 Task: Find connections with filter location Khardah with filter topic #femaleentrepreneurwith filter profile language German with filter current company Samsung Electronics with filter school NMAM Institute of Technology with filter industry Armed Forces with filter service category Home Networking with filter keywords title Construction Worker
Action: Mouse moved to (394, 252)
Screenshot: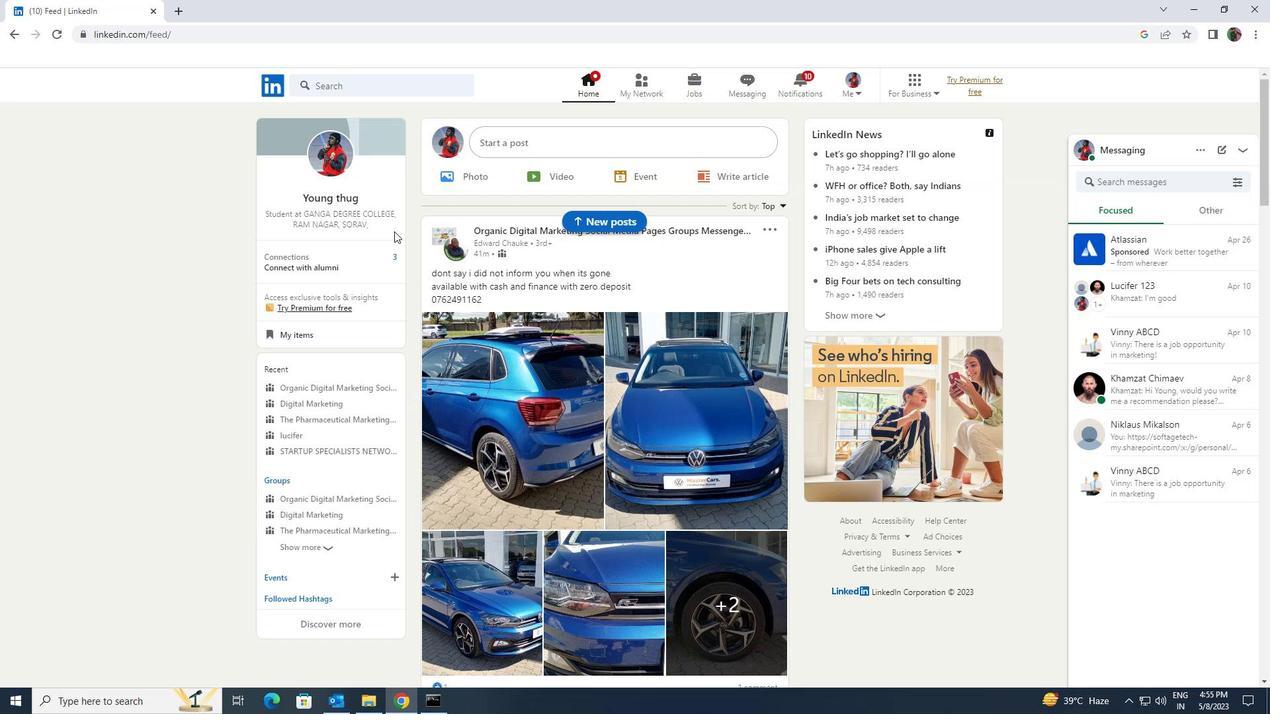
Action: Mouse pressed left at (394, 252)
Screenshot: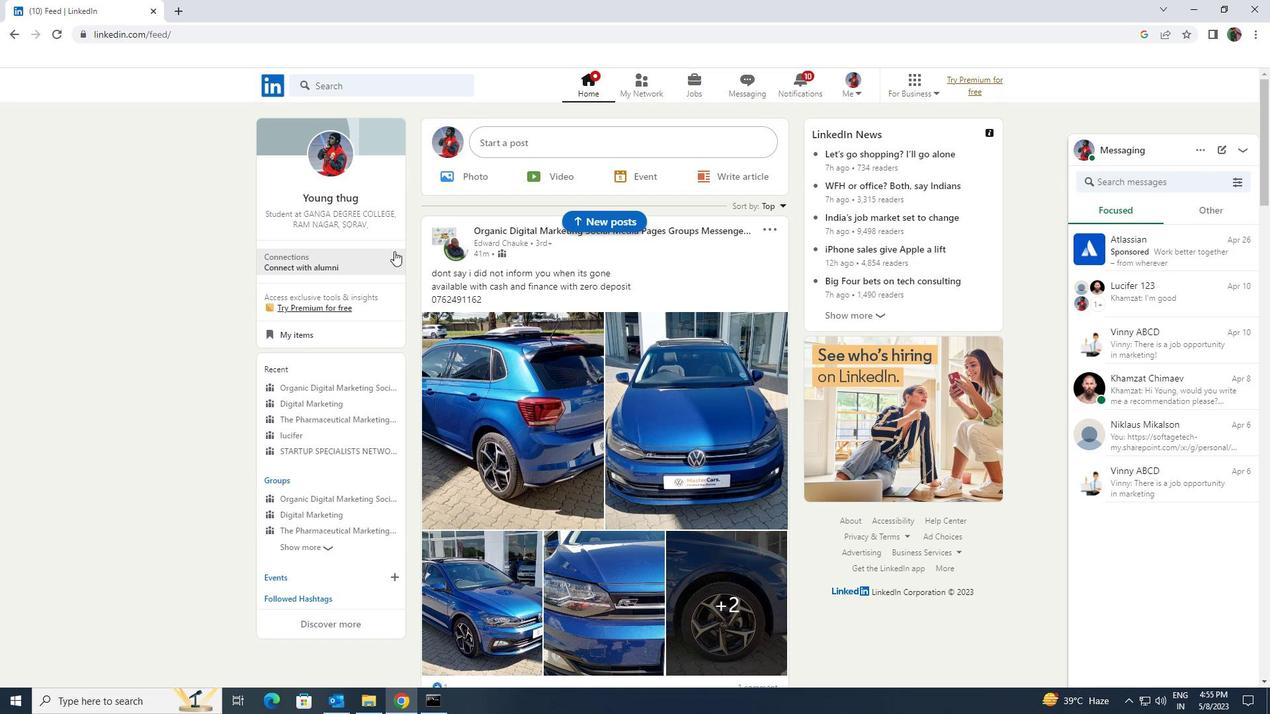 
Action: Mouse moved to (401, 158)
Screenshot: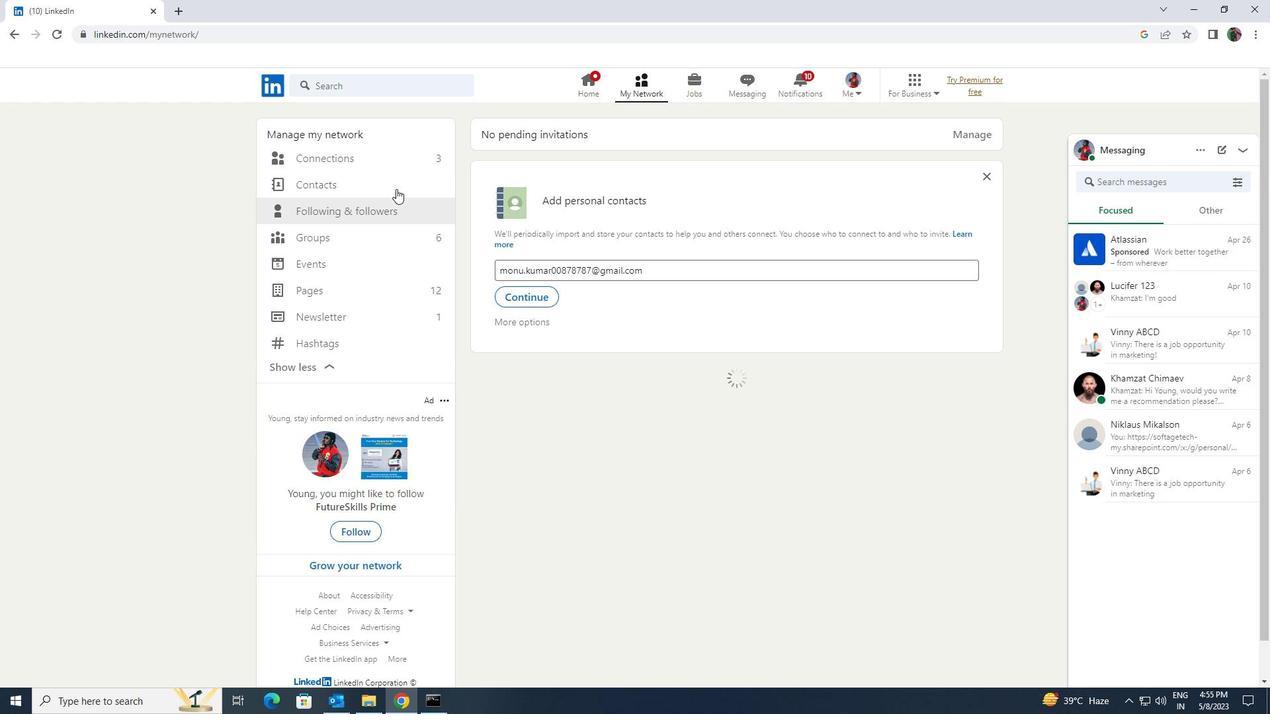 
Action: Mouse pressed left at (401, 158)
Screenshot: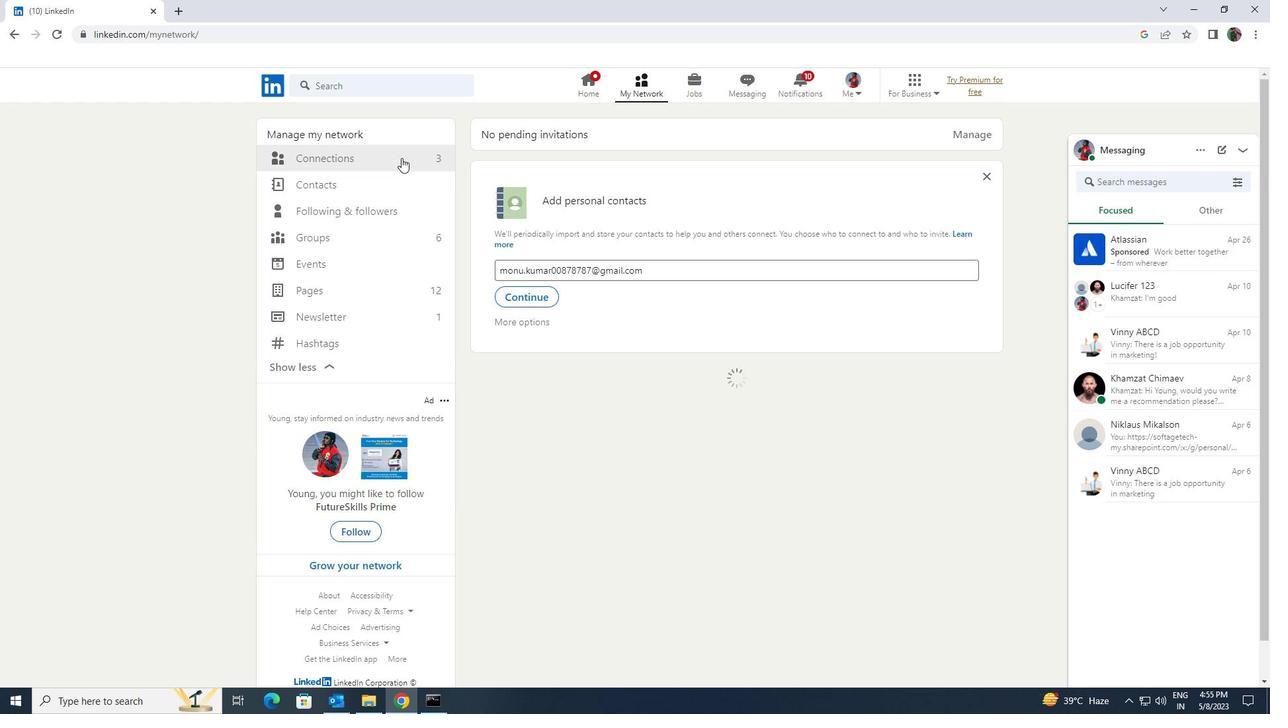 
Action: Mouse moved to (723, 161)
Screenshot: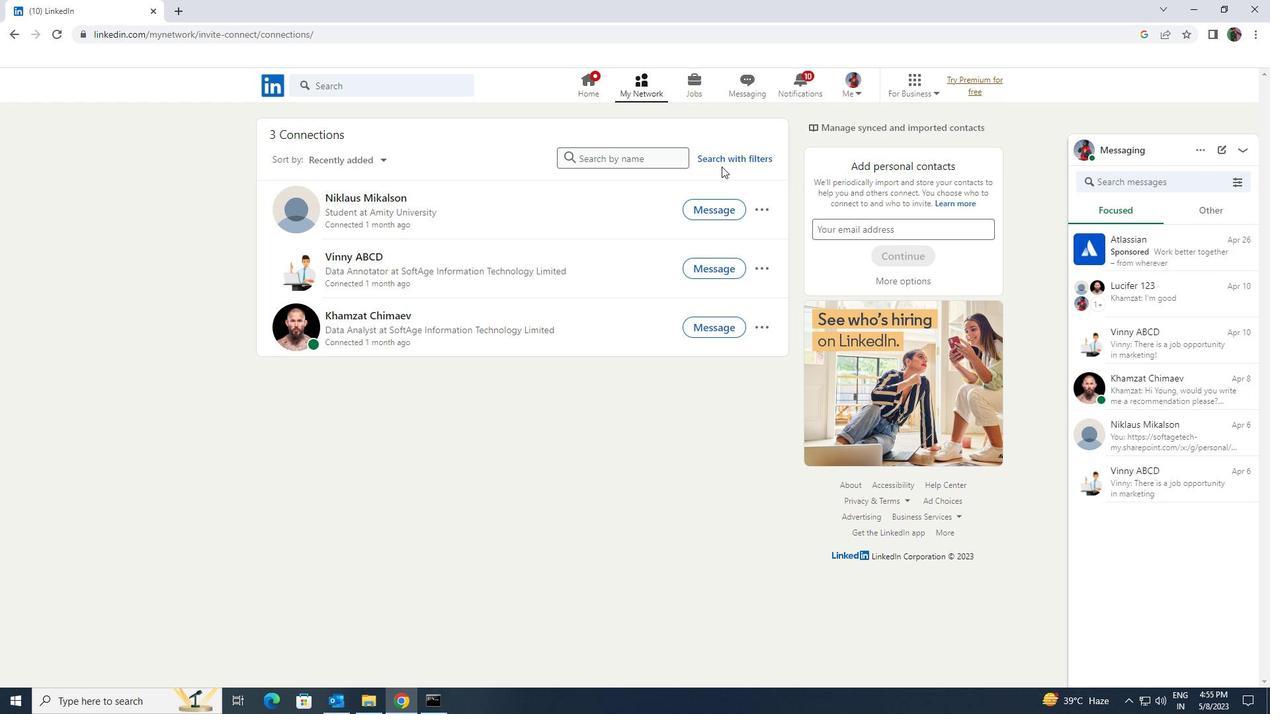 
Action: Mouse pressed left at (723, 161)
Screenshot: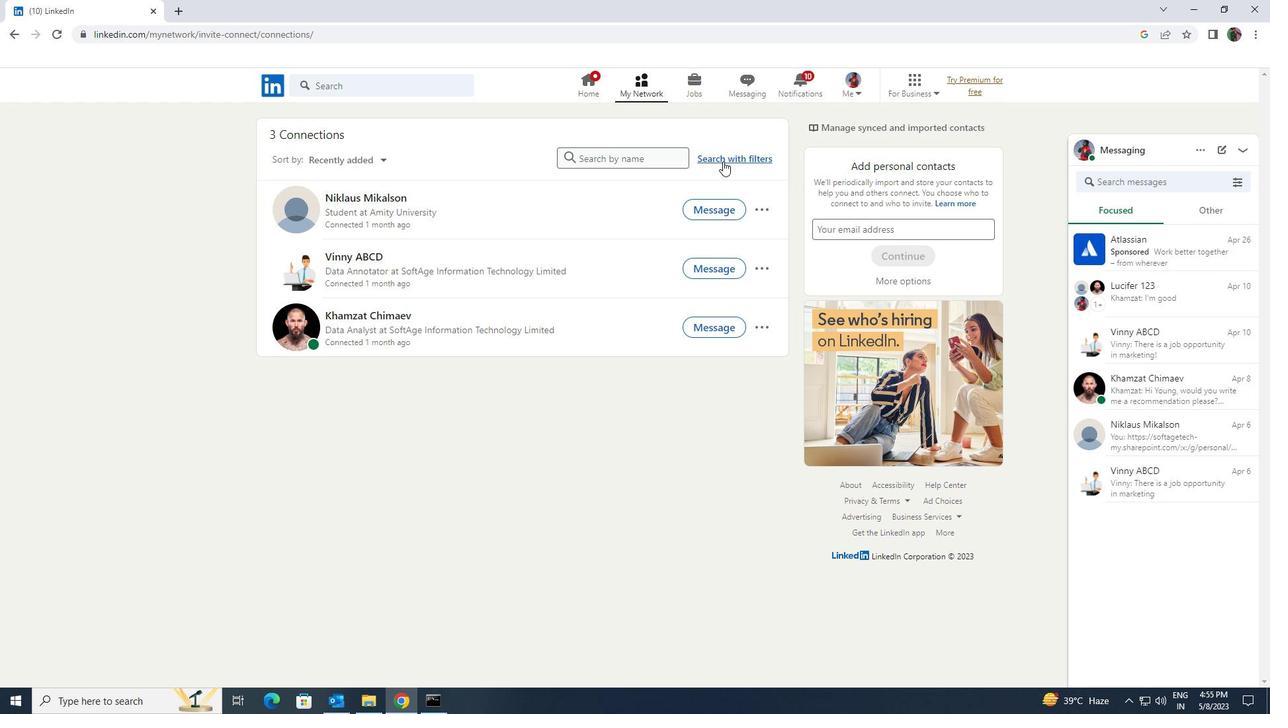 
Action: Mouse moved to (688, 121)
Screenshot: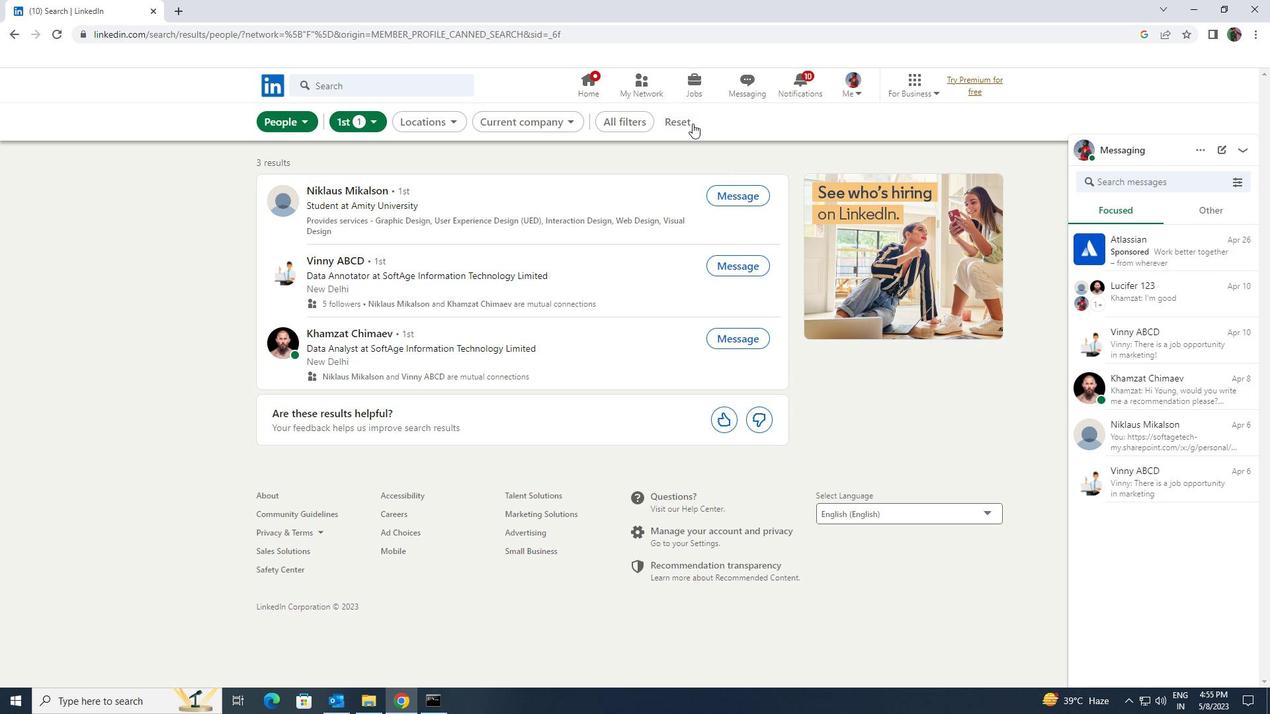 
Action: Mouse pressed left at (688, 121)
Screenshot: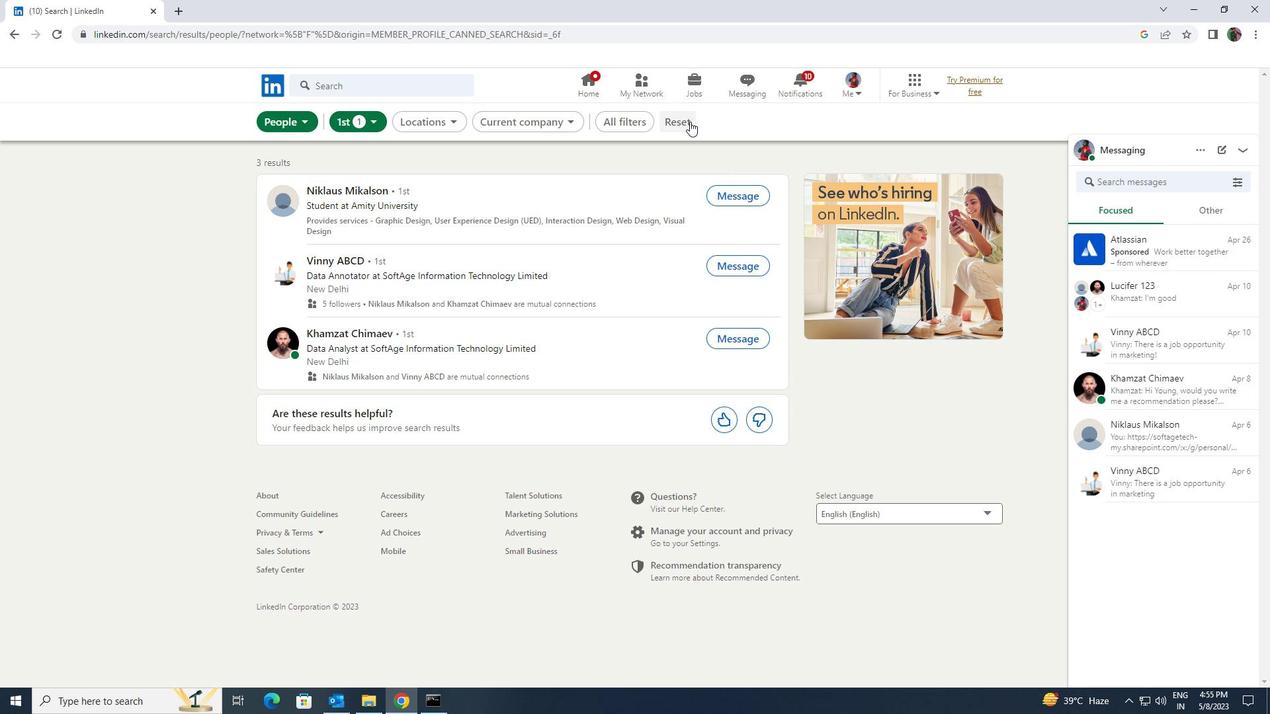 
Action: Mouse moved to (673, 120)
Screenshot: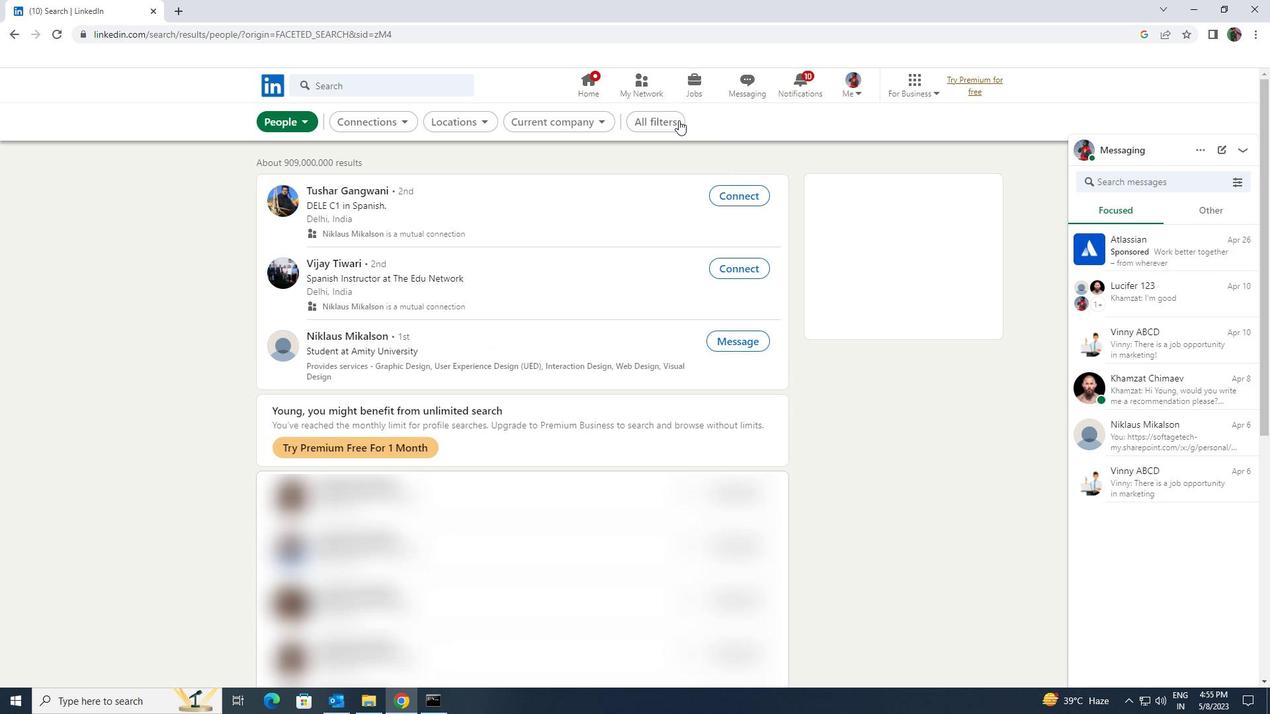 
Action: Mouse pressed left at (673, 120)
Screenshot: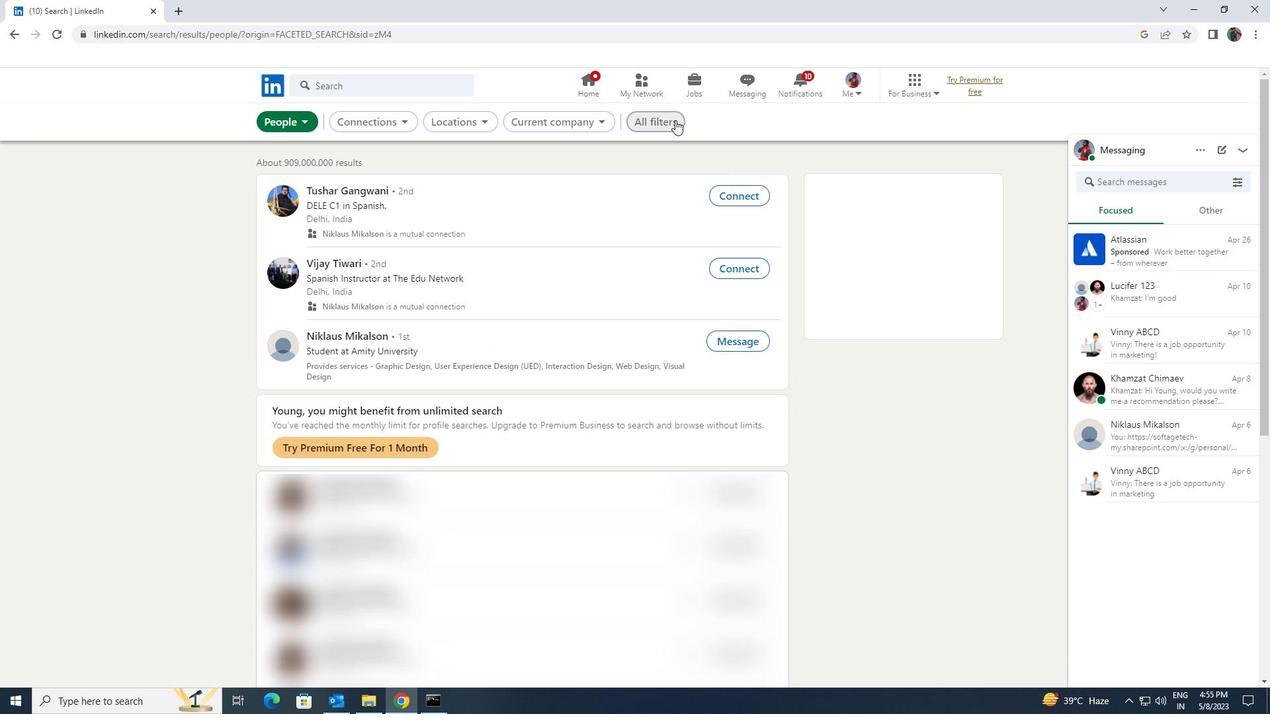 
Action: Mouse moved to (1097, 516)
Screenshot: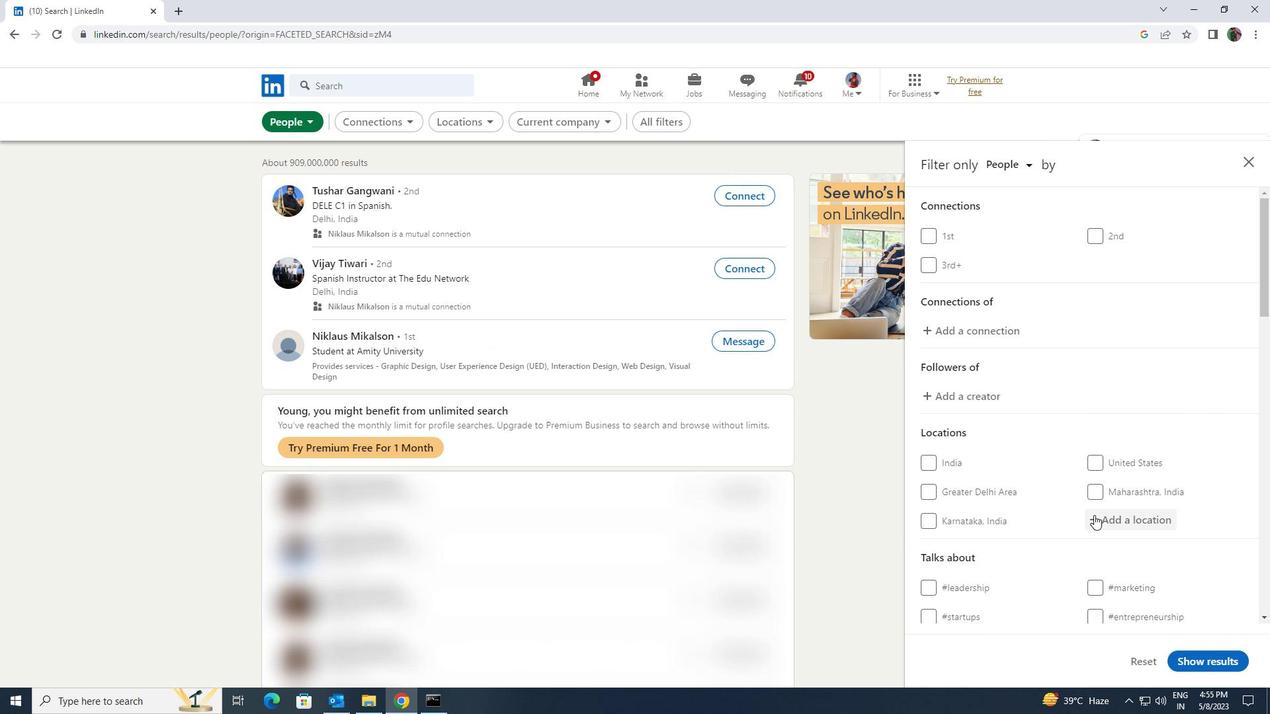 
Action: Mouse pressed left at (1097, 516)
Screenshot: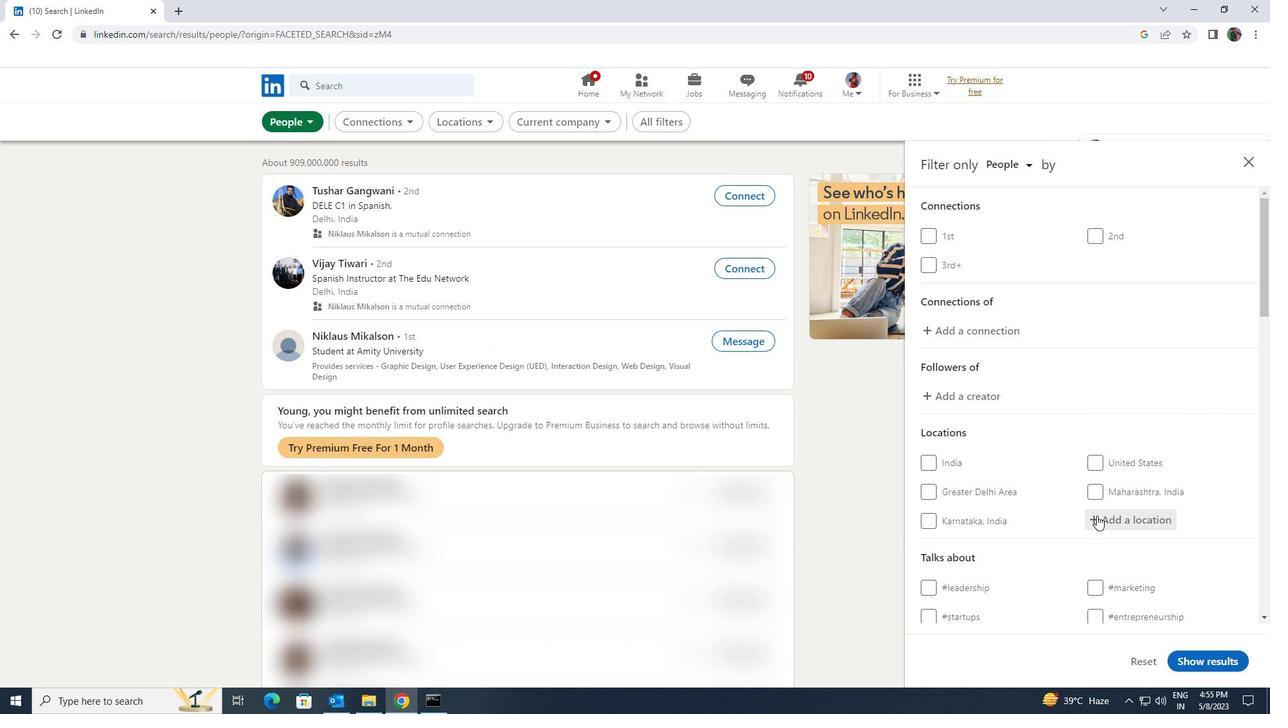 
Action: Key pressed <Key.shift>KHARDAH
Screenshot: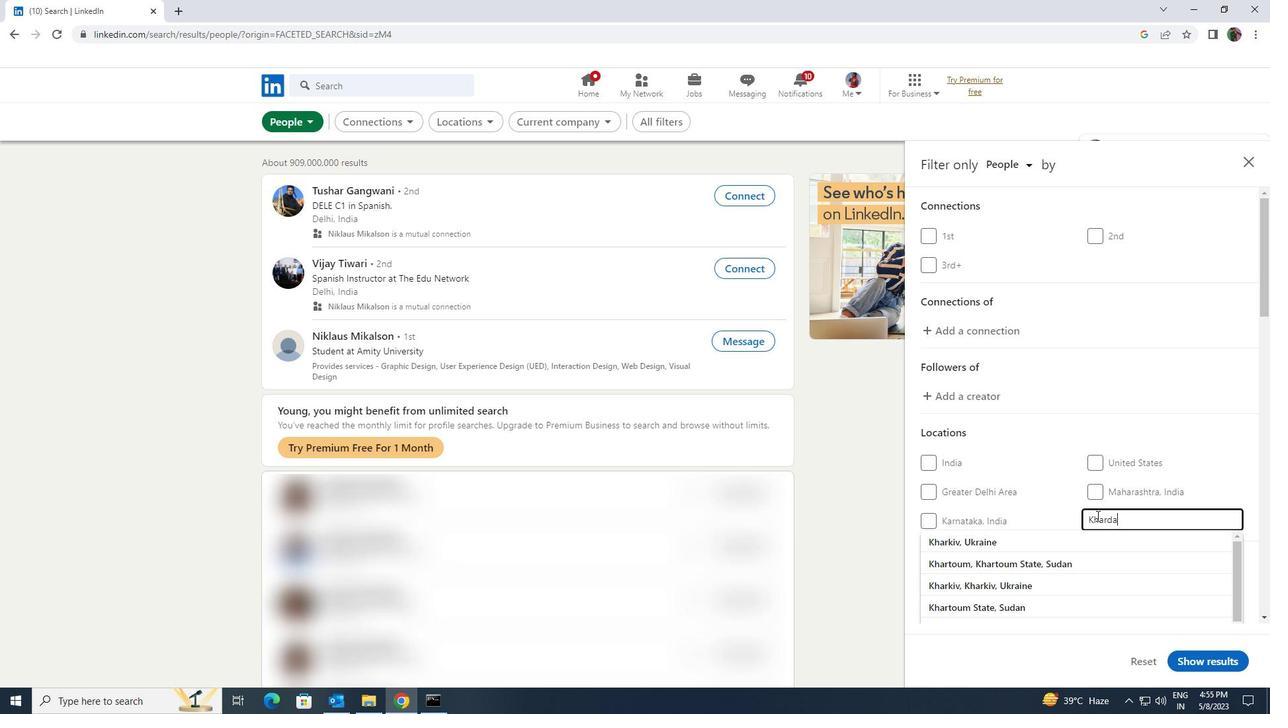 
Action: Mouse scrolled (1097, 515) with delta (0, 0)
Screenshot: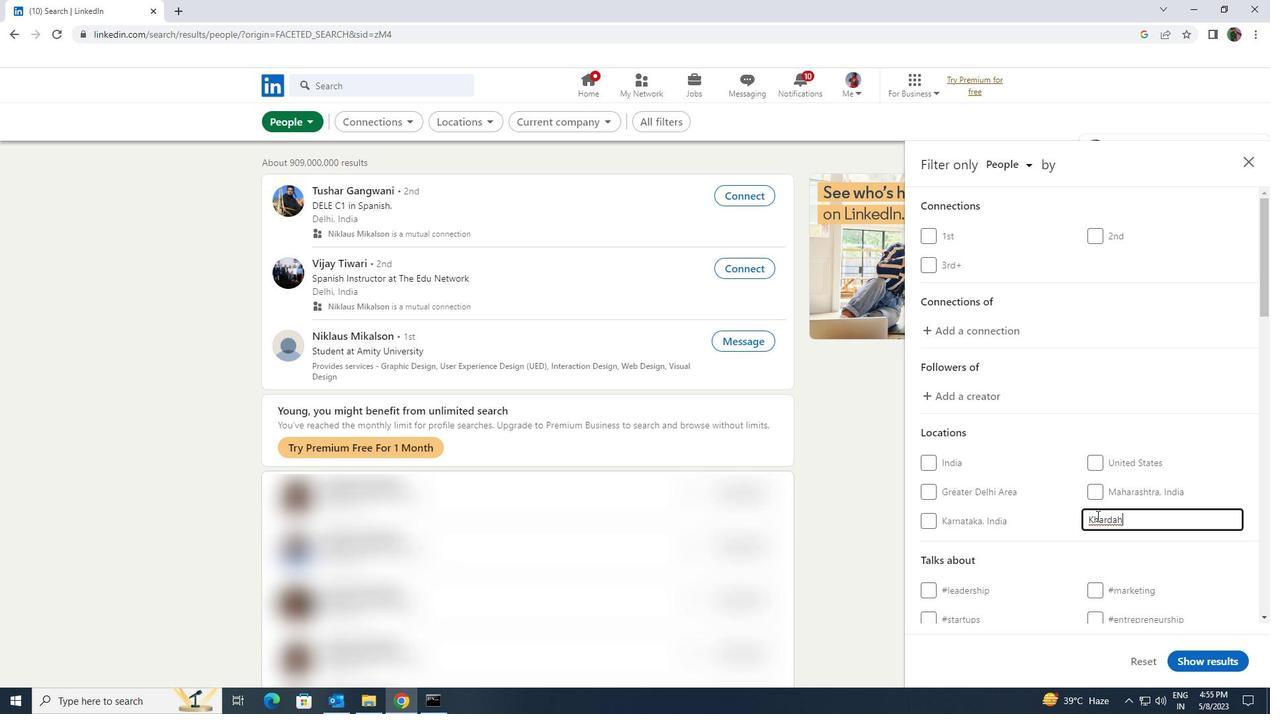 
Action: Mouse scrolled (1097, 515) with delta (0, 0)
Screenshot: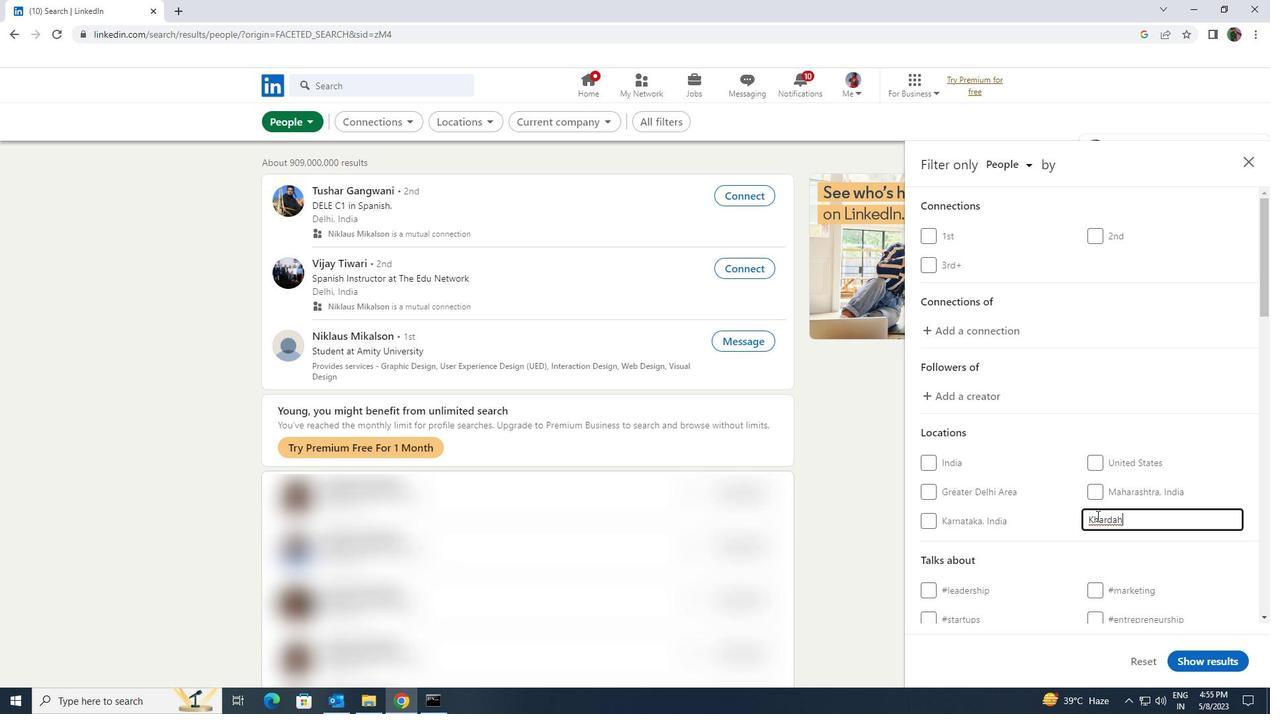 
Action: Mouse moved to (1097, 518)
Screenshot: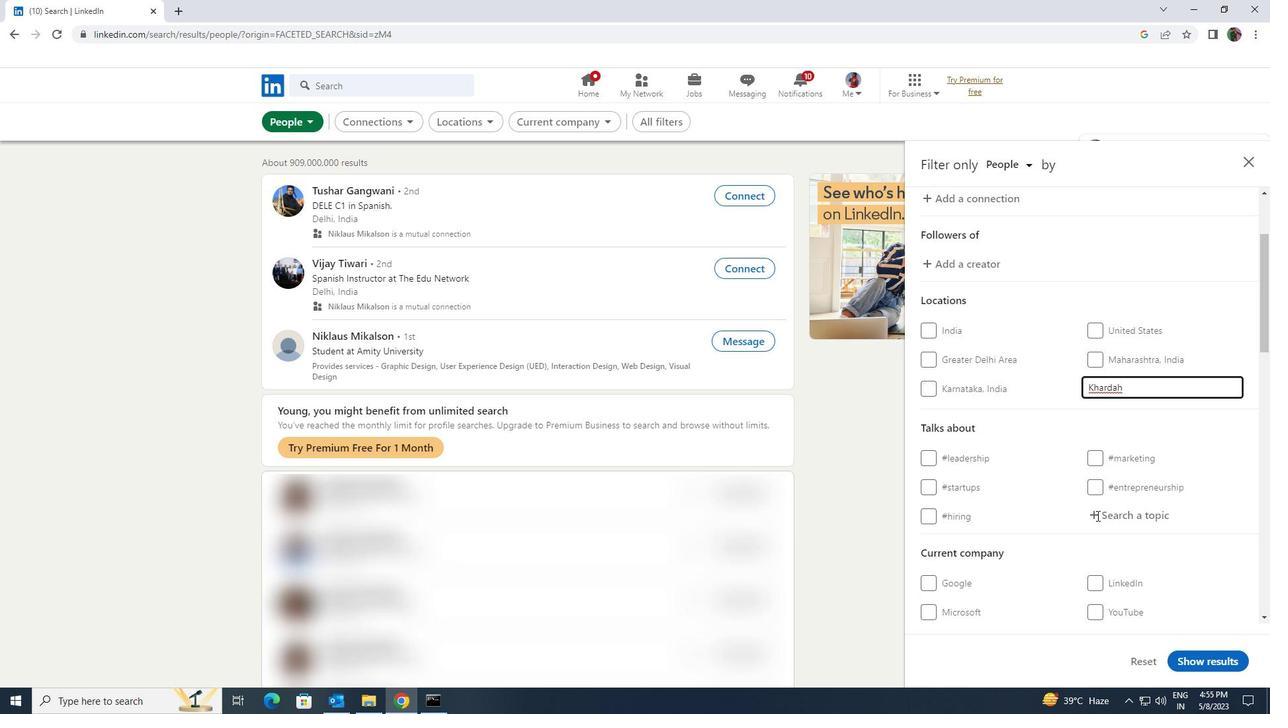 
Action: Mouse pressed left at (1097, 518)
Screenshot: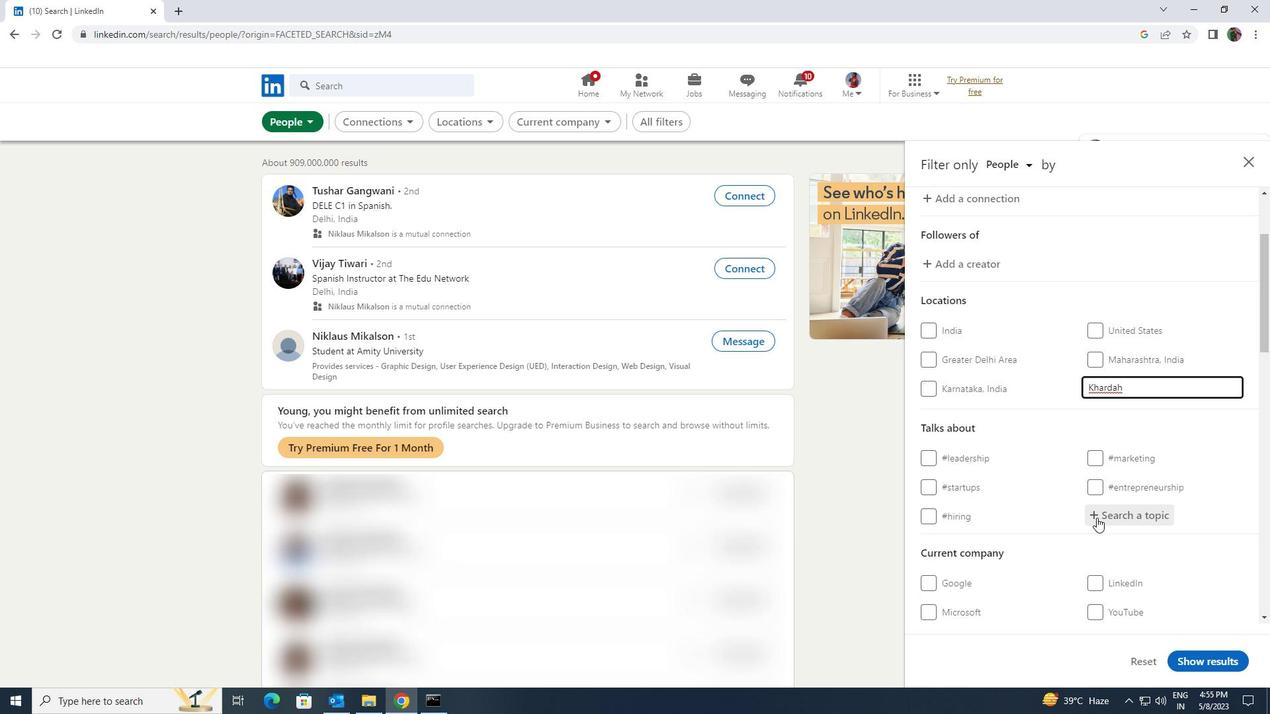 
Action: Key pressed <Key.shift><Key.shift><Key.shift><Key.shift><Key.shift><Key.shift><Key.shift>FEMALEE
Screenshot: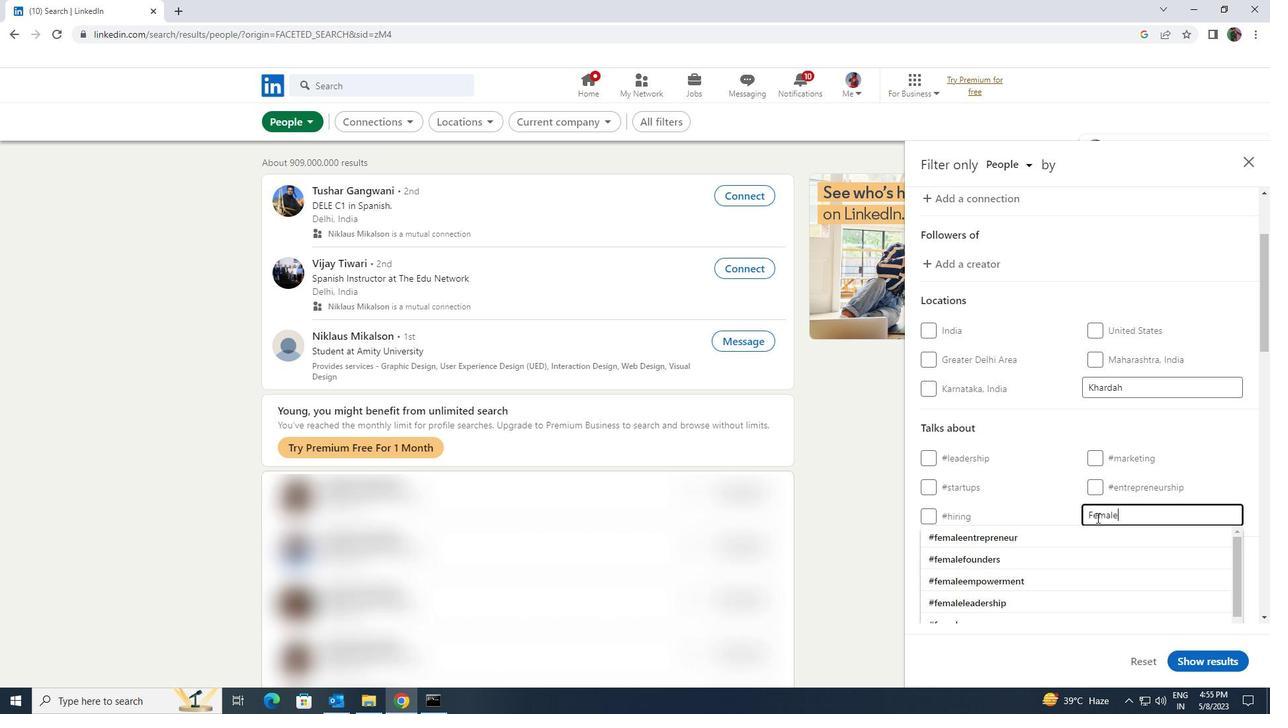 
Action: Mouse moved to (1092, 538)
Screenshot: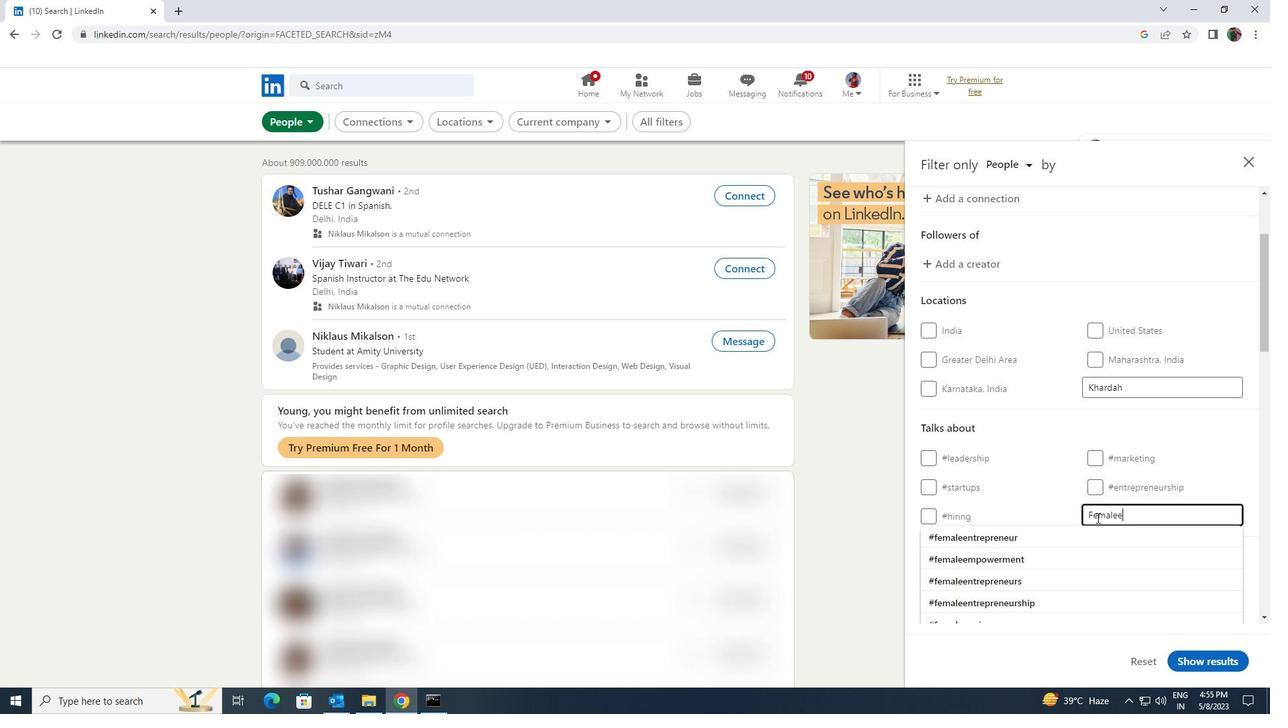 
Action: Mouse pressed left at (1092, 538)
Screenshot: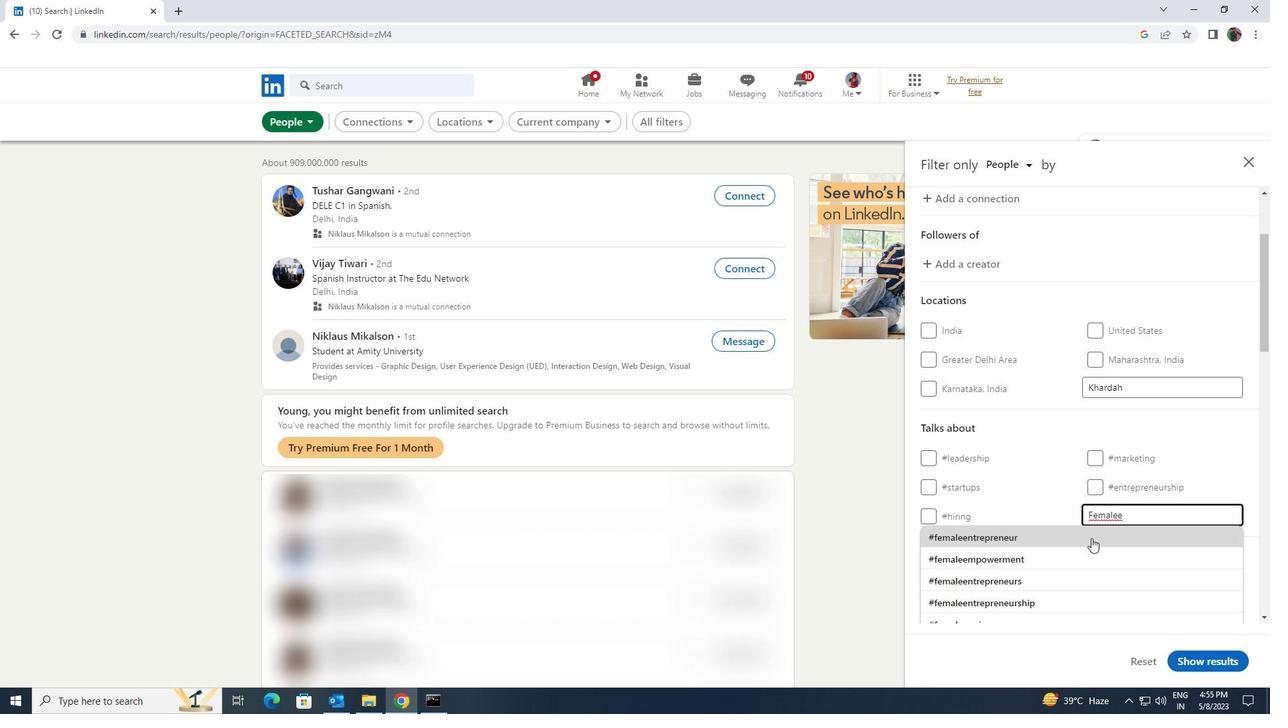 
Action: Mouse scrolled (1092, 538) with delta (0, 0)
Screenshot: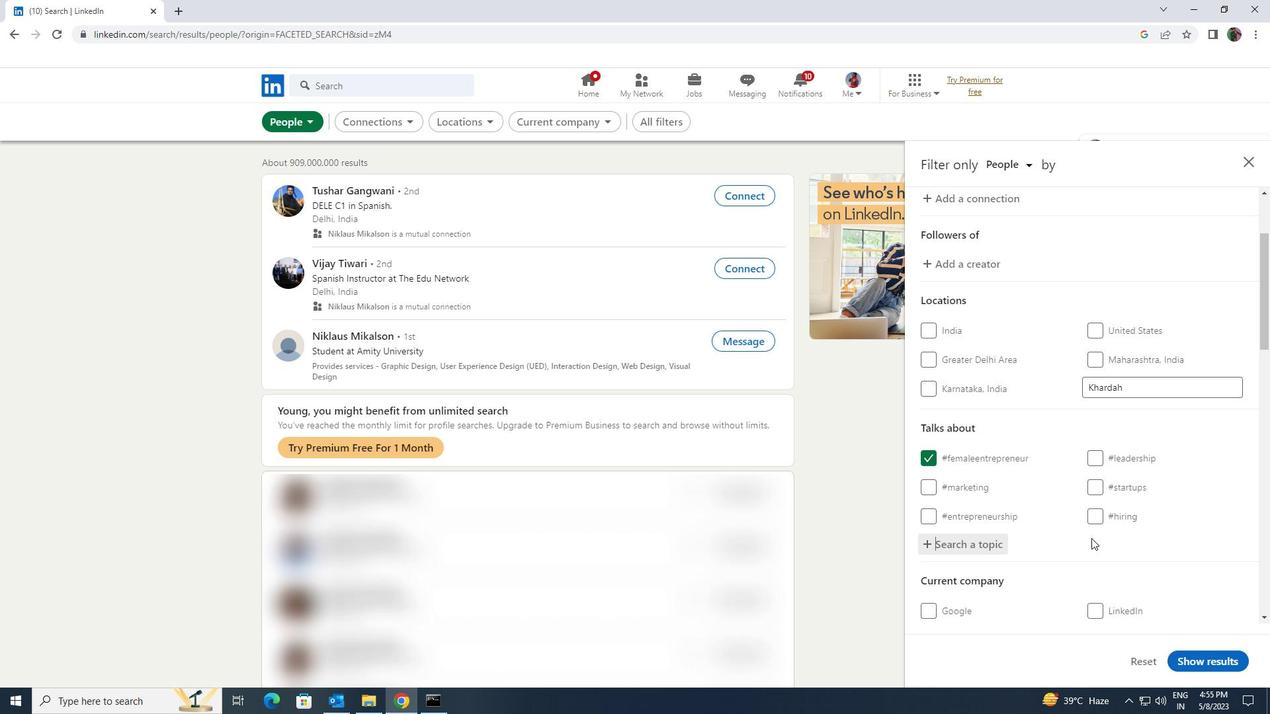 
Action: Mouse scrolled (1092, 538) with delta (0, 0)
Screenshot: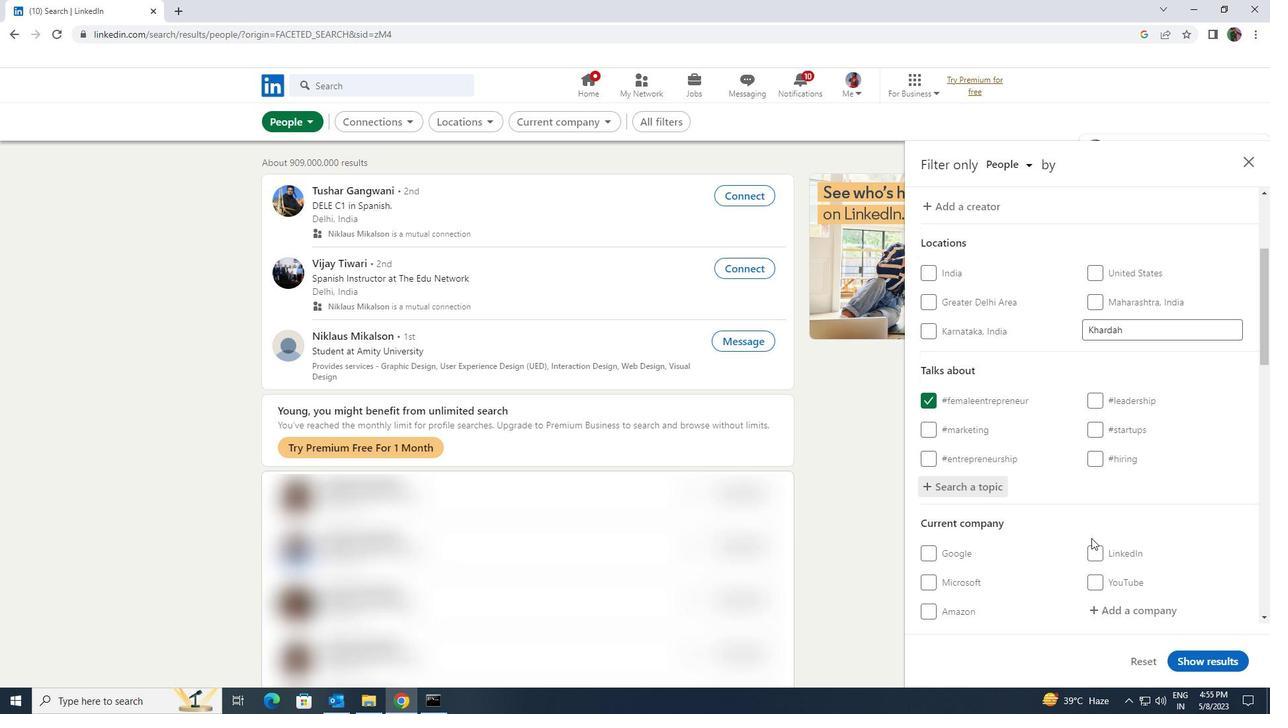 
Action: Mouse scrolled (1092, 538) with delta (0, 0)
Screenshot: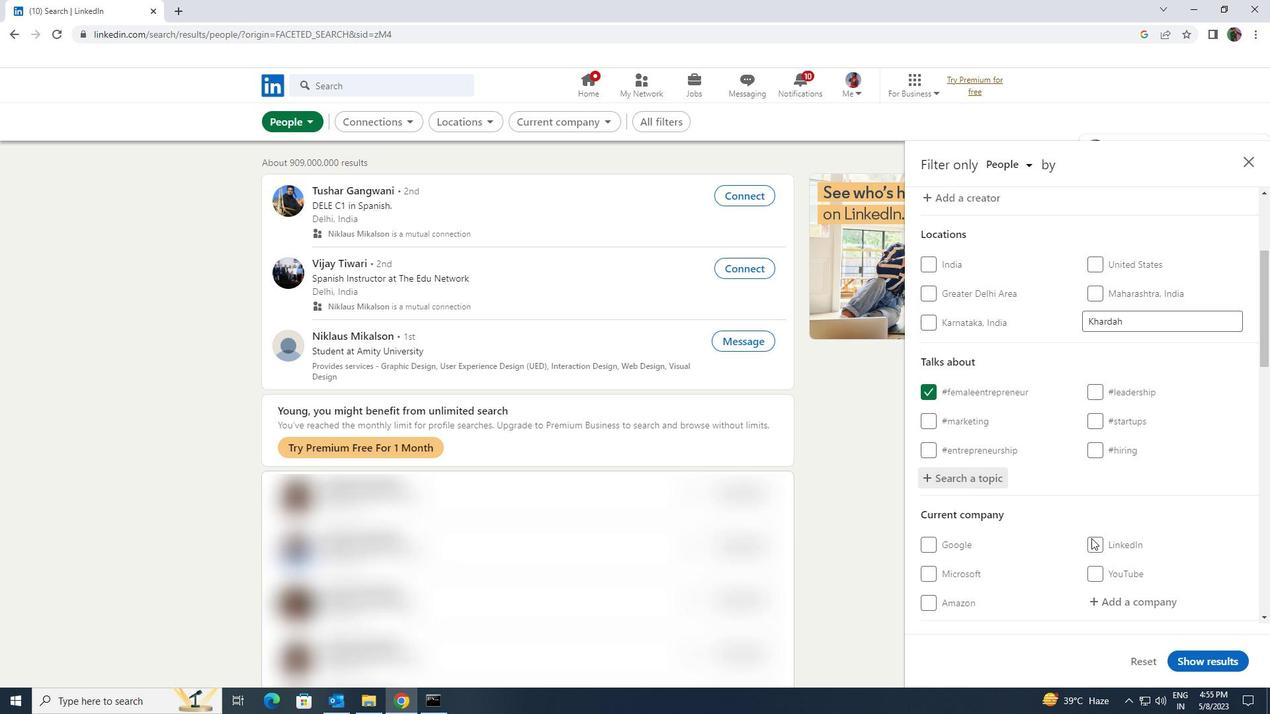 
Action: Mouse scrolled (1092, 538) with delta (0, 0)
Screenshot: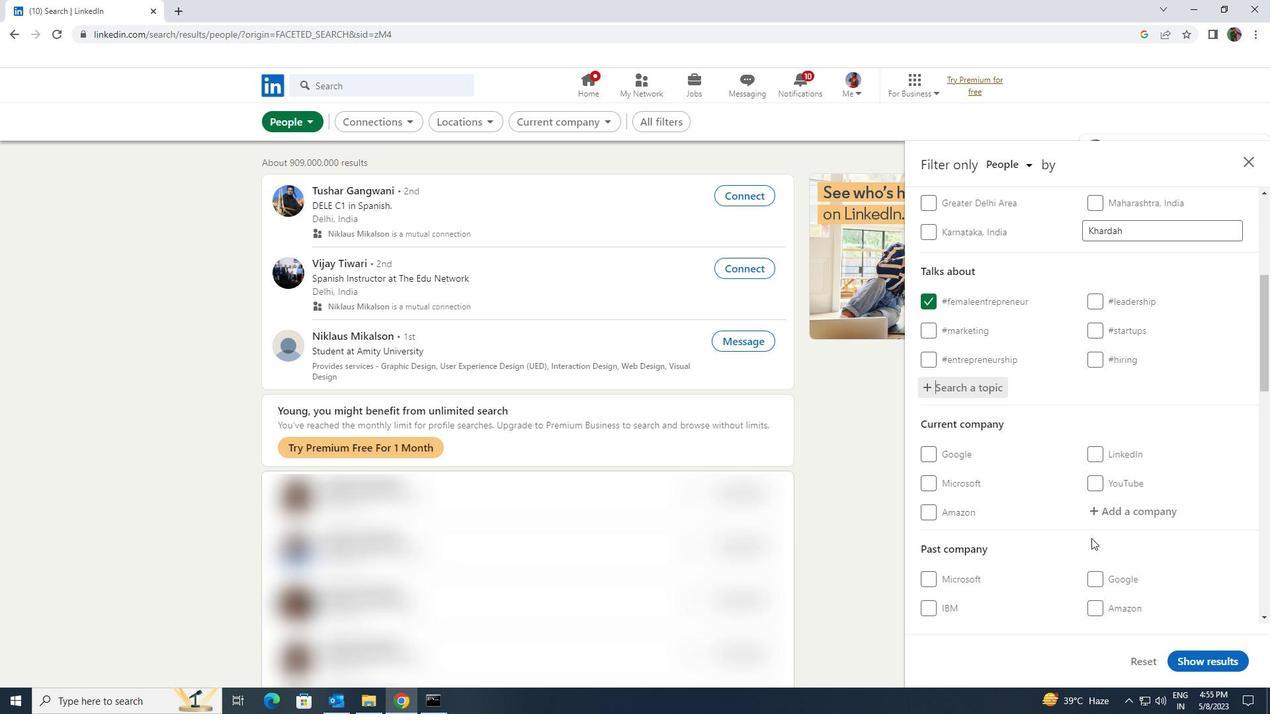 
Action: Mouse scrolled (1092, 538) with delta (0, 0)
Screenshot: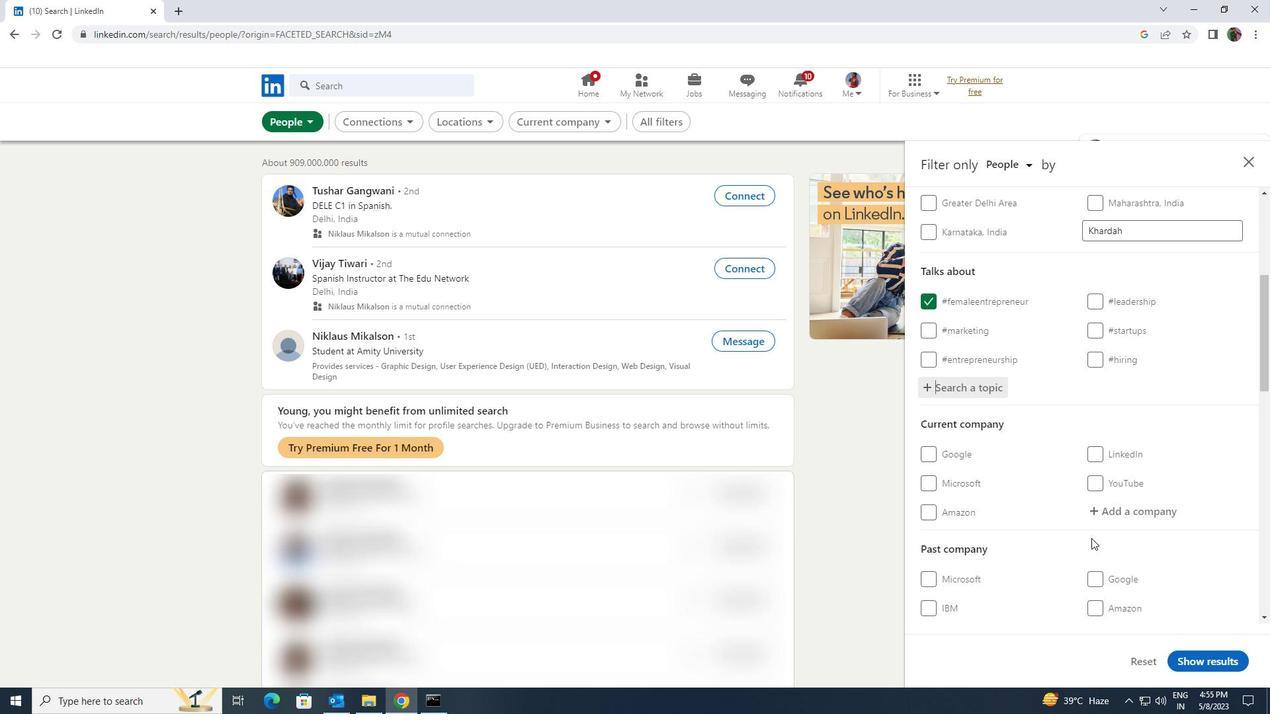 
Action: Mouse scrolled (1092, 538) with delta (0, 0)
Screenshot: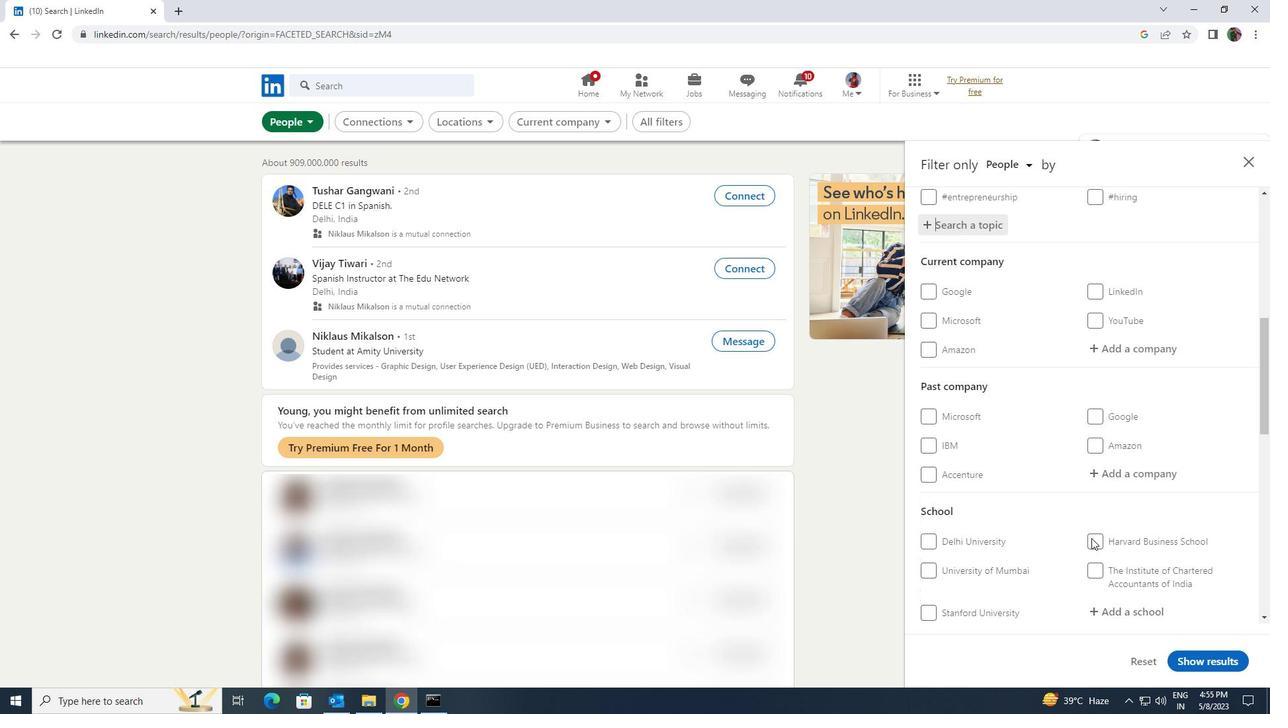 
Action: Mouse scrolled (1092, 538) with delta (0, 0)
Screenshot: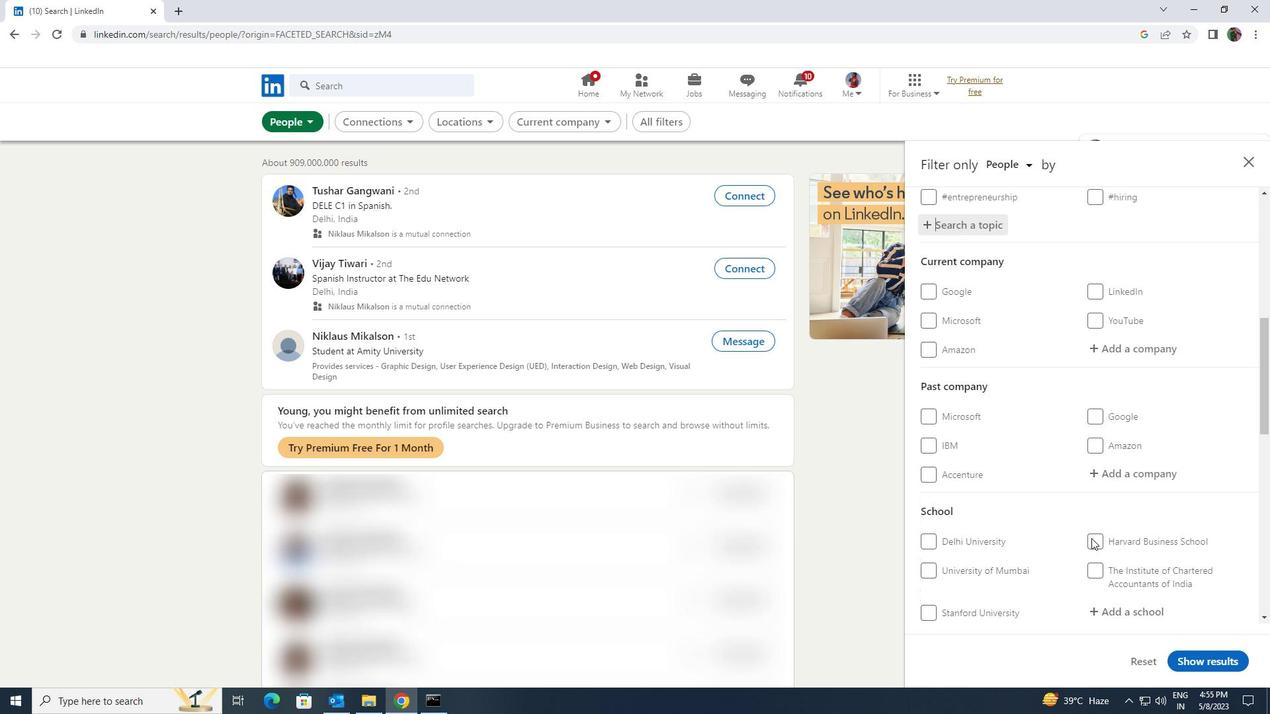 
Action: Mouse scrolled (1092, 538) with delta (0, 0)
Screenshot: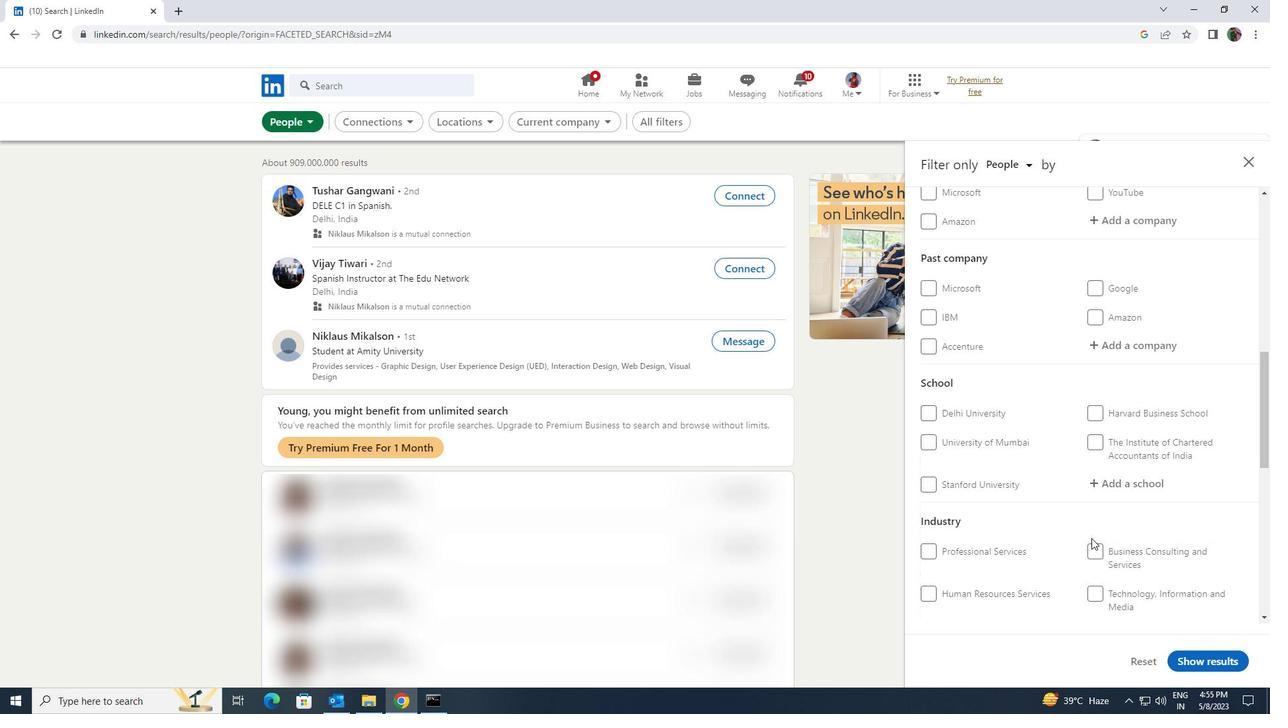 
Action: Mouse scrolled (1092, 538) with delta (0, 0)
Screenshot: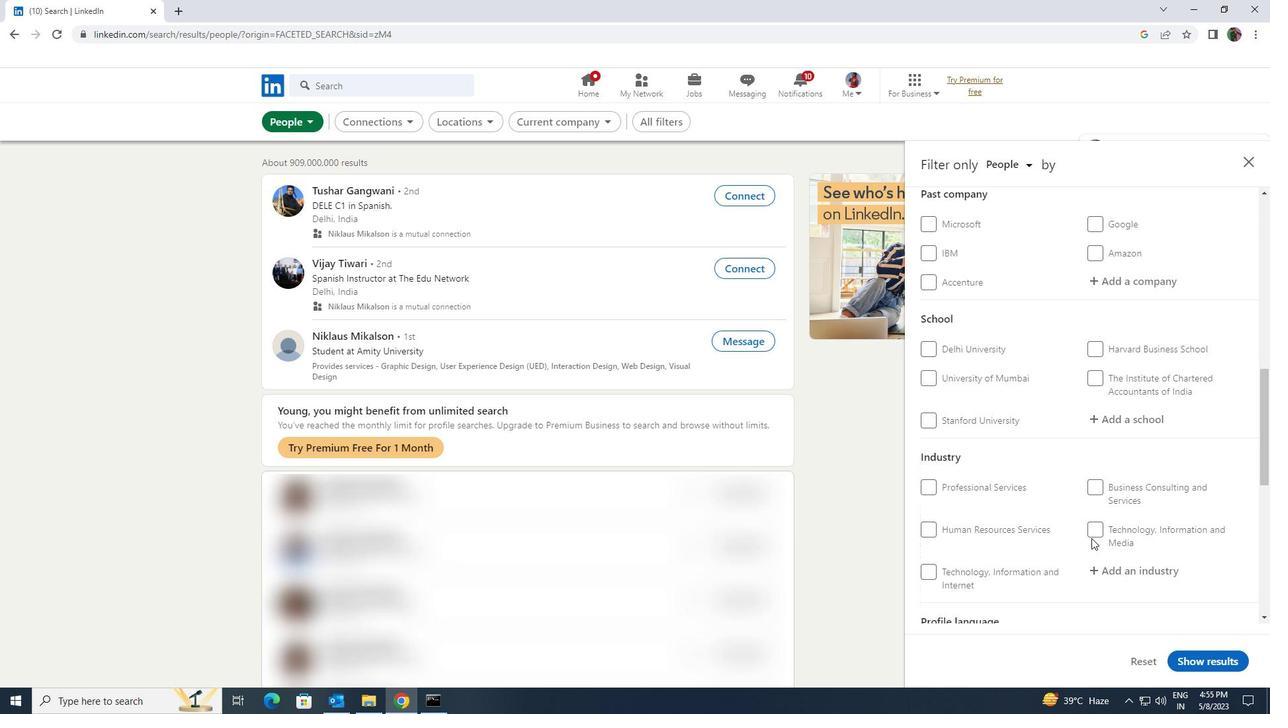 
Action: Mouse scrolled (1092, 538) with delta (0, 0)
Screenshot: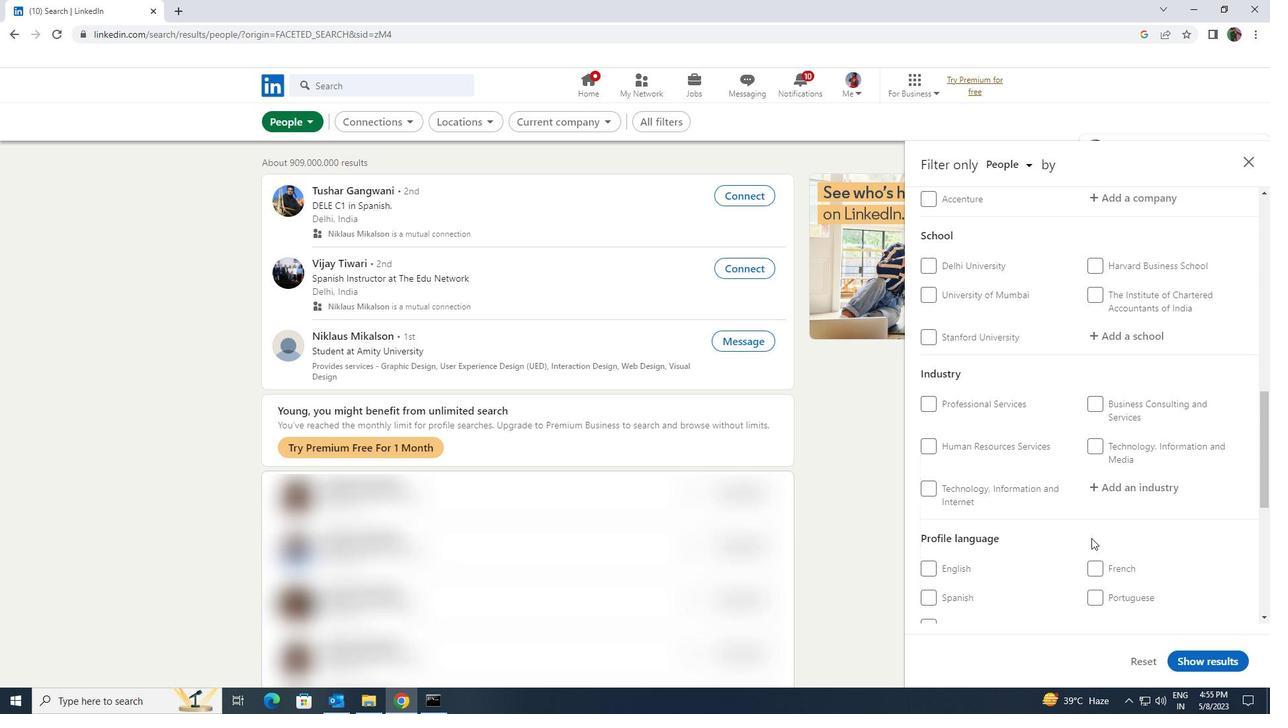 
Action: Mouse moved to (963, 557)
Screenshot: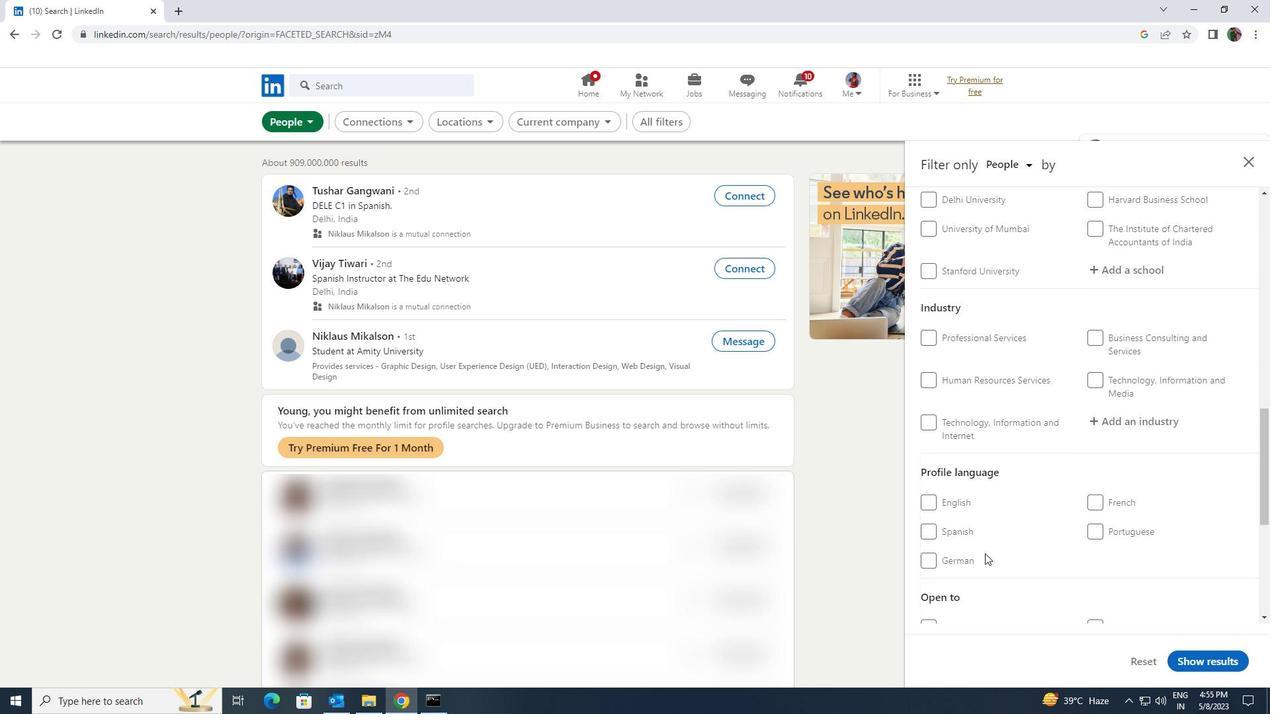 
Action: Mouse pressed left at (963, 557)
Screenshot: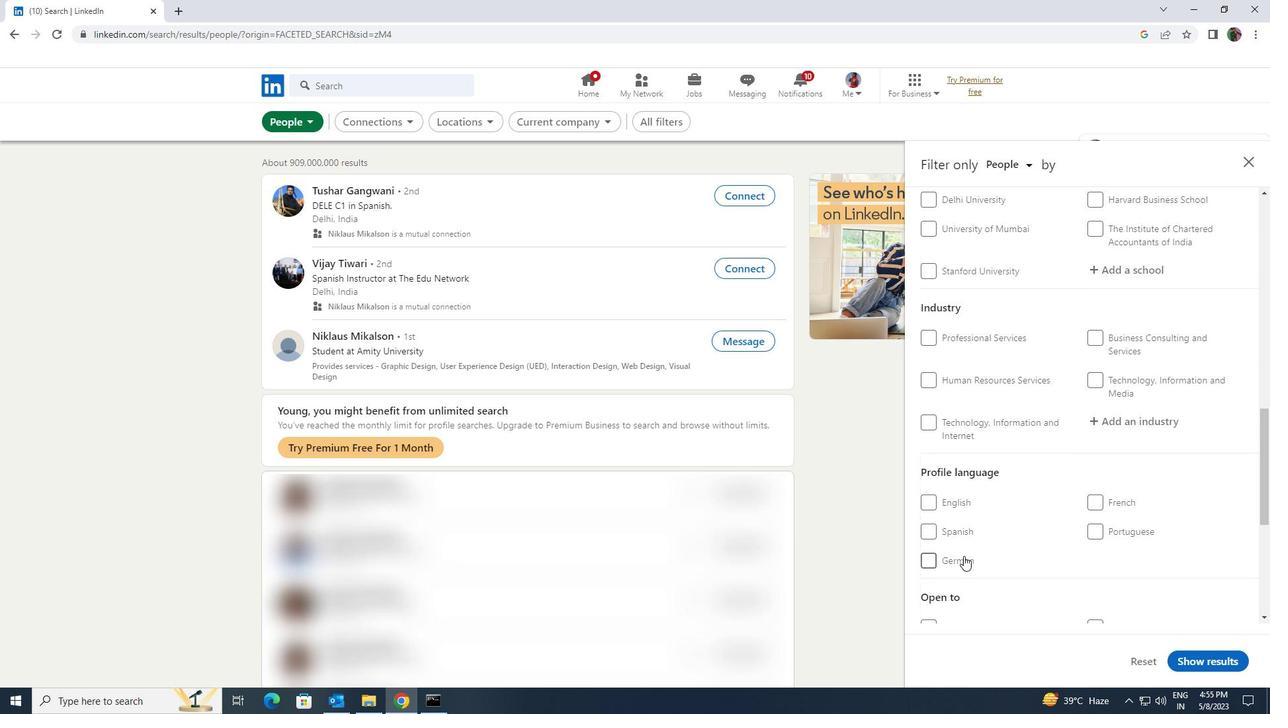 
Action: Mouse moved to (1040, 553)
Screenshot: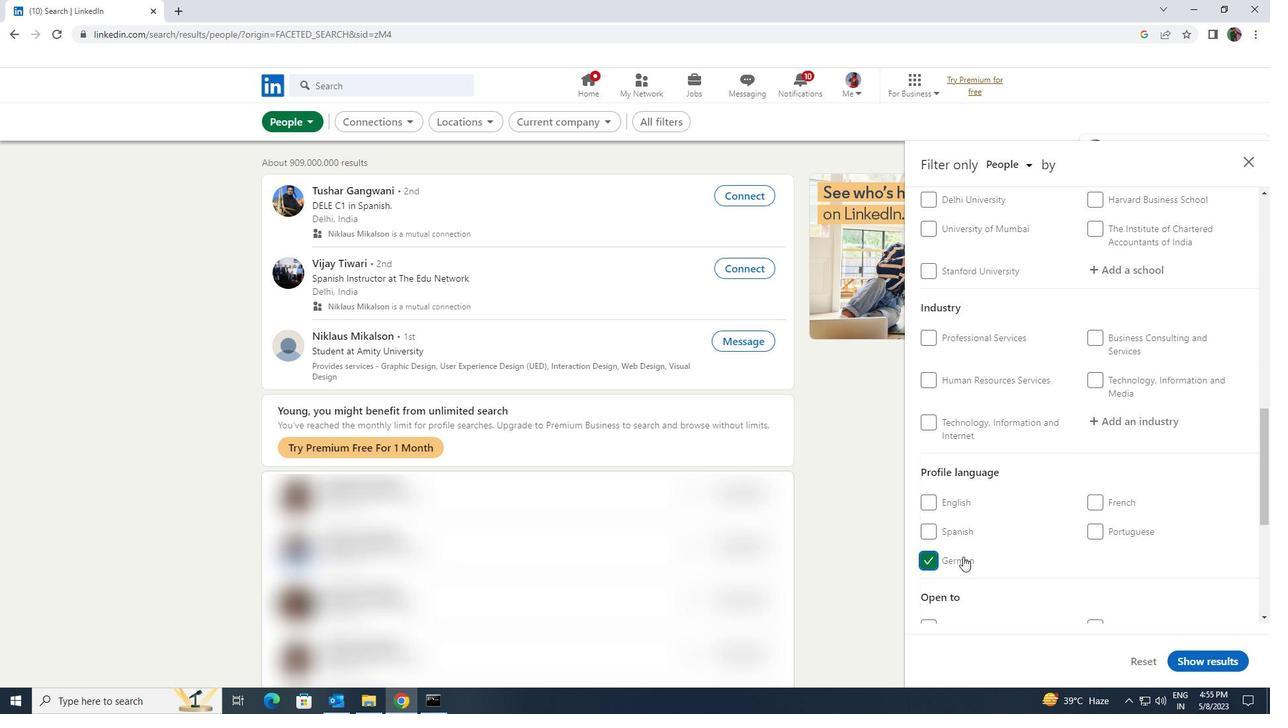 
Action: Mouse scrolled (1040, 553) with delta (0, 0)
Screenshot: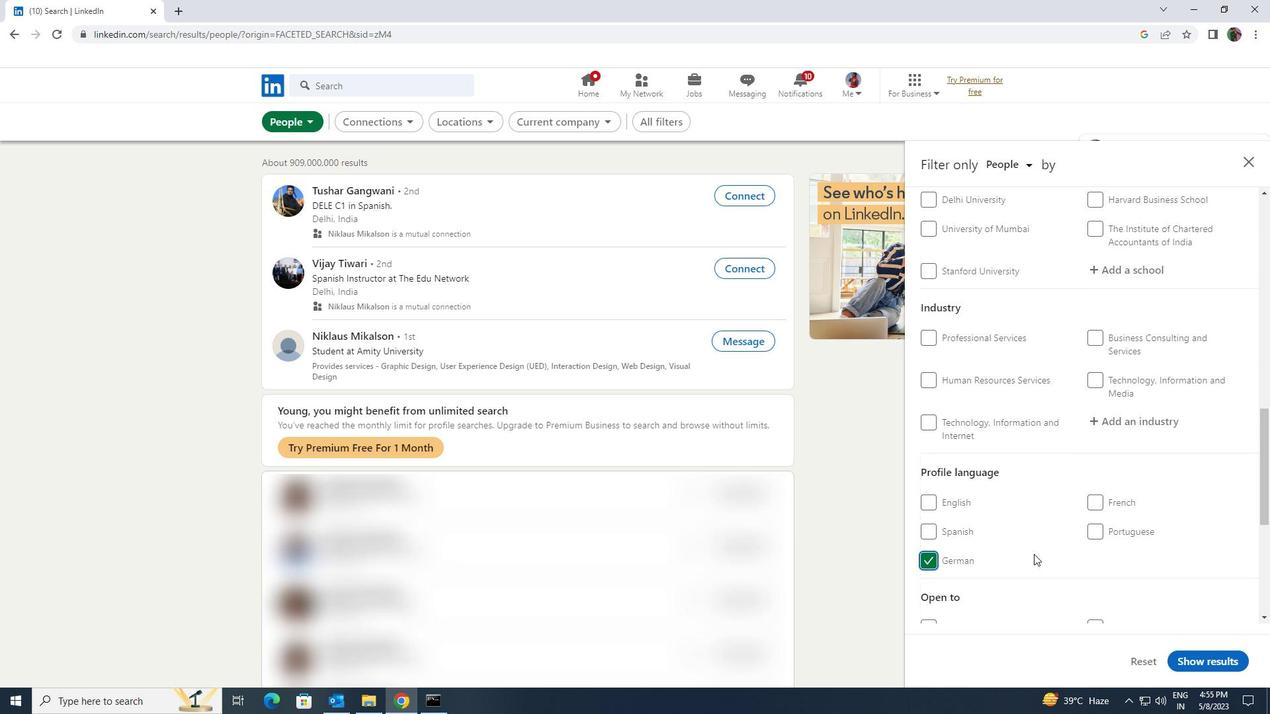 
Action: Mouse scrolled (1040, 553) with delta (0, 0)
Screenshot: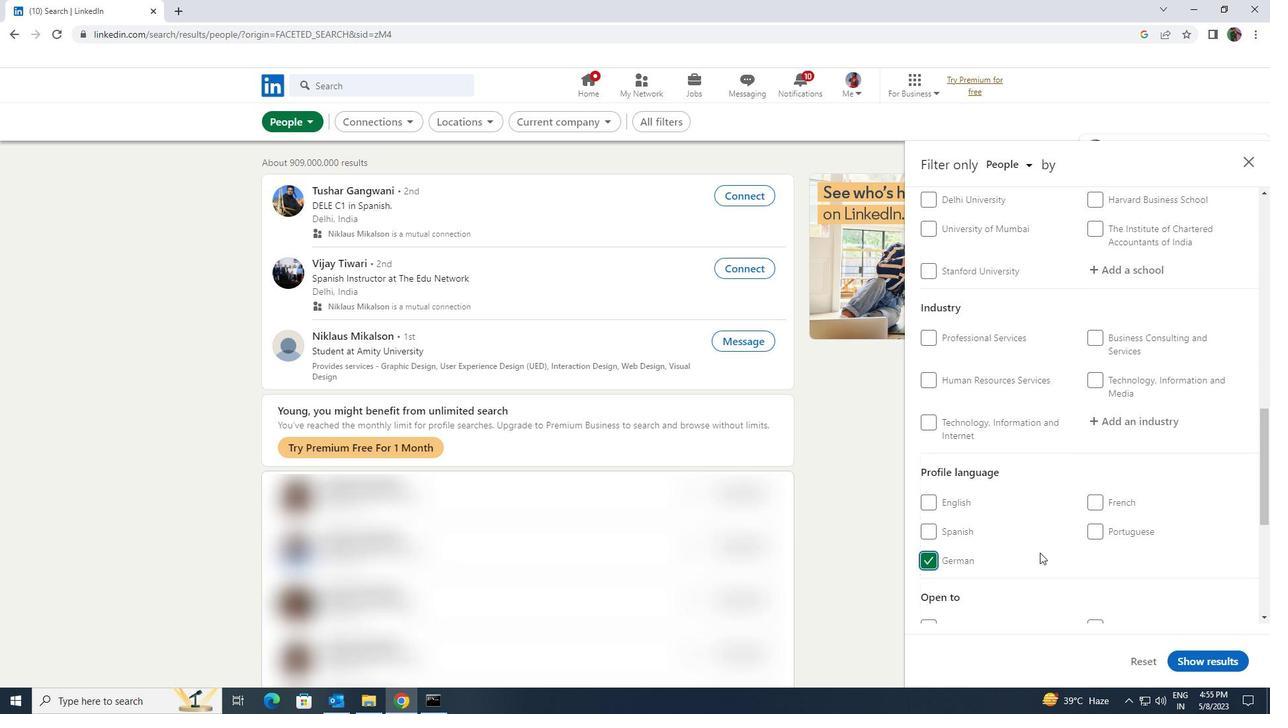 
Action: Mouse scrolled (1040, 553) with delta (0, 0)
Screenshot: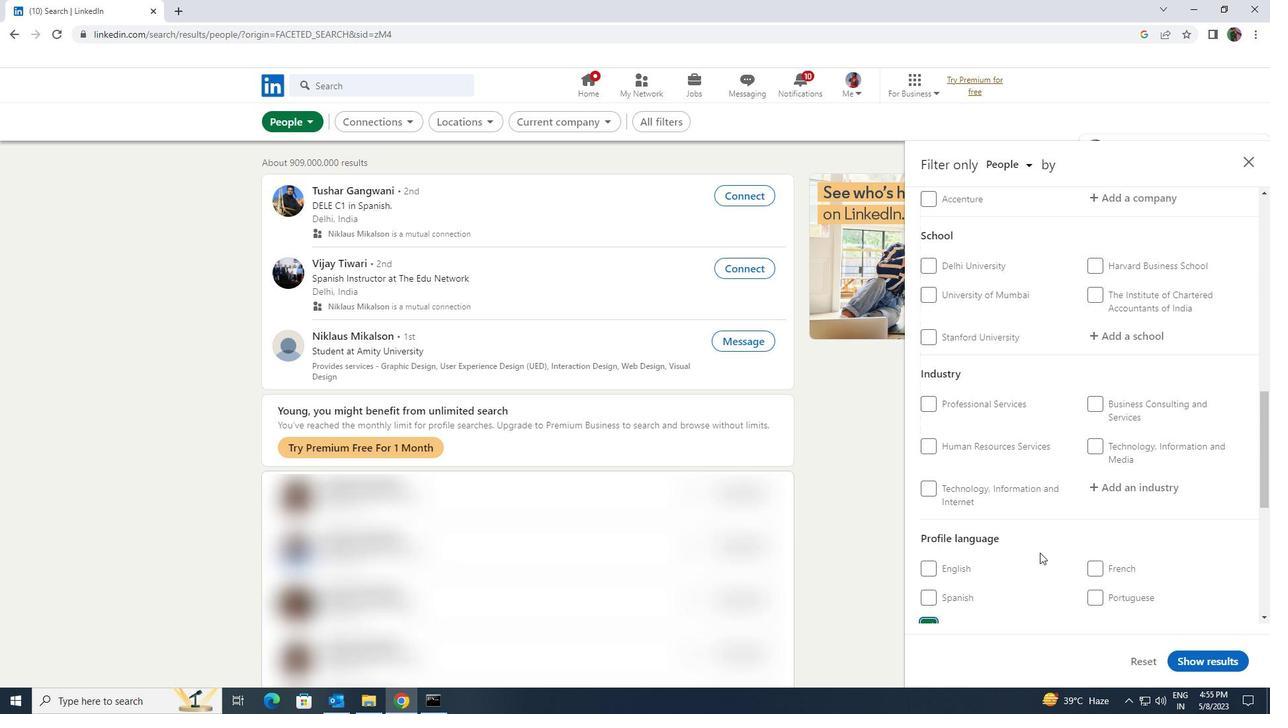 
Action: Mouse scrolled (1040, 553) with delta (0, 0)
Screenshot: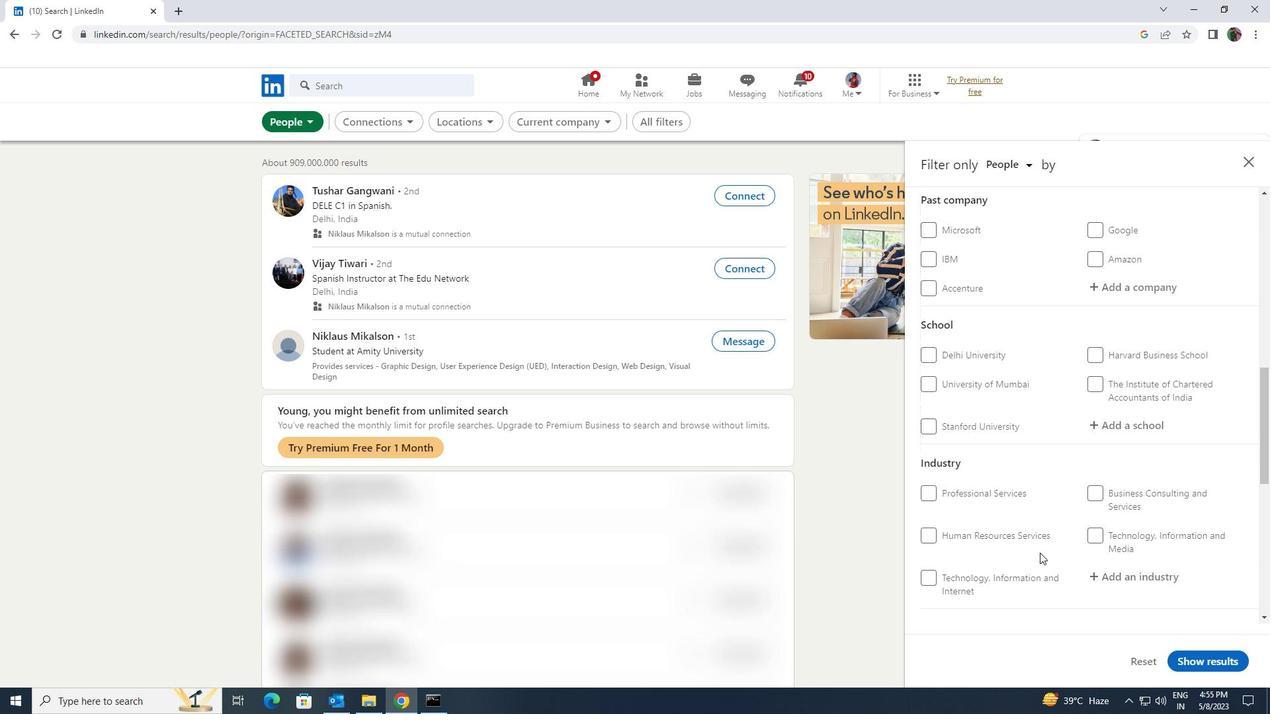 
Action: Mouse scrolled (1040, 553) with delta (0, 0)
Screenshot: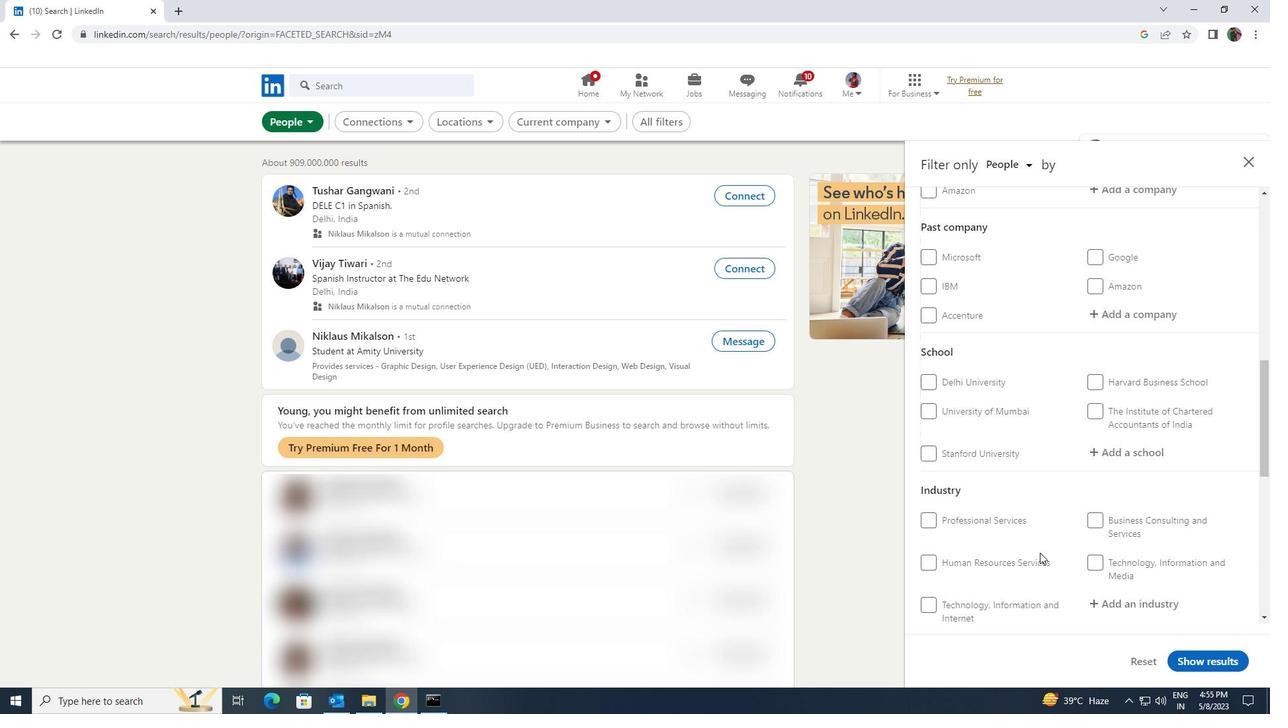 
Action: Mouse scrolled (1040, 553) with delta (0, 0)
Screenshot: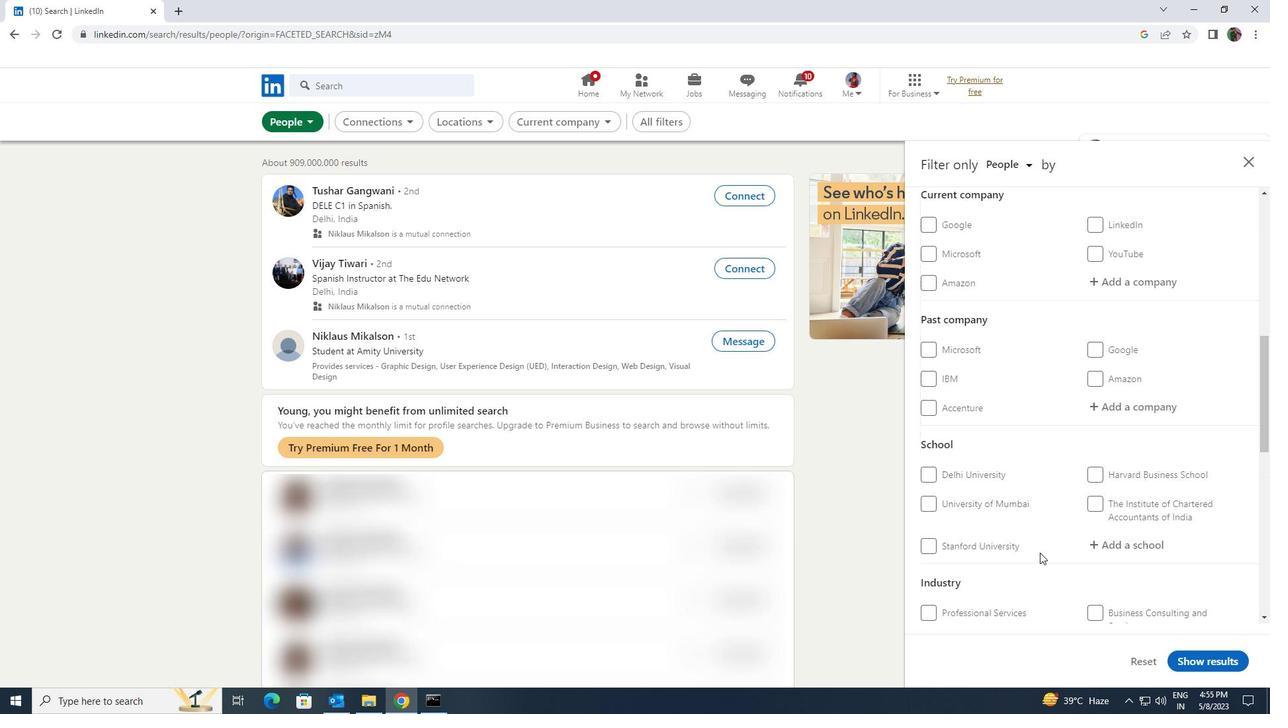 
Action: Mouse scrolled (1040, 553) with delta (0, 0)
Screenshot: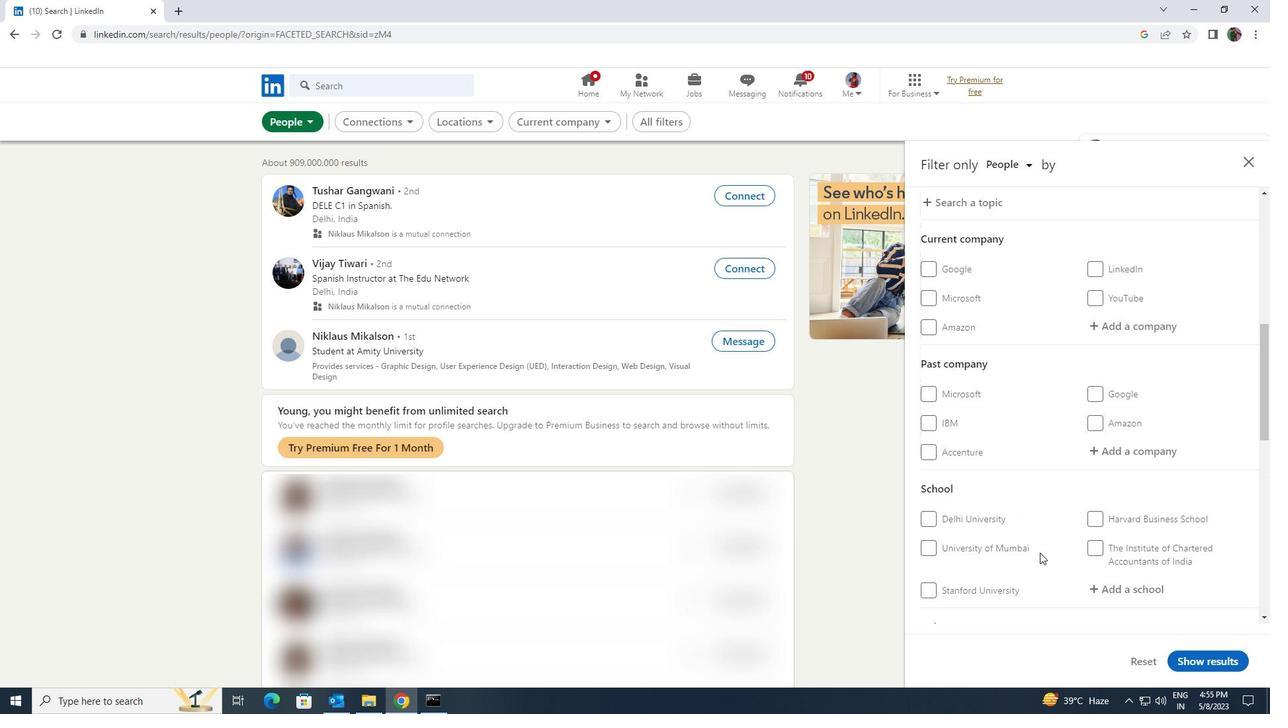 
Action: Mouse scrolled (1040, 553) with delta (0, 0)
Screenshot: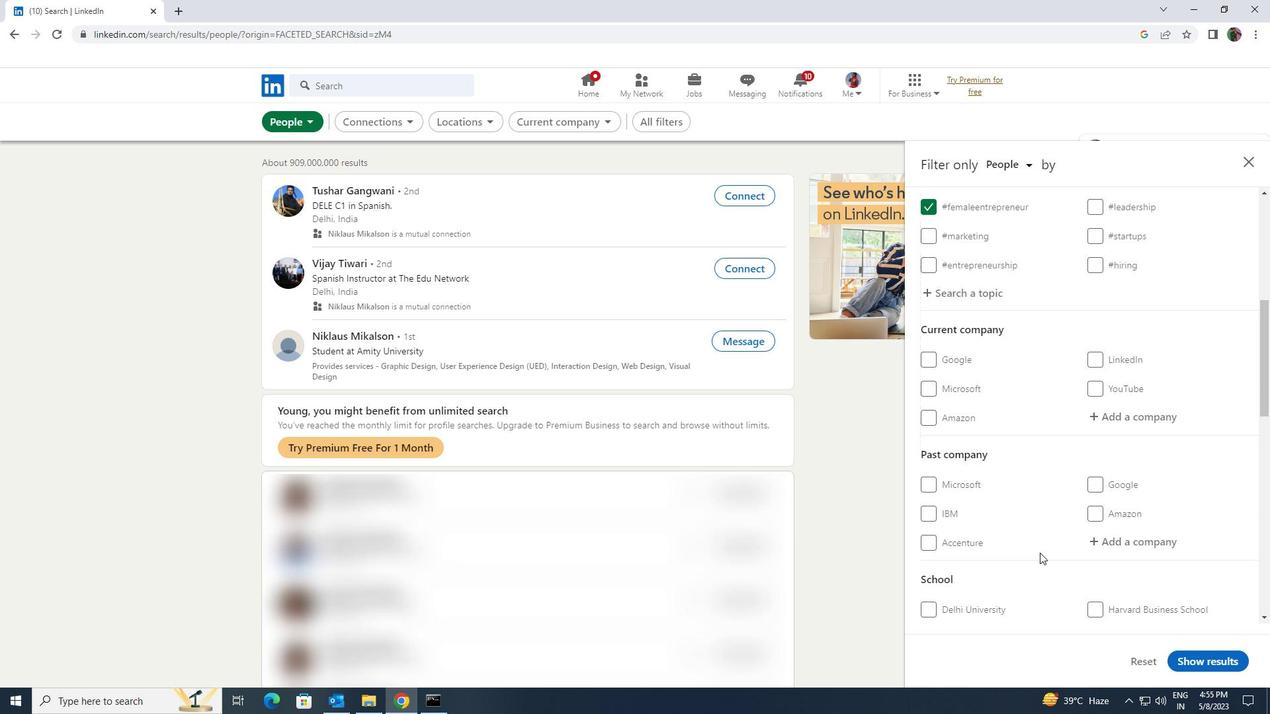
Action: Mouse moved to (1088, 535)
Screenshot: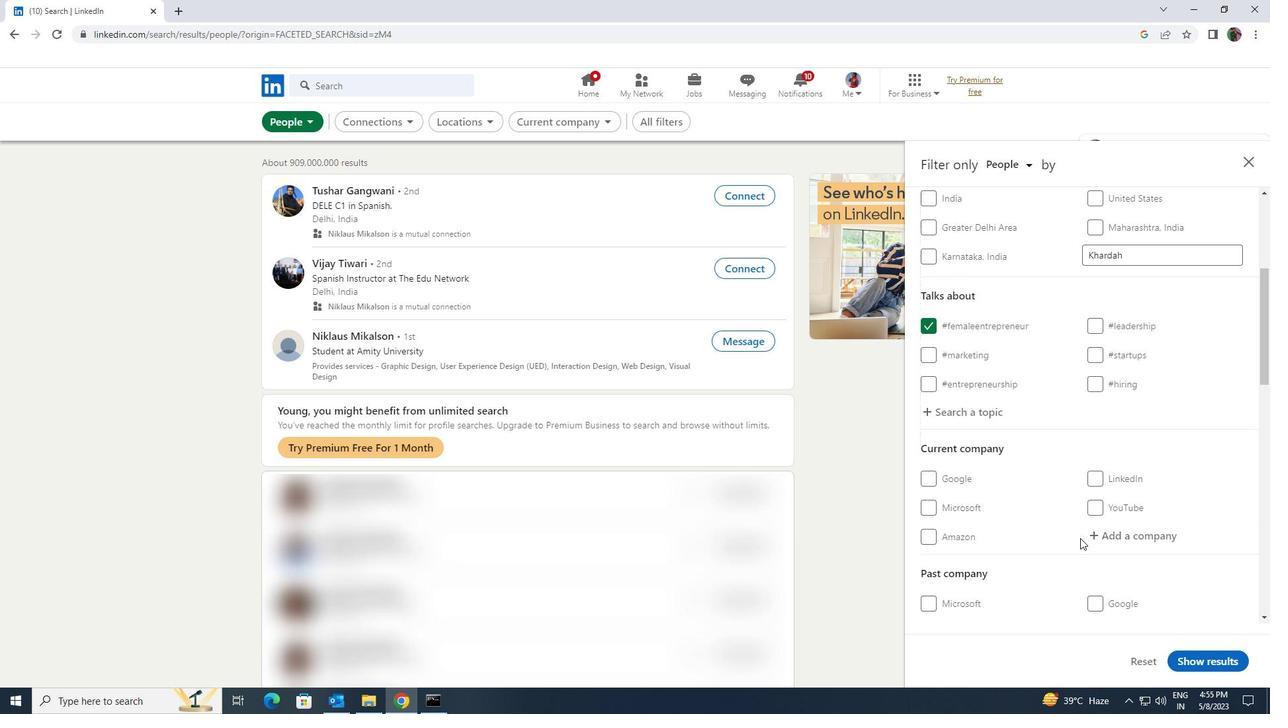 
Action: Mouse pressed left at (1088, 535)
Screenshot: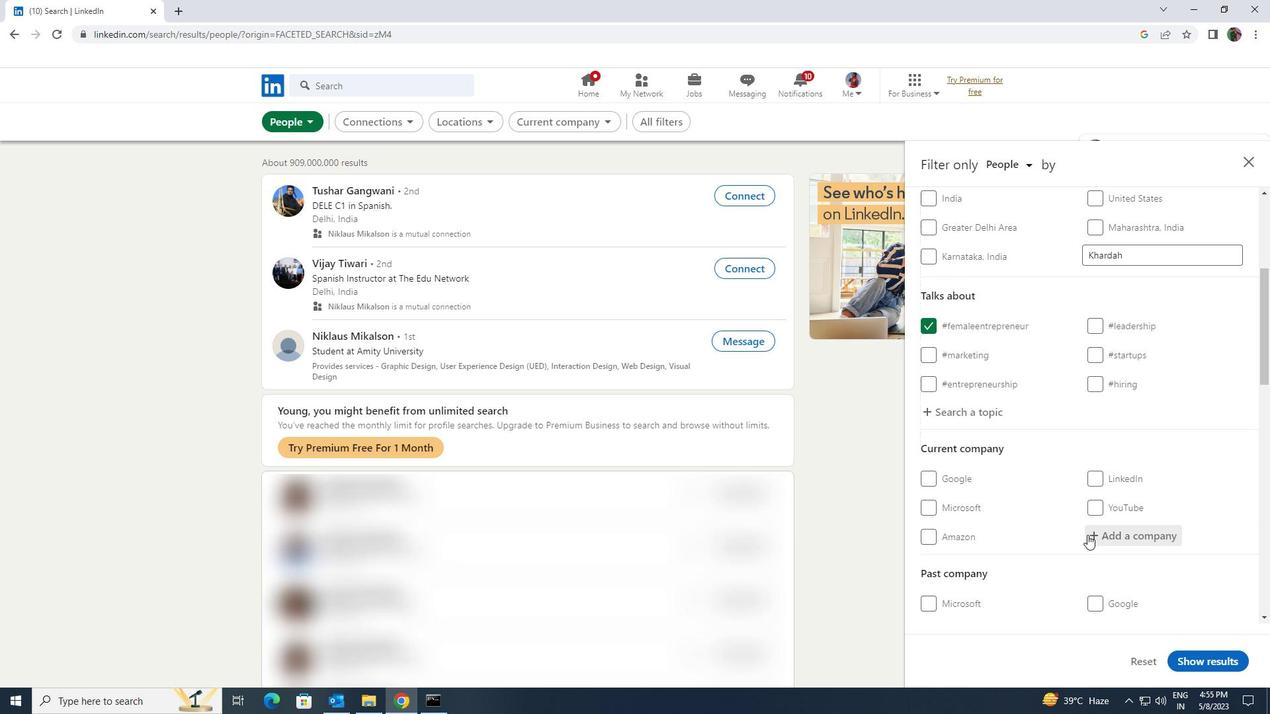 
Action: Key pressed <Key.shift><Key.shift><Key.shift><Key.shift>SAMSUNG
Screenshot: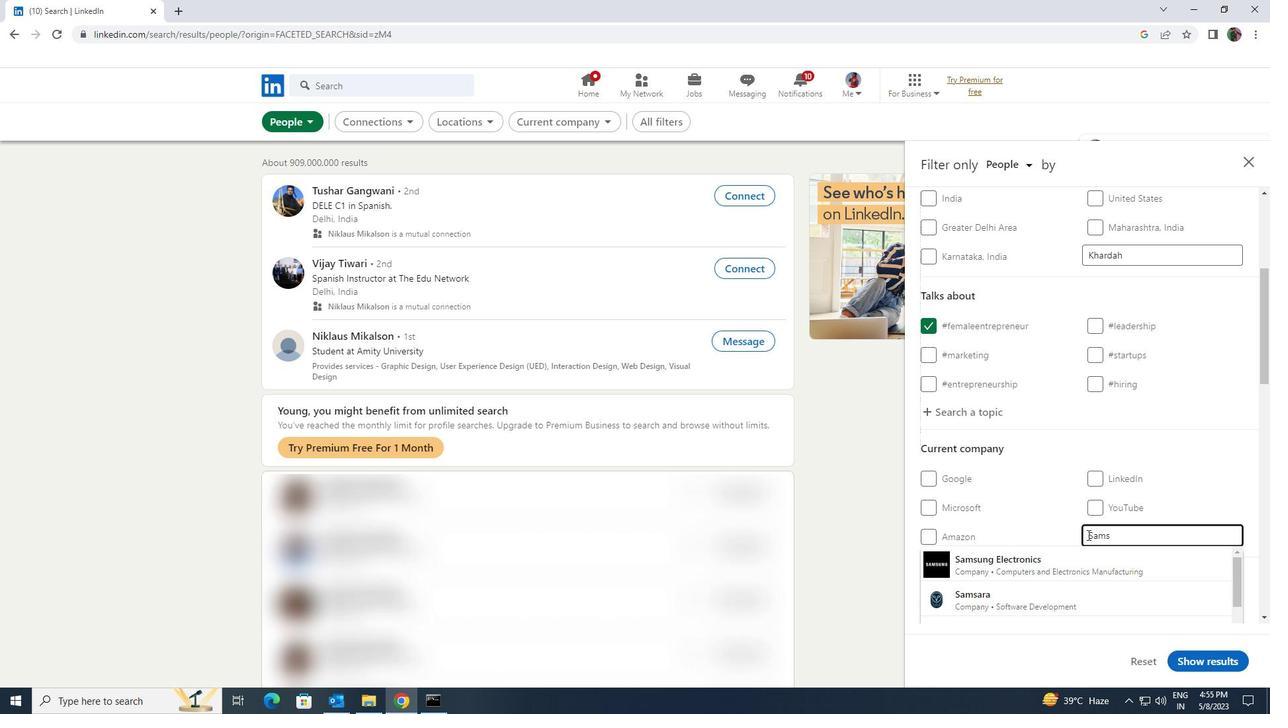 
Action: Mouse moved to (1094, 555)
Screenshot: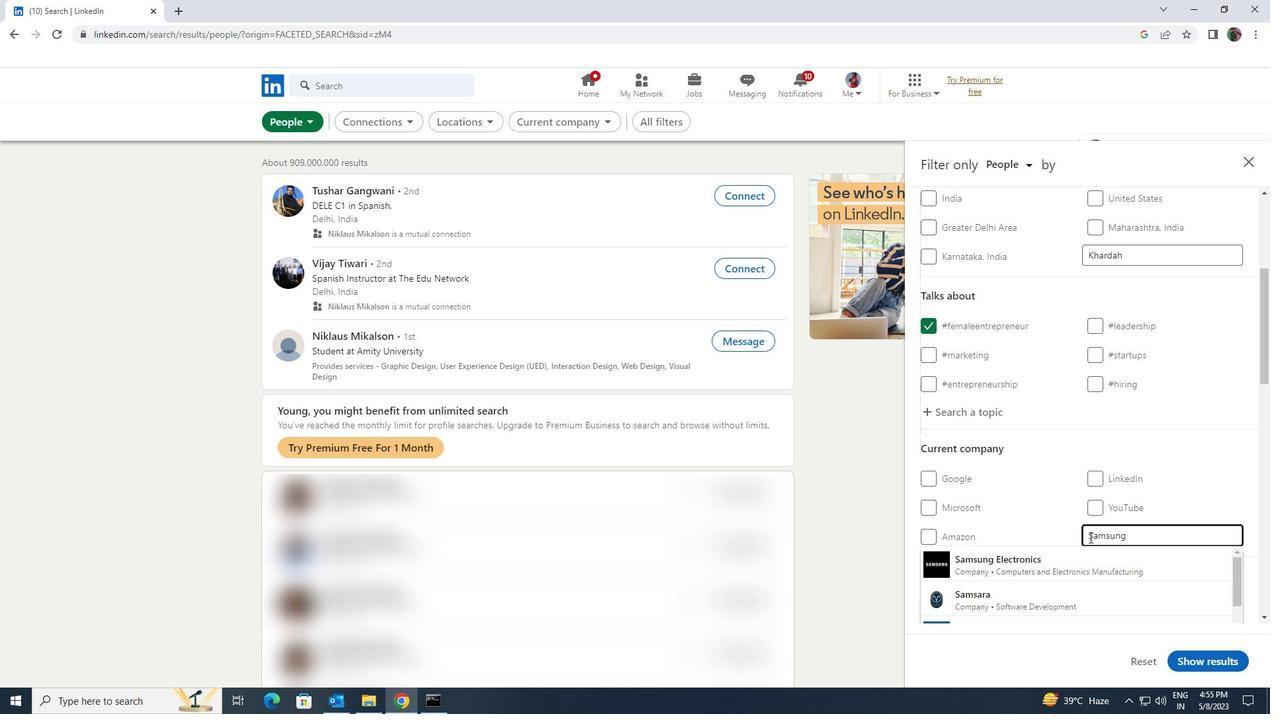 
Action: Mouse pressed left at (1094, 555)
Screenshot: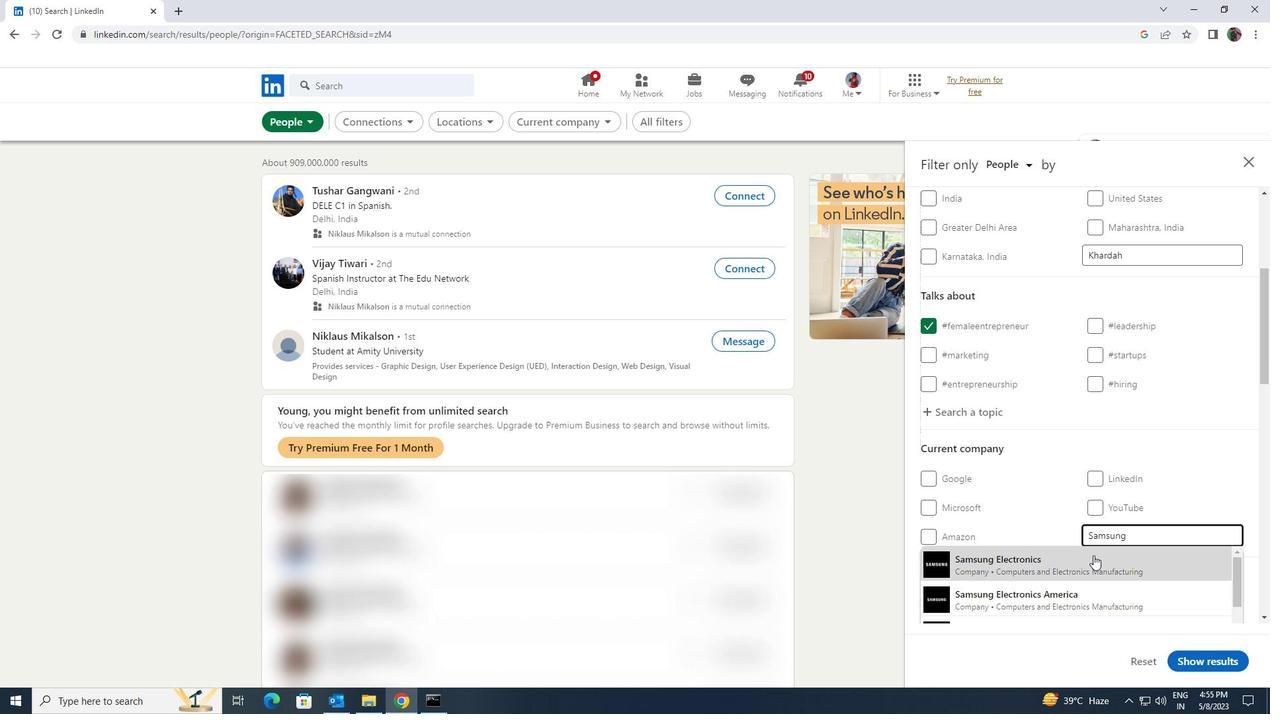 
Action: Mouse scrolled (1094, 555) with delta (0, 0)
Screenshot: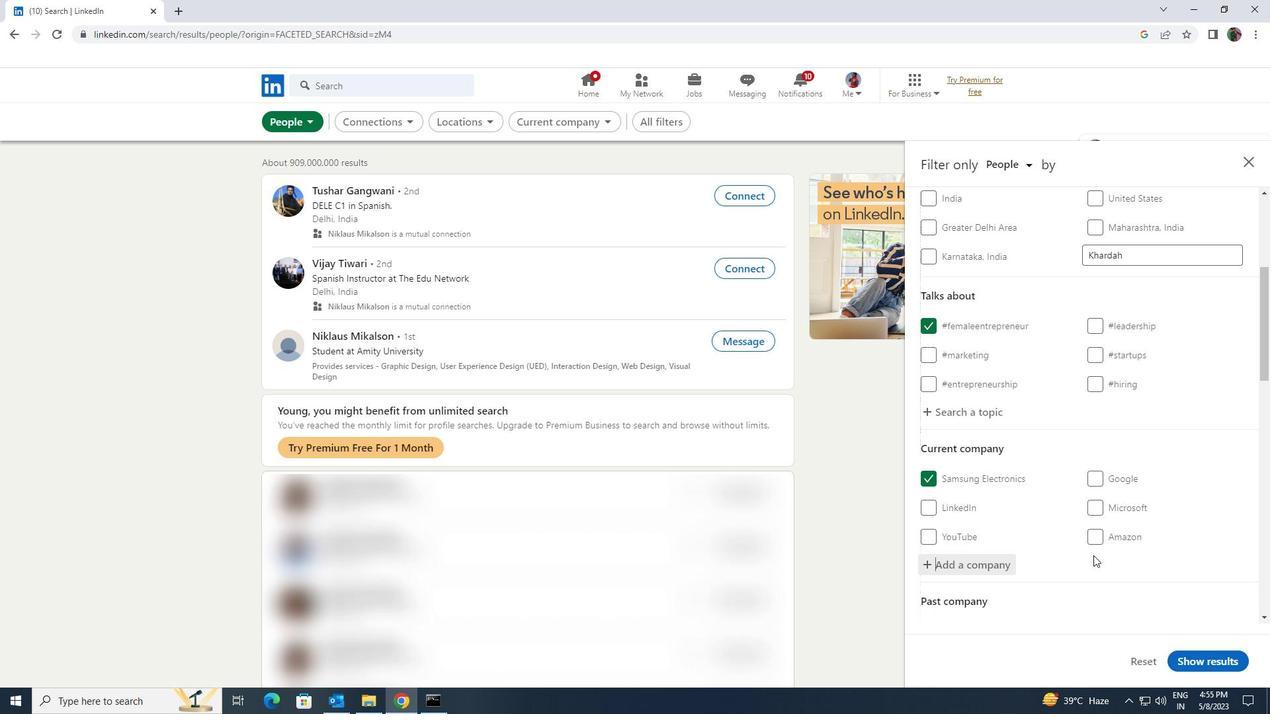 
Action: Mouse scrolled (1094, 555) with delta (0, 0)
Screenshot: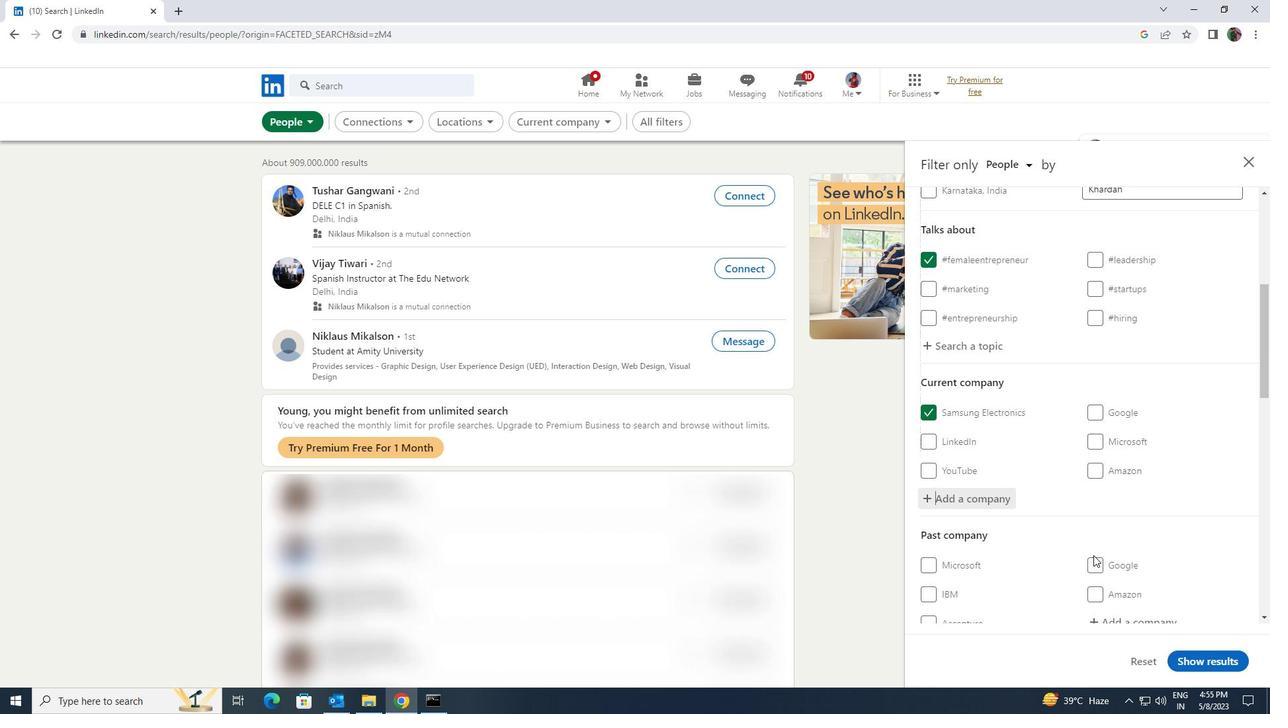 
Action: Mouse scrolled (1094, 555) with delta (0, 0)
Screenshot: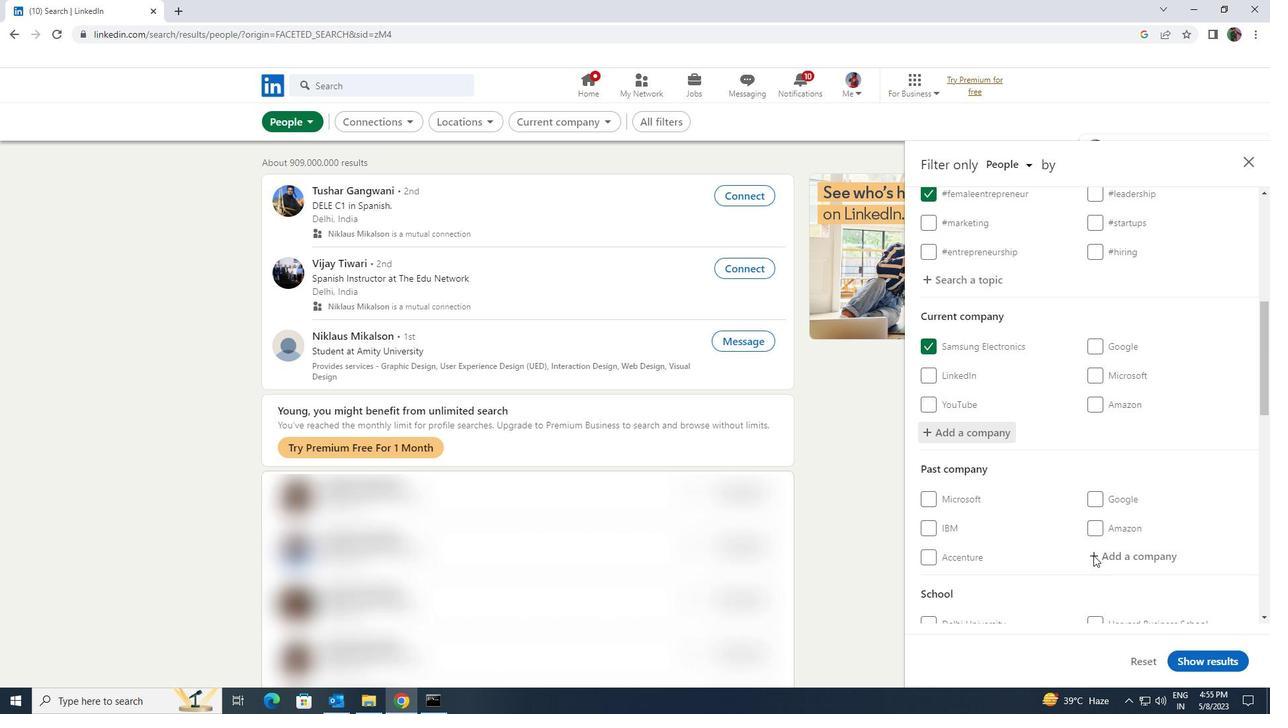 
Action: Mouse scrolled (1094, 555) with delta (0, 0)
Screenshot: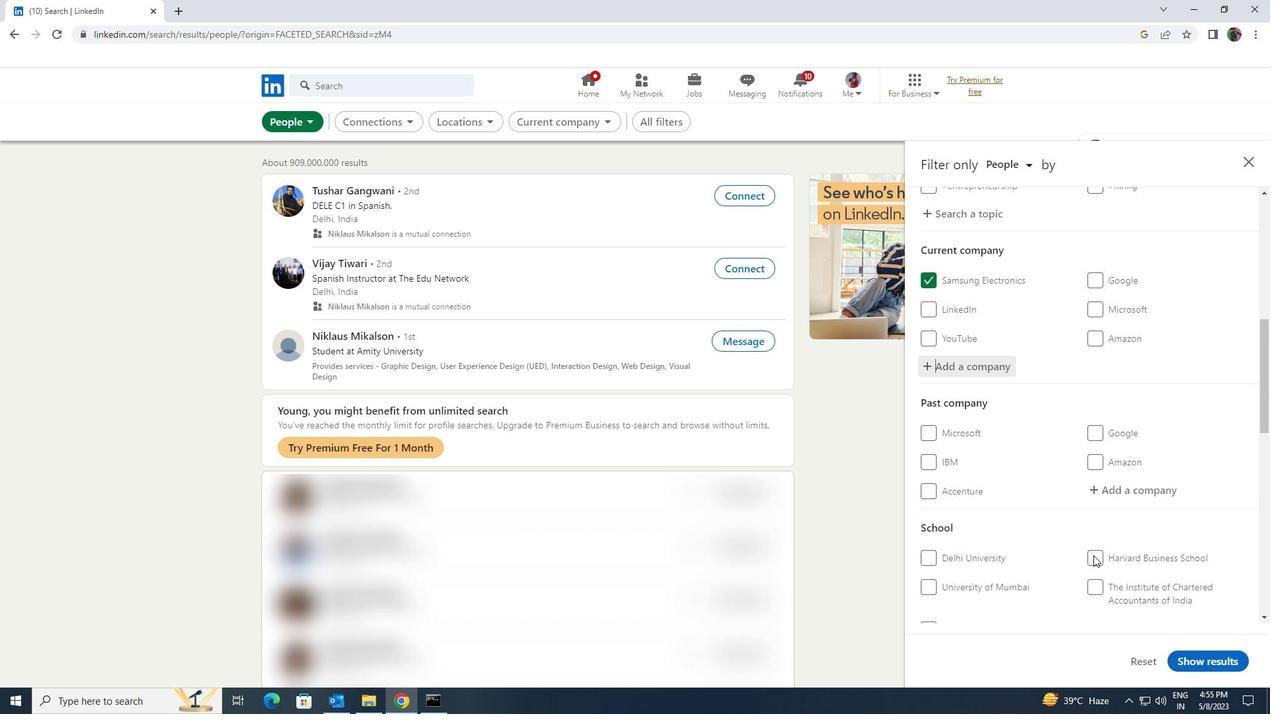 
Action: Mouse moved to (1091, 559)
Screenshot: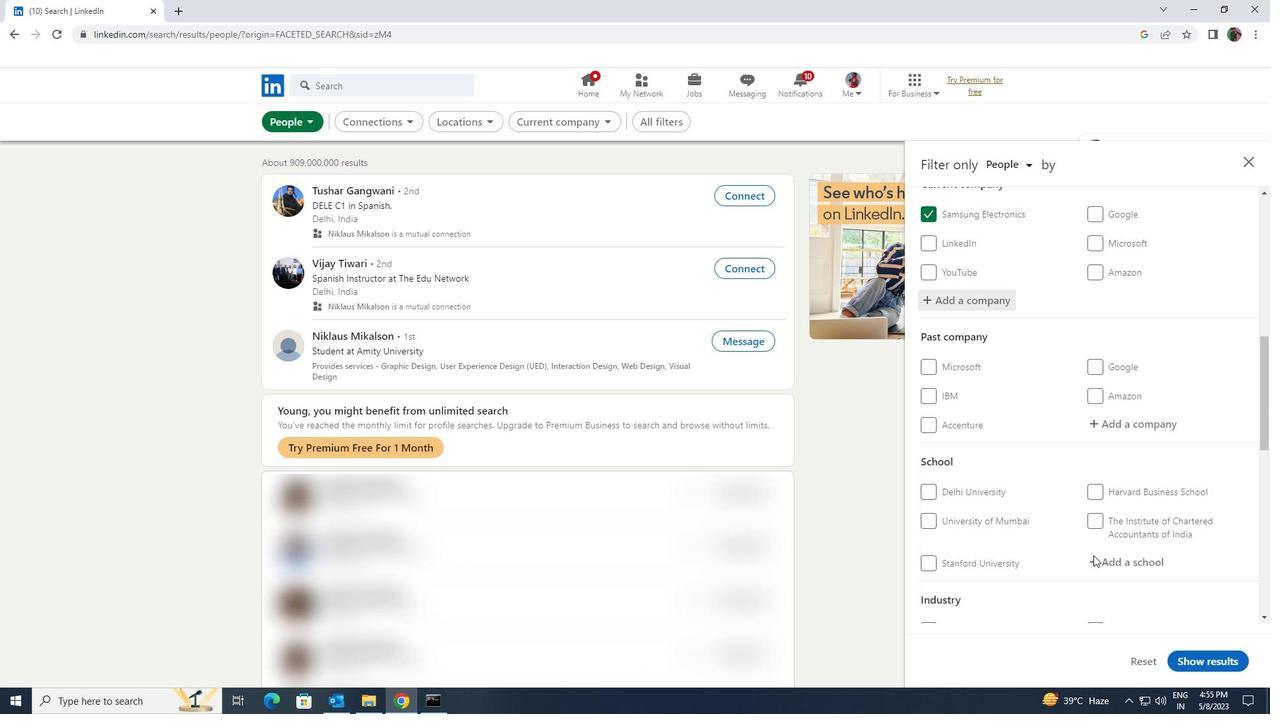 
Action: Mouse pressed left at (1091, 559)
Screenshot: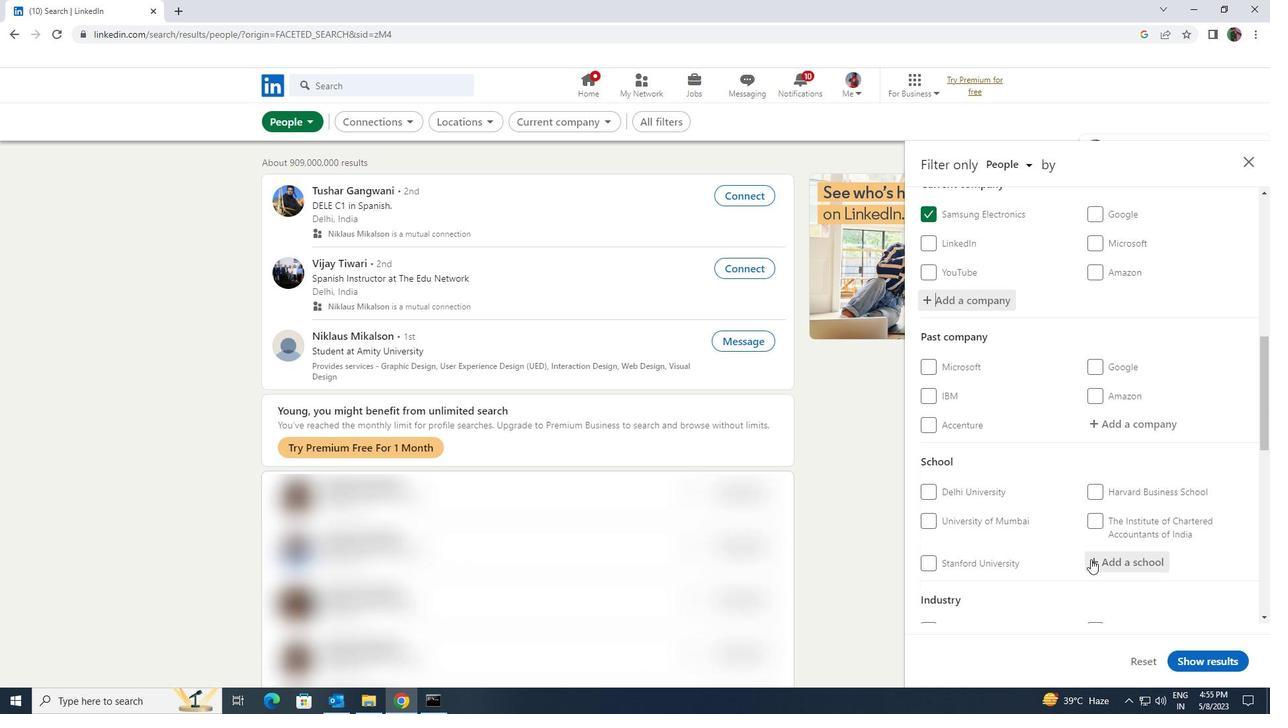 
Action: Key pressed <Key.shift><Key.shift><Key.shift><Key.shift><Key.shift><Key.shift><Key.shift><Key.shift><Key.shift><Key.shift><Key.shift><Key.shift><Key.shift><Key.shift><Key.shift><Key.shift><Key.shift><Key.shift><Key.shift><Key.shift><Key.shift><Key.shift><Key.shift><Key.shift><Key.shift><Key.shift><Key.shift>NMAM
Screenshot: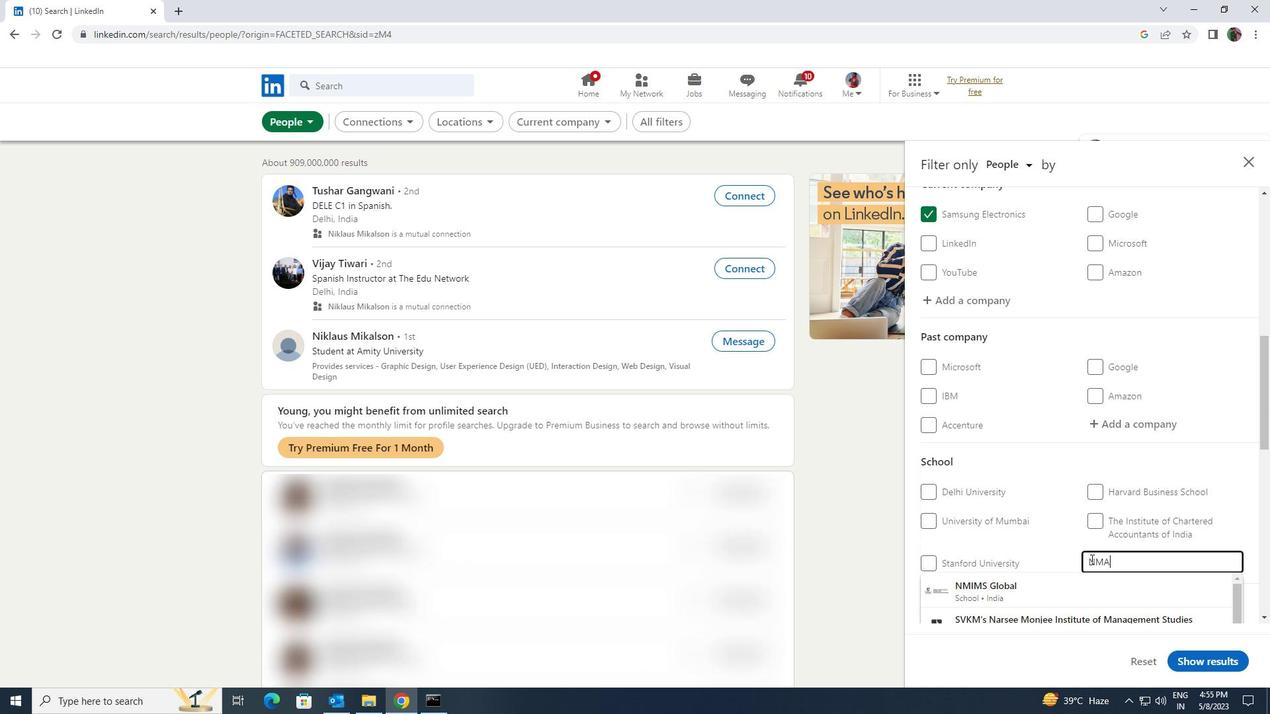 
Action: Mouse moved to (1090, 573)
Screenshot: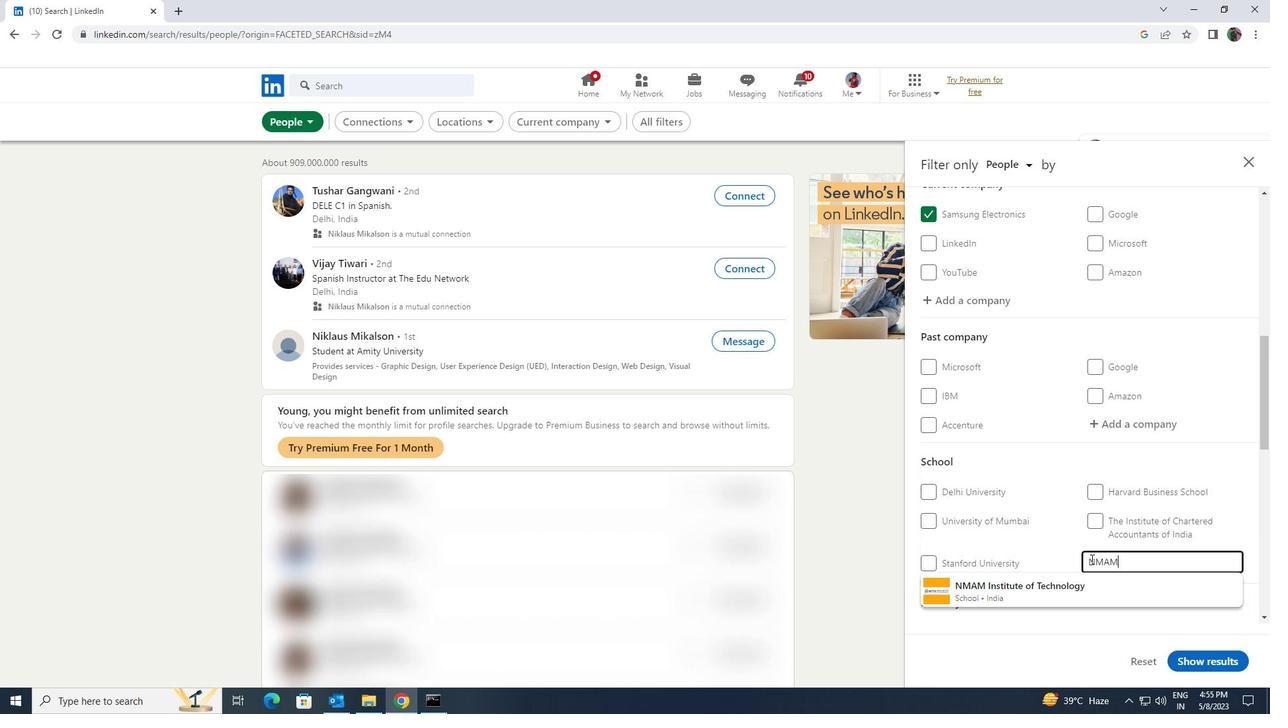 
Action: Mouse pressed left at (1090, 573)
Screenshot: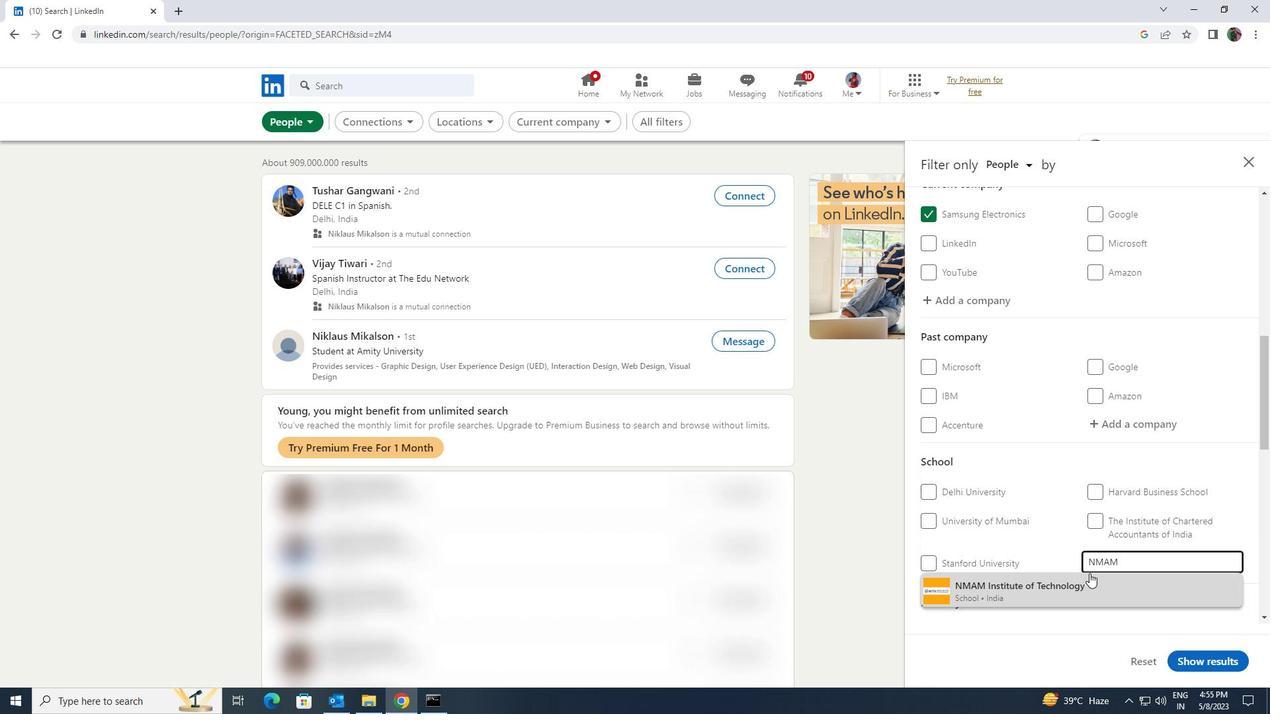 
Action: Mouse scrolled (1090, 573) with delta (0, 0)
Screenshot: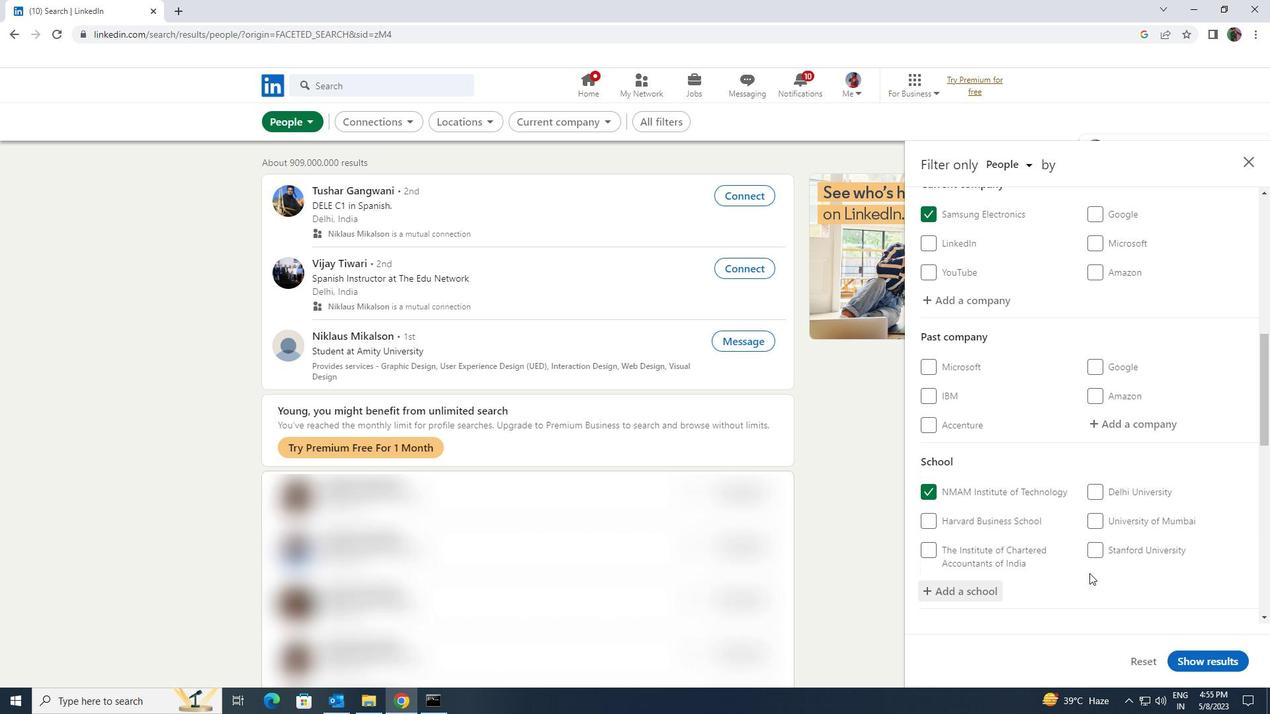 
Action: Mouse scrolled (1090, 573) with delta (0, 0)
Screenshot: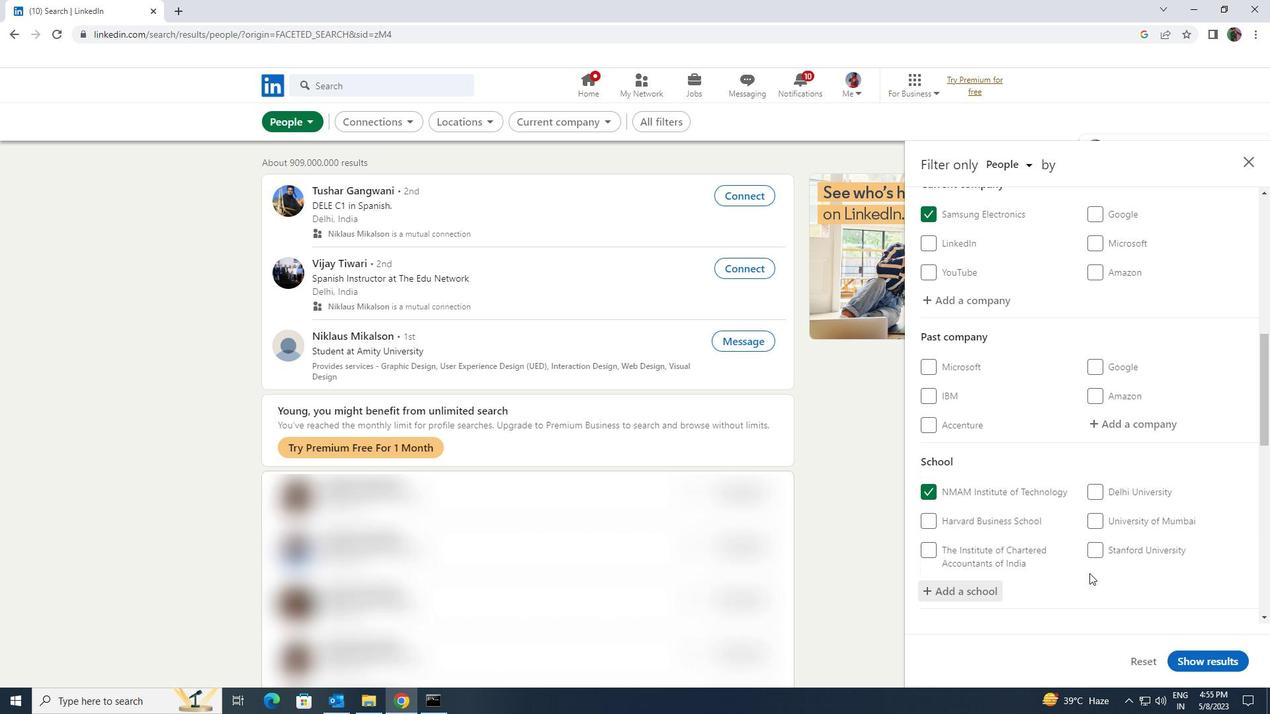 
Action: Mouse moved to (1090, 569)
Screenshot: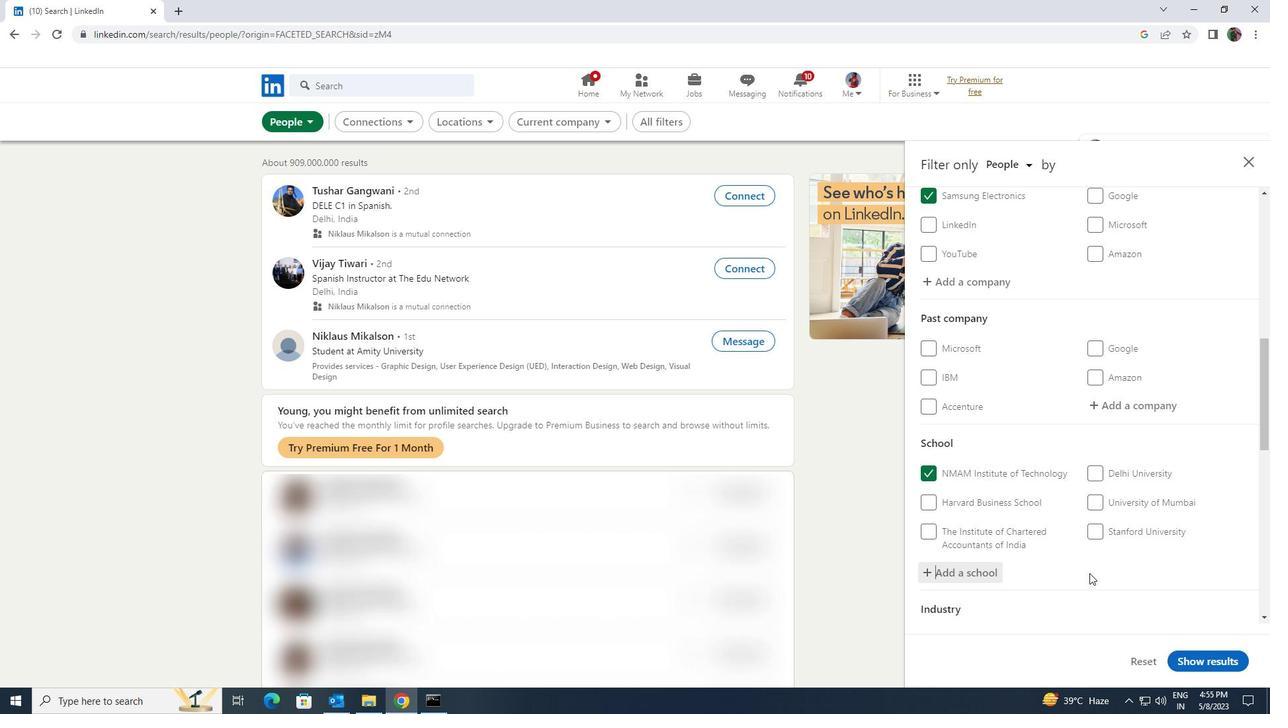 
Action: Mouse scrolled (1090, 569) with delta (0, 0)
Screenshot: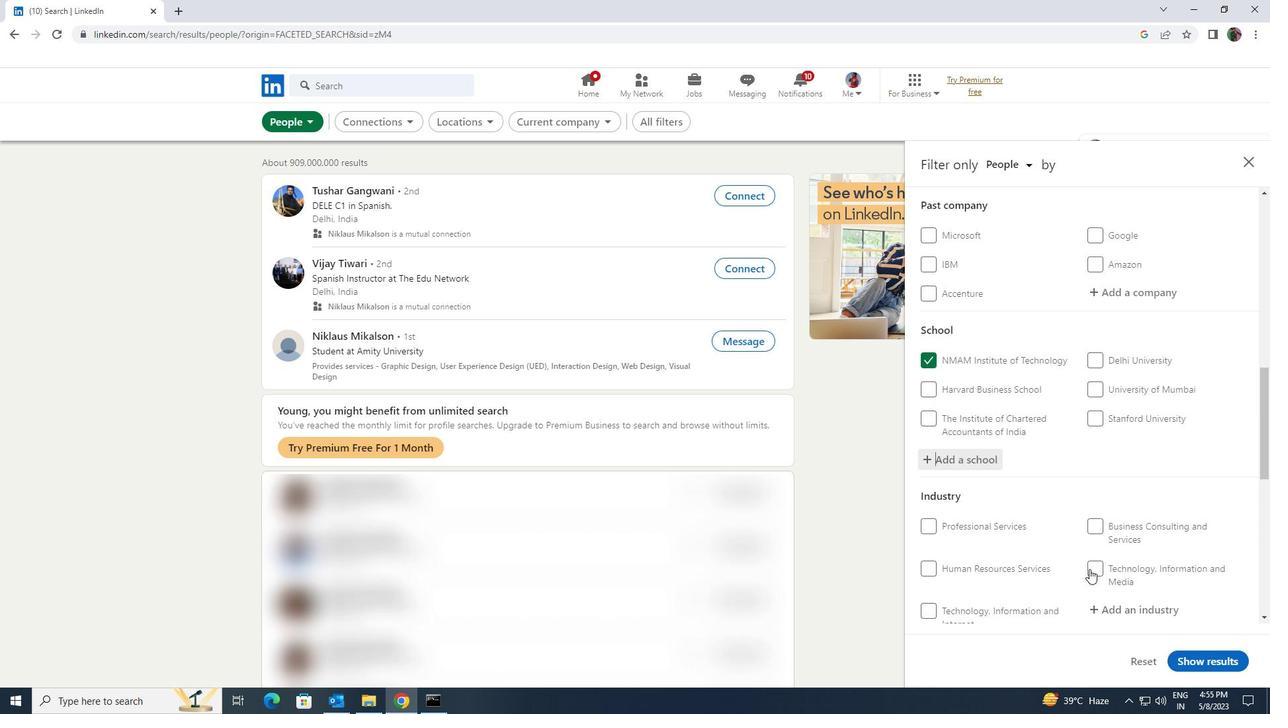 
Action: Mouse scrolled (1090, 569) with delta (0, 0)
Screenshot: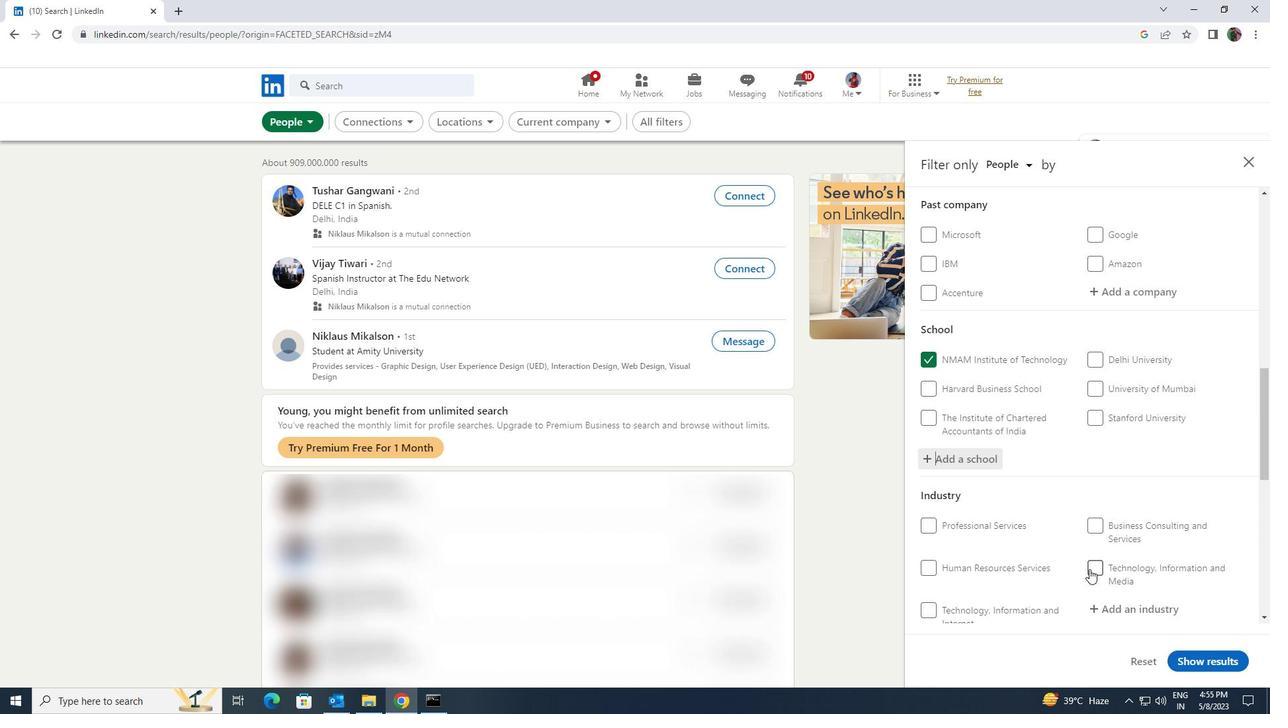
Action: Mouse moved to (1107, 479)
Screenshot: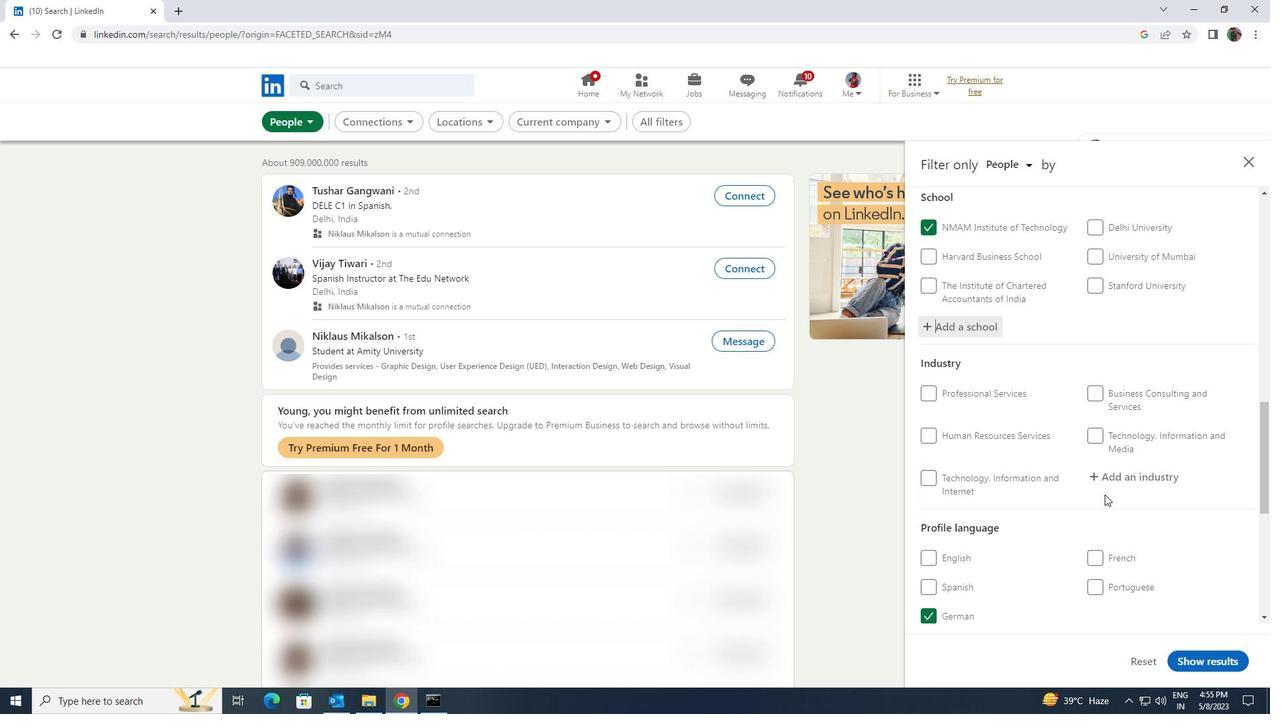 
Action: Mouse pressed left at (1107, 479)
Screenshot: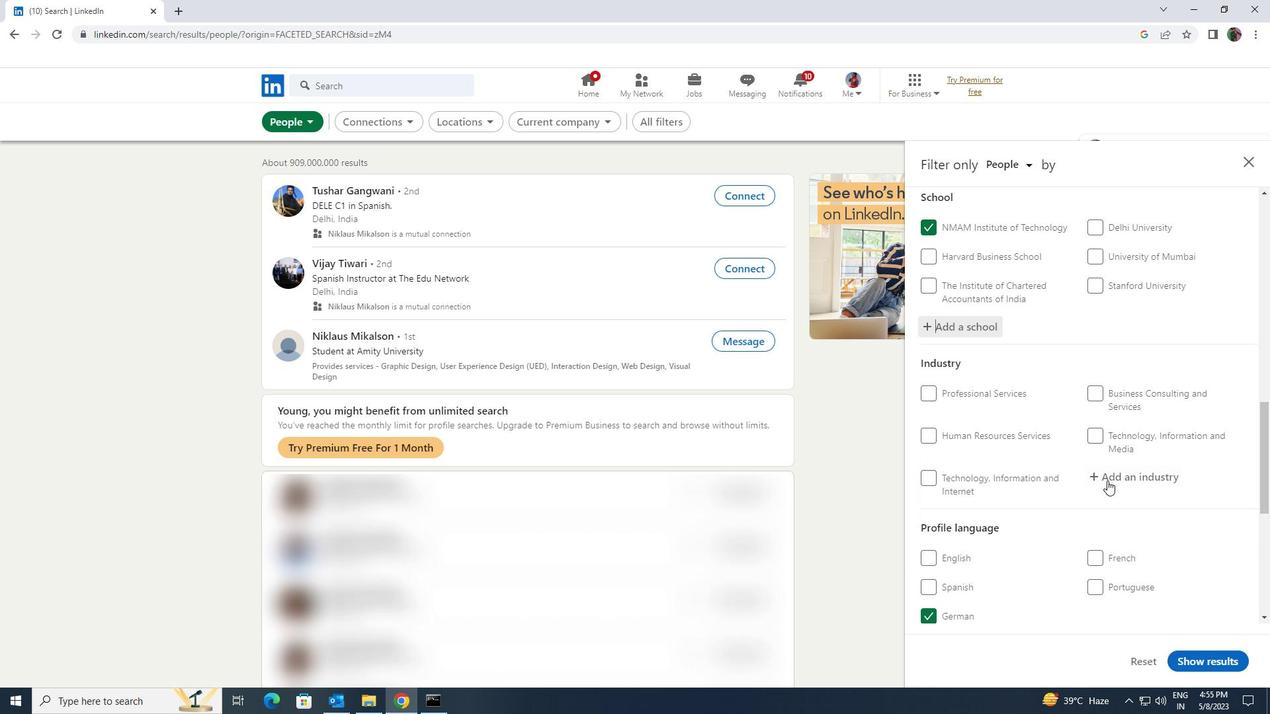 
Action: Key pressed <Key.shift><Key.shift><Key.shift><Key.shift><Key.shift>ARMED<Key.space><Key.shift>FO
Screenshot: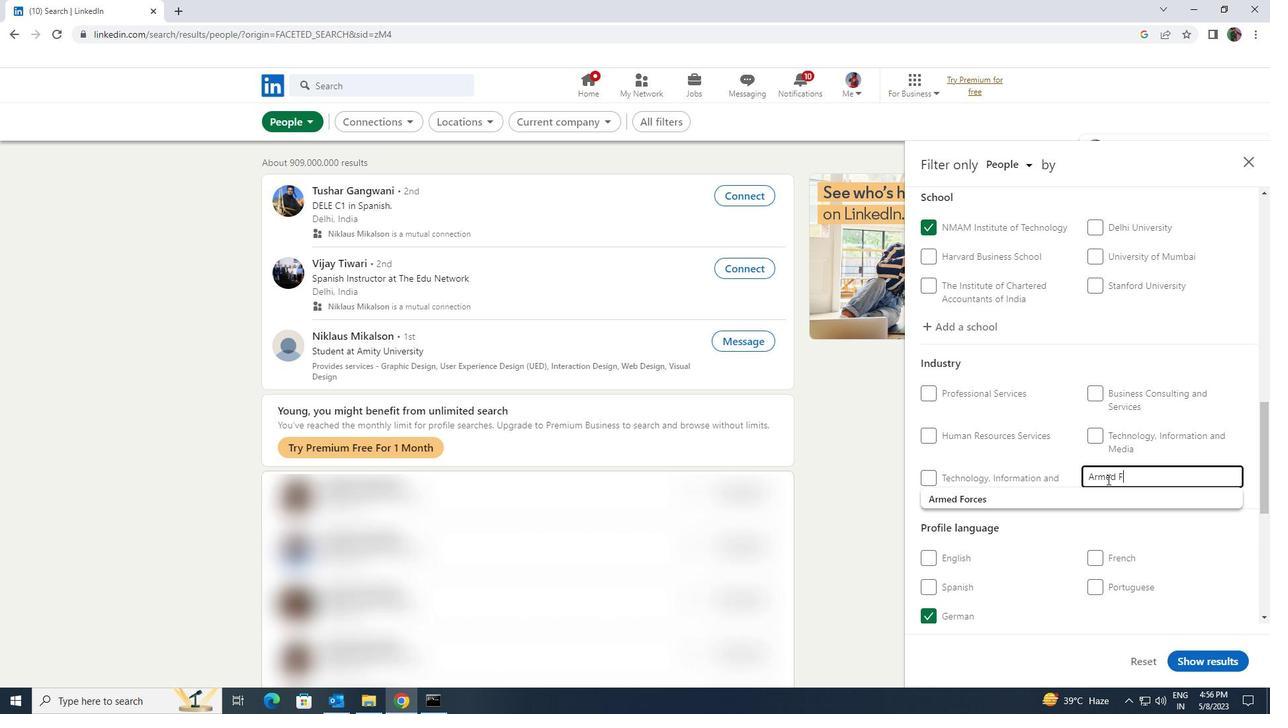 
Action: Mouse moved to (1115, 493)
Screenshot: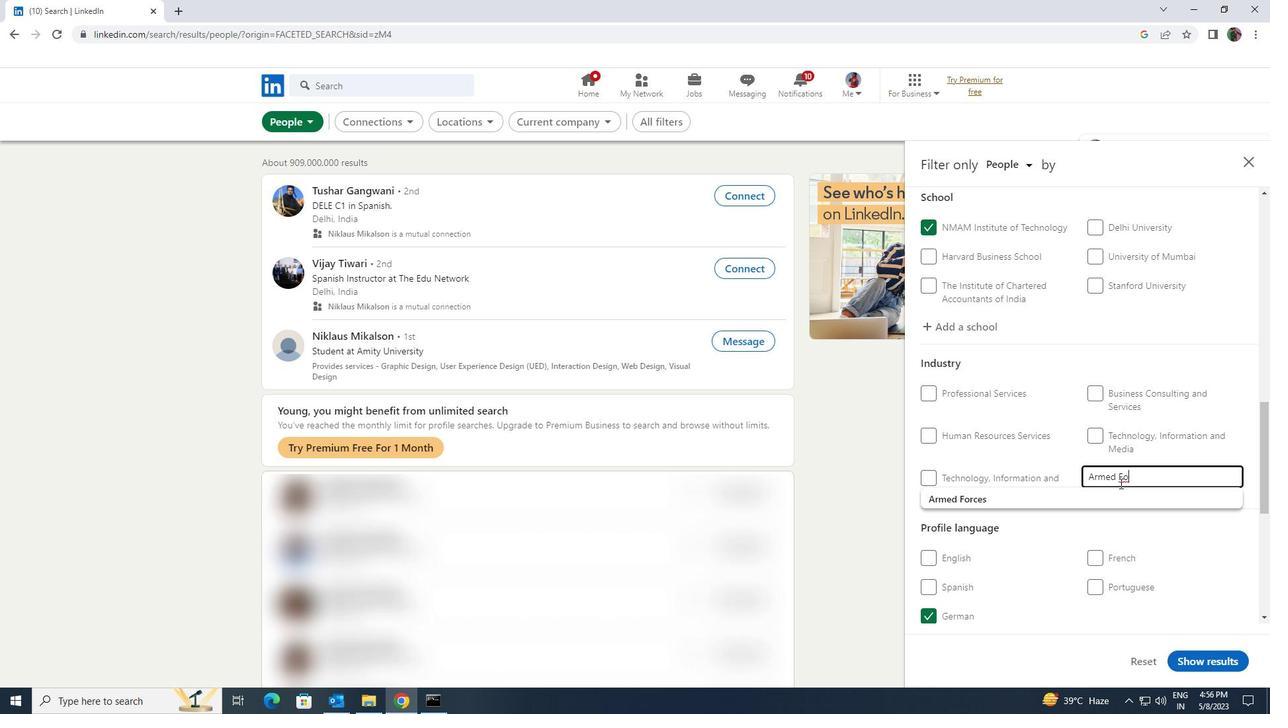 
Action: Mouse pressed left at (1115, 493)
Screenshot: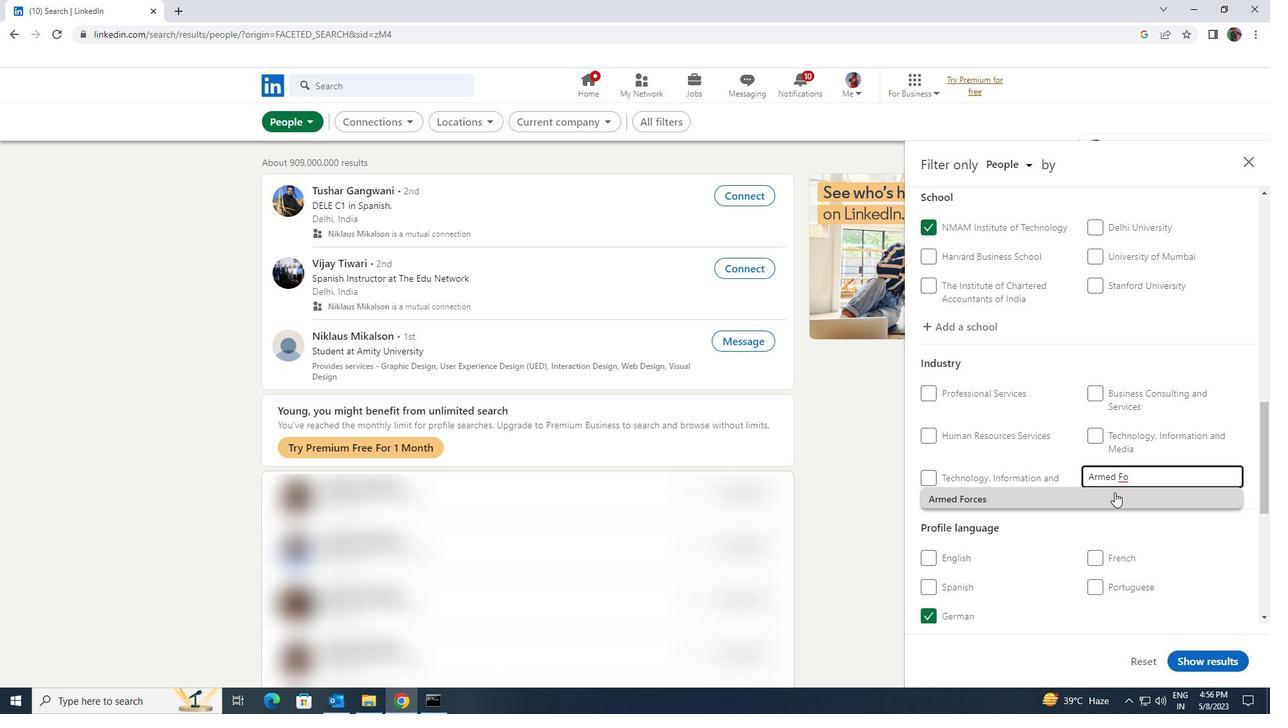 
Action: Mouse scrolled (1115, 492) with delta (0, 0)
Screenshot: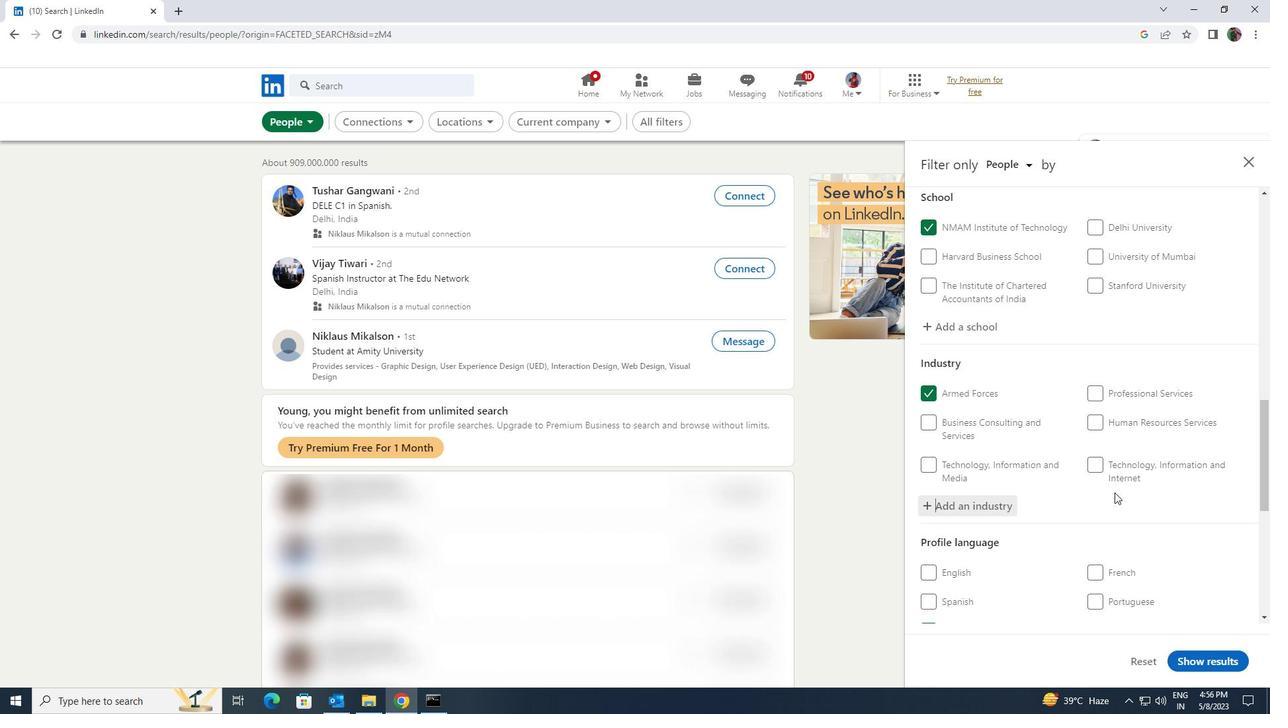 
Action: Mouse scrolled (1115, 492) with delta (0, 0)
Screenshot: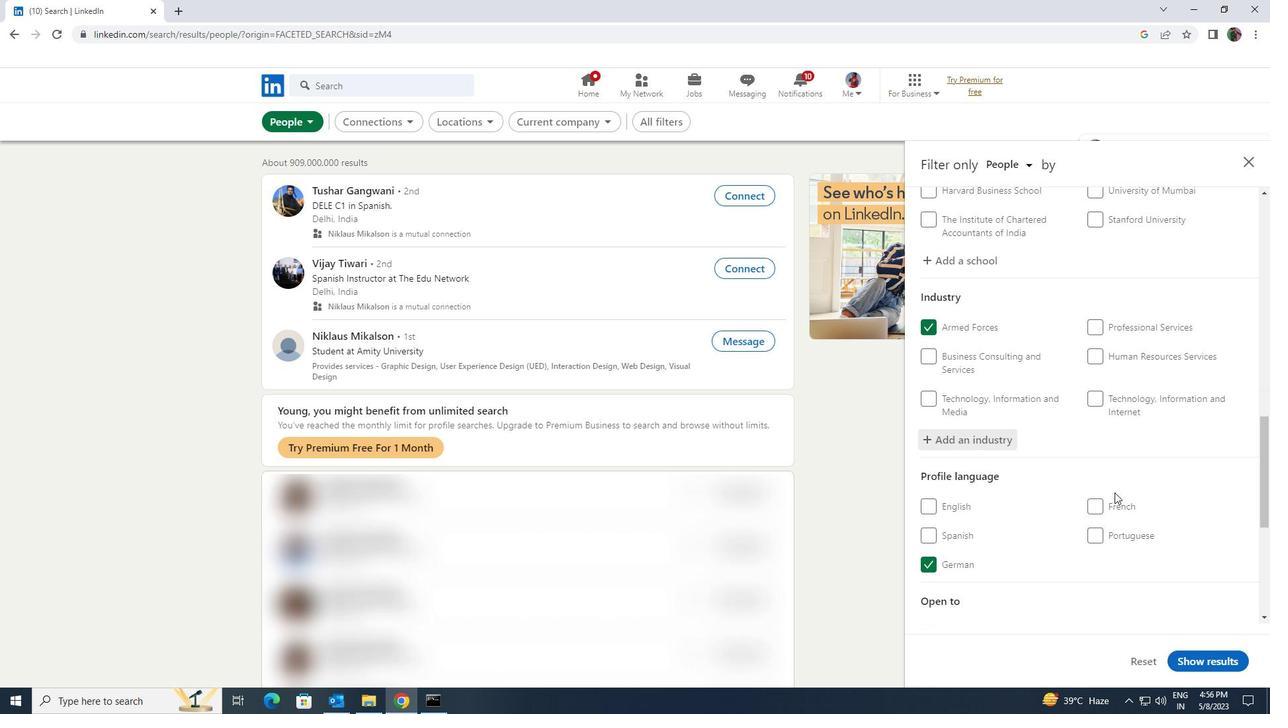 
Action: Mouse scrolled (1115, 492) with delta (0, 0)
Screenshot: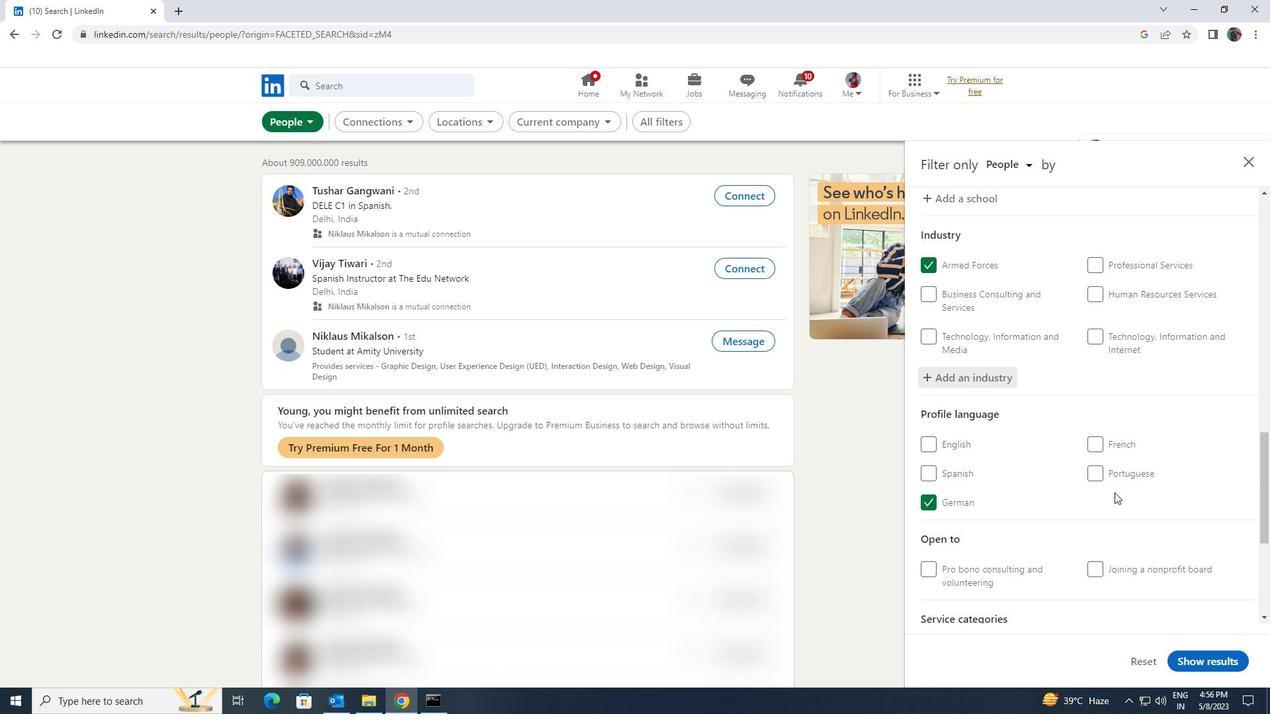
Action: Mouse scrolled (1115, 492) with delta (0, 0)
Screenshot: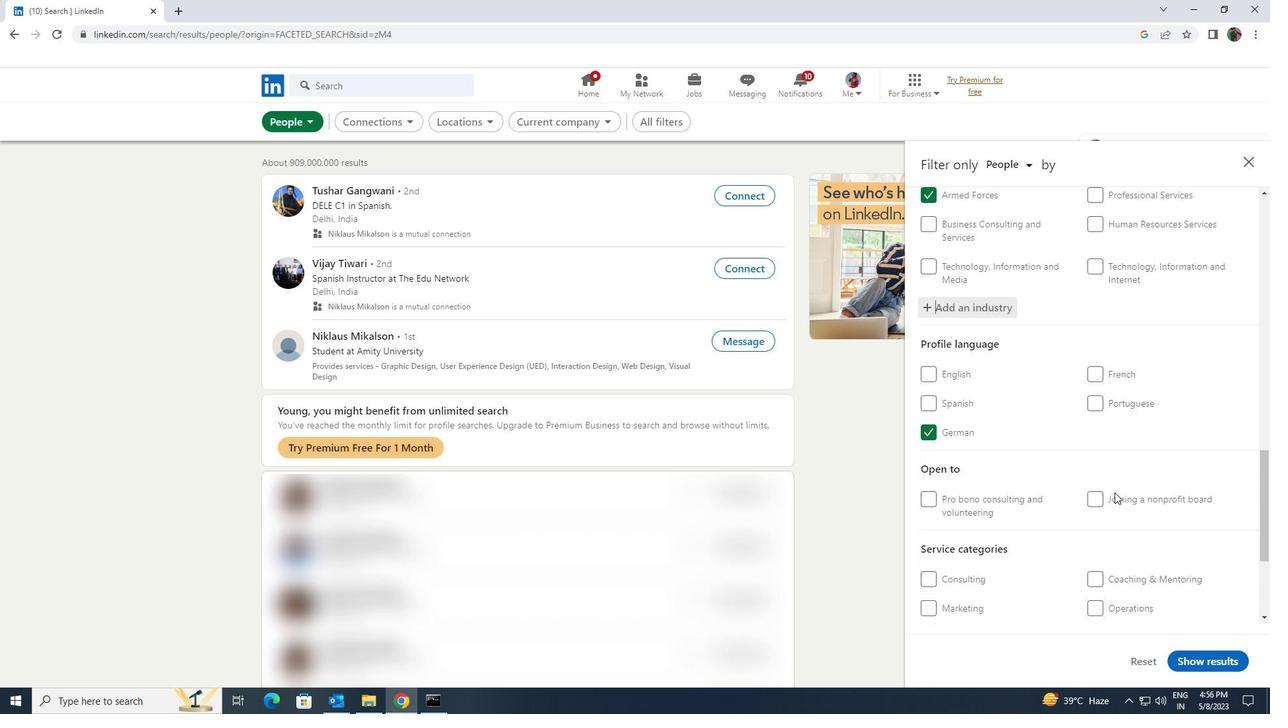 
Action: Mouse scrolled (1115, 492) with delta (0, 0)
Screenshot: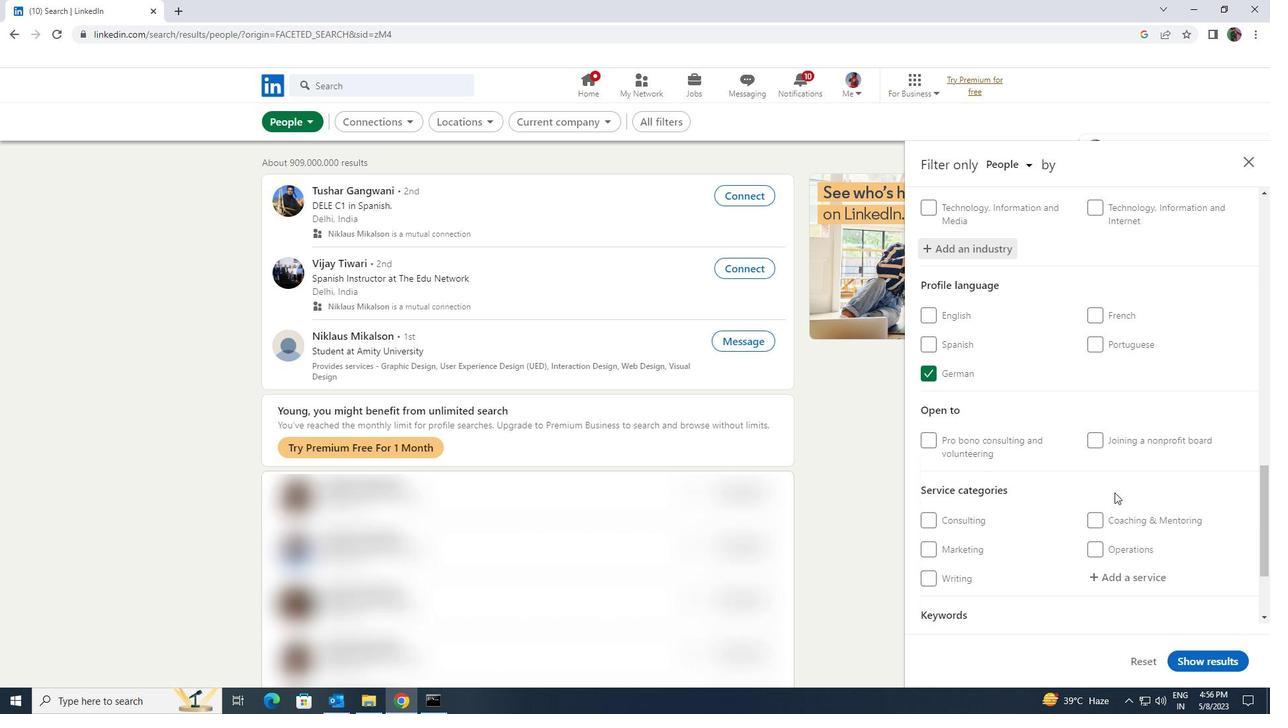 
Action: Mouse moved to (1109, 496)
Screenshot: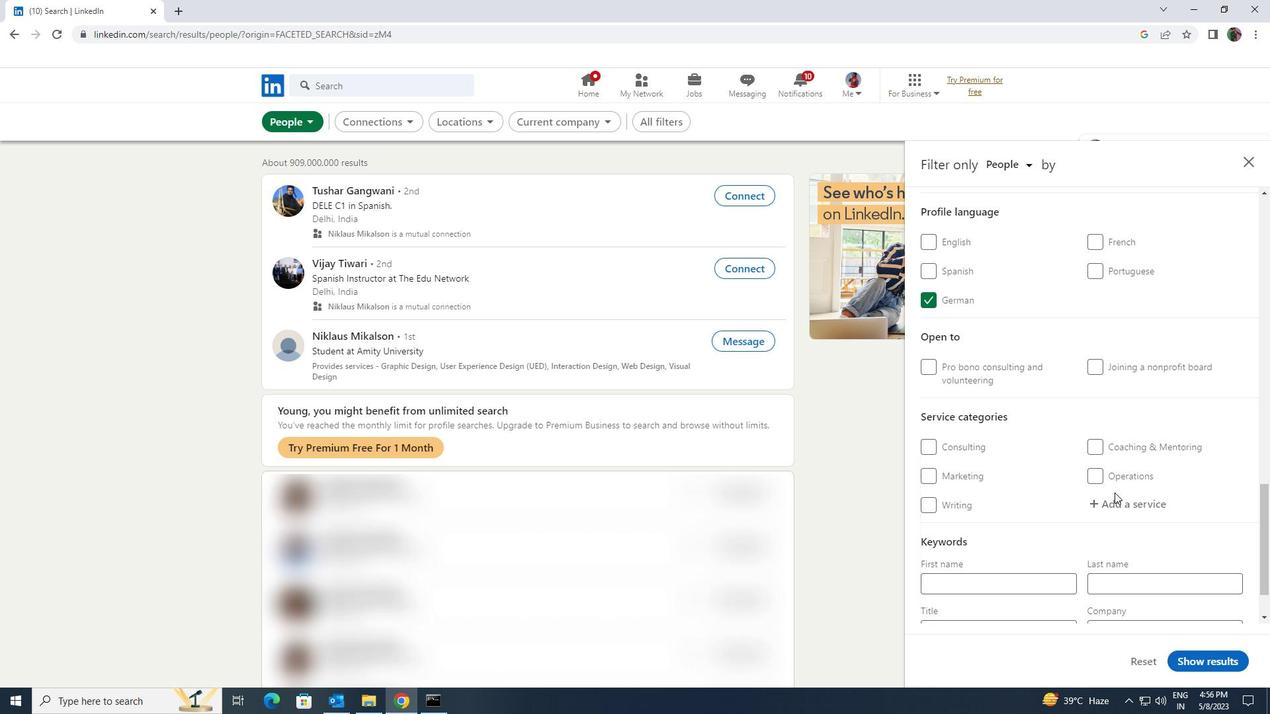 
Action: Mouse pressed left at (1109, 496)
Screenshot: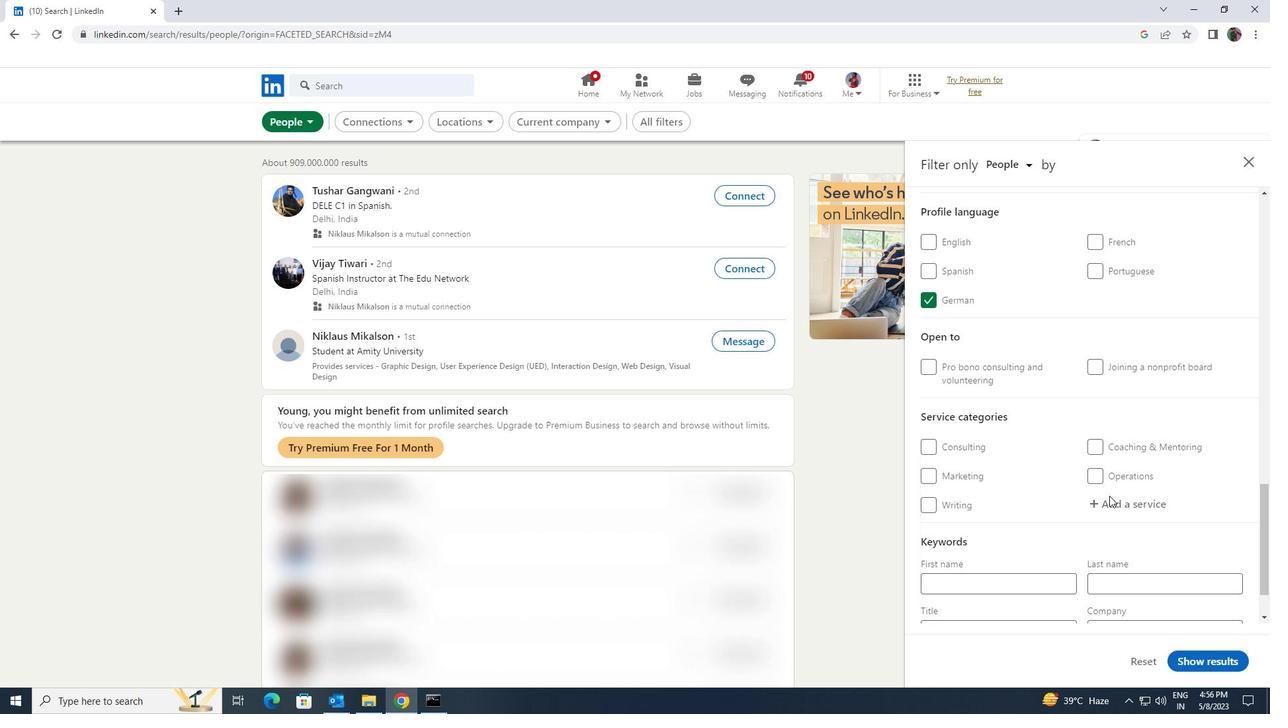 
Action: Mouse moved to (1109, 503)
Screenshot: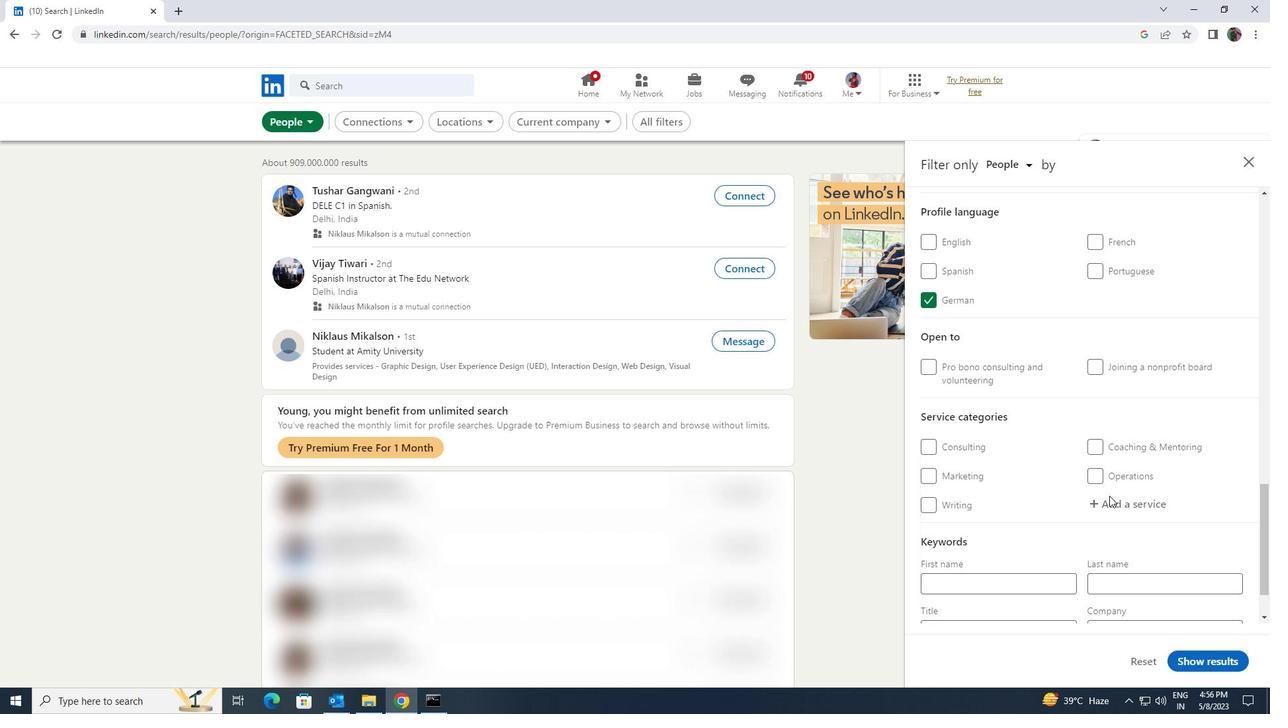 
Action: Mouse pressed left at (1109, 503)
Screenshot: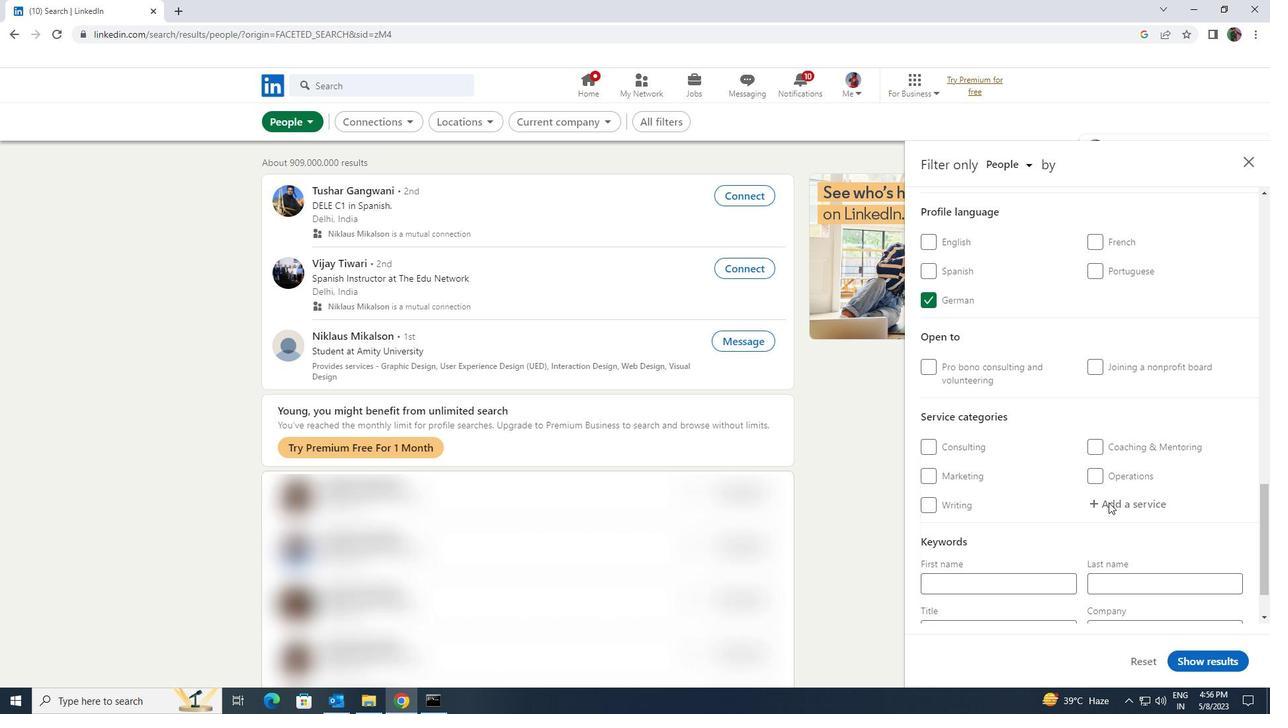 
Action: Mouse moved to (1115, 505)
Screenshot: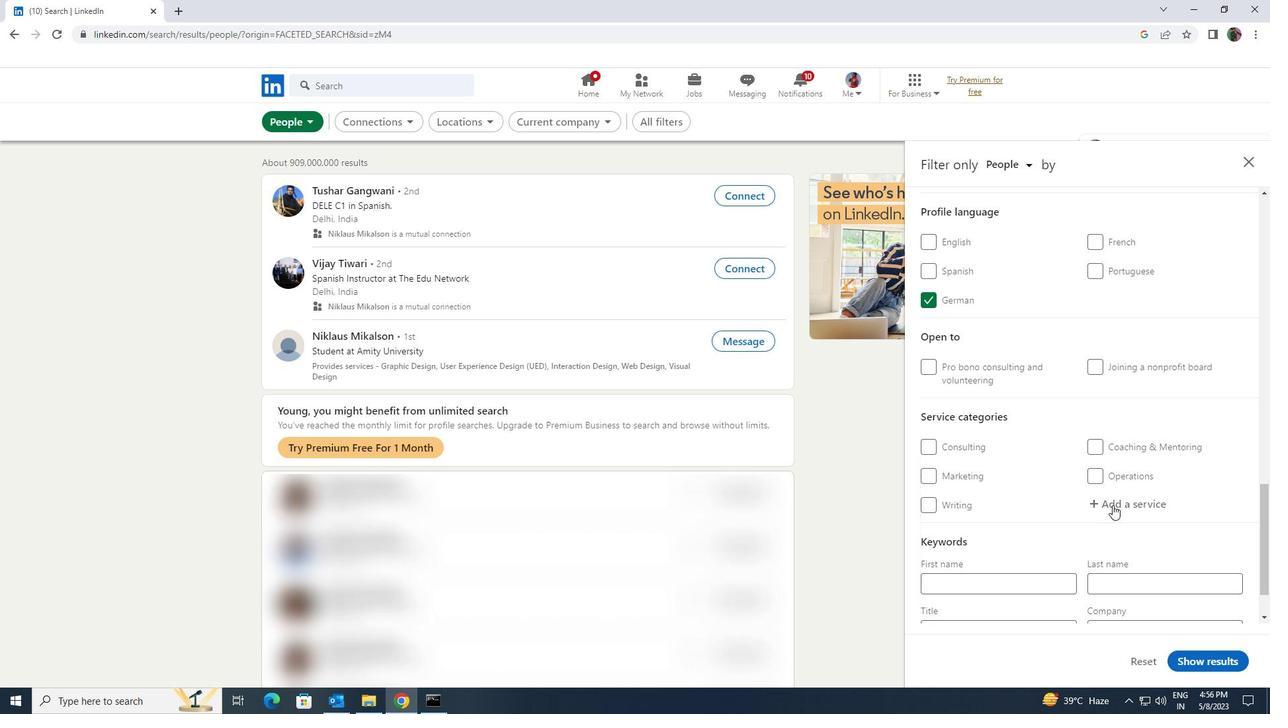 
Action: Mouse pressed left at (1115, 505)
Screenshot: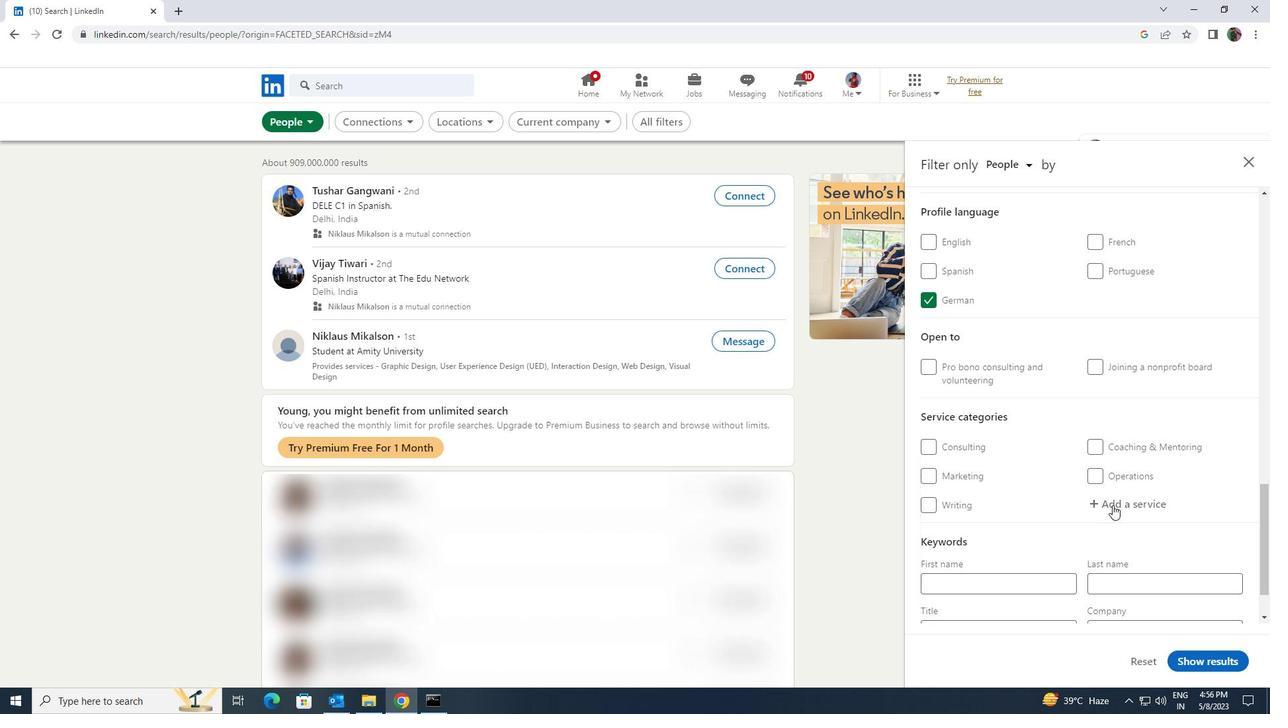 
Action: Mouse moved to (1102, 505)
Screenshot: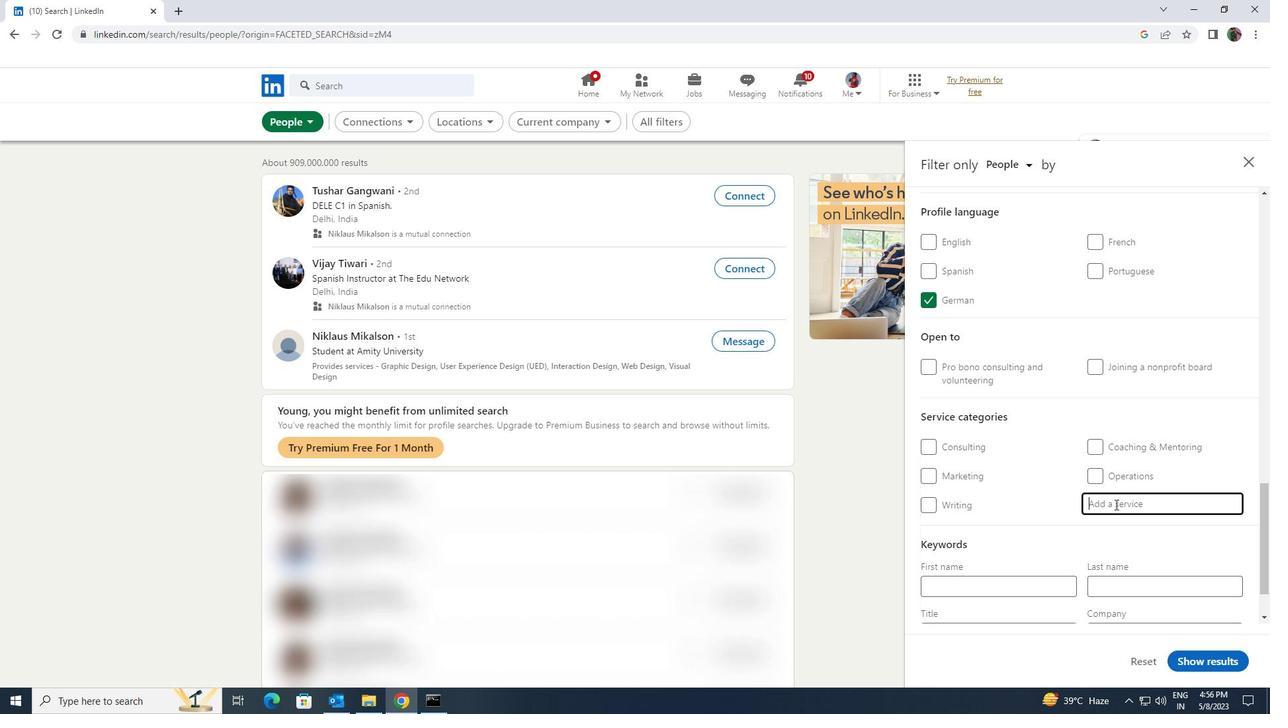 
Action: Key pressed <Key.shift>HOME<Key.space><Key.shift>NET
Screenshot: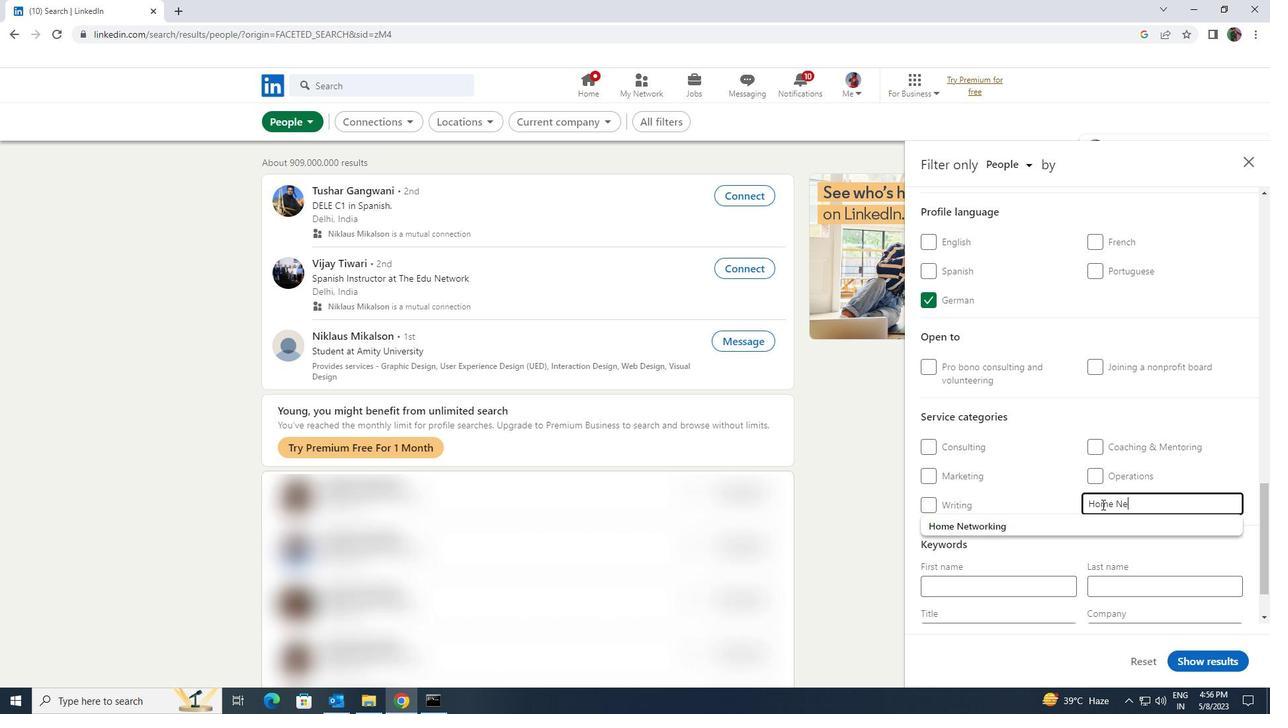 
Action: Mouse moved to (1088, 520)
Screenshot: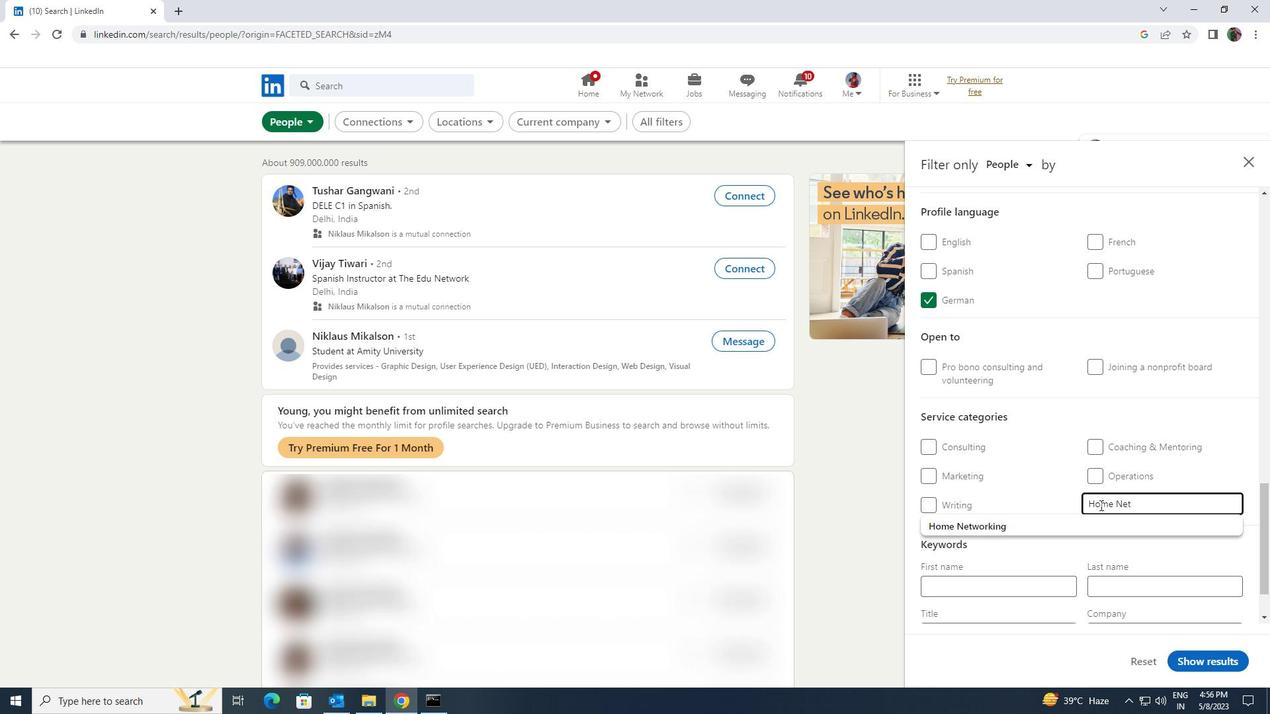 
Action: Mouse pressed left at (1088, 520)
Screenshot: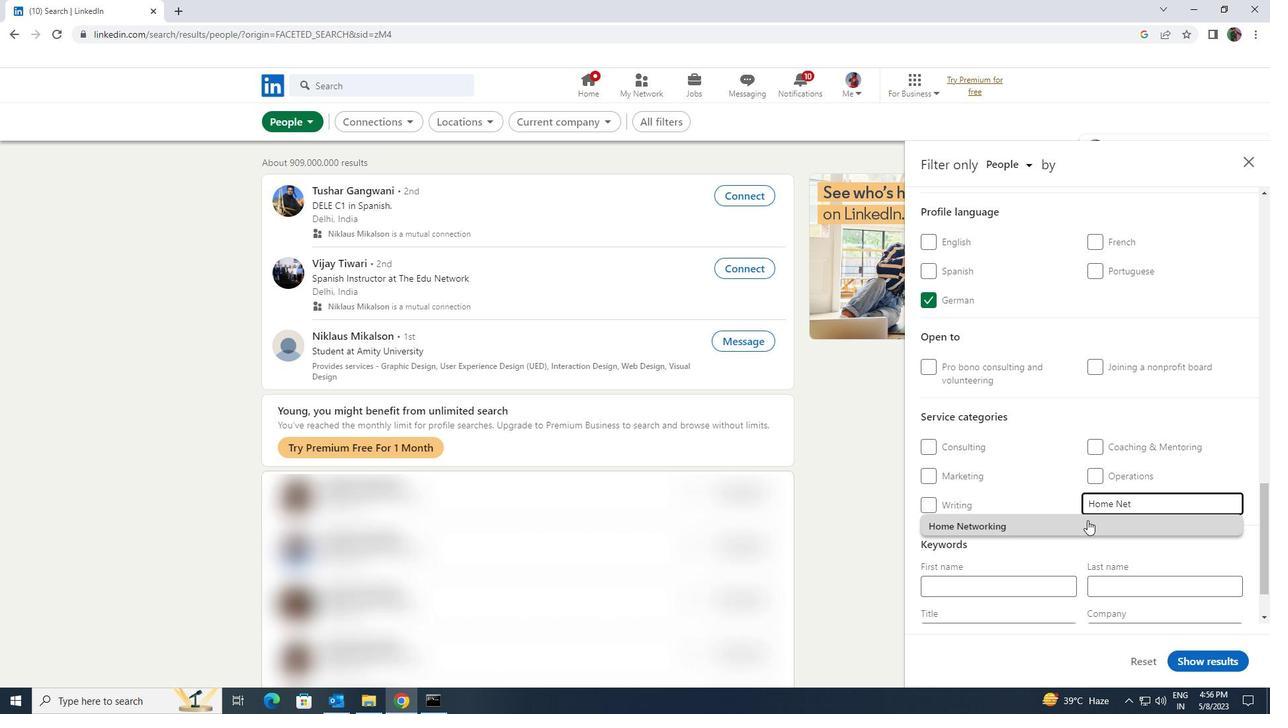 
Action: Mouse scrolled (1088, 520) with delta (0, 0)
Screenshot: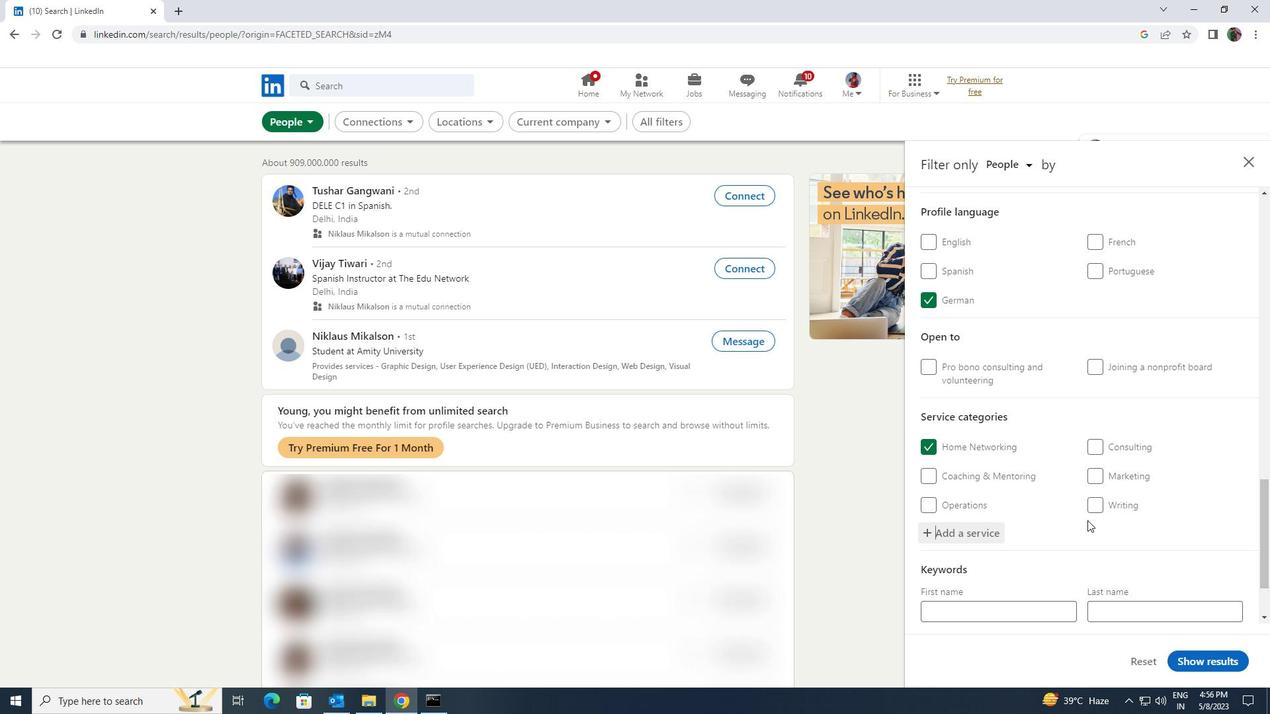 
Action: Mouse scrolled (1088, 520) with delta (0, 0)
Screenshot: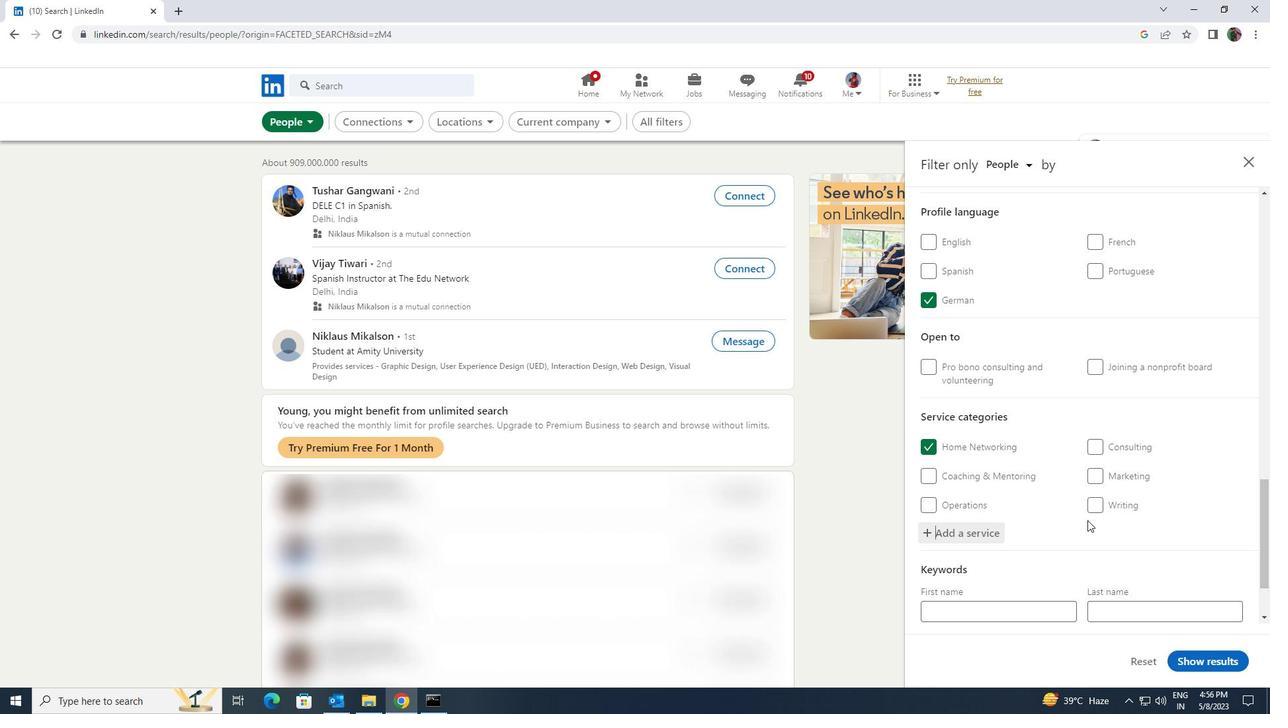 
Action: Mouse scrolled (1088, 520) with delta (0, 0)
Screenshot: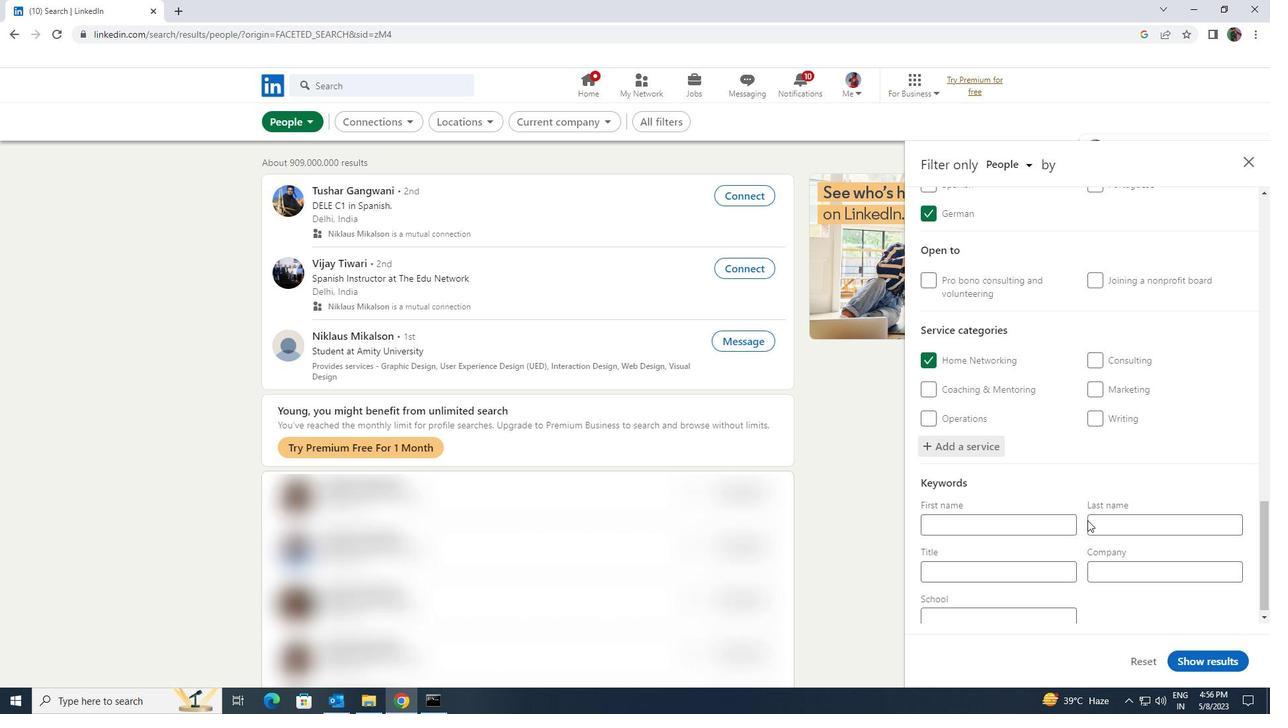 
Action: Mouse moved to (1052, 563)
Screenshot: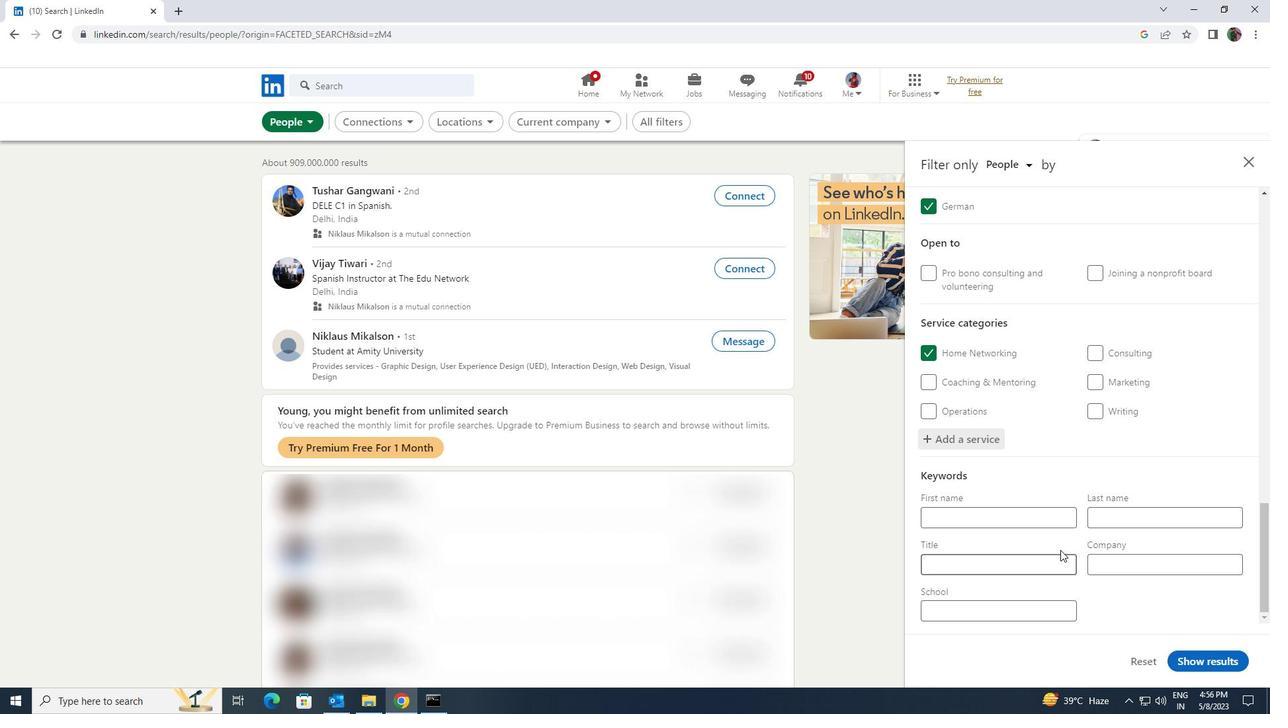
Action: Mouse pressed left at (1052, 563)
Screenshot: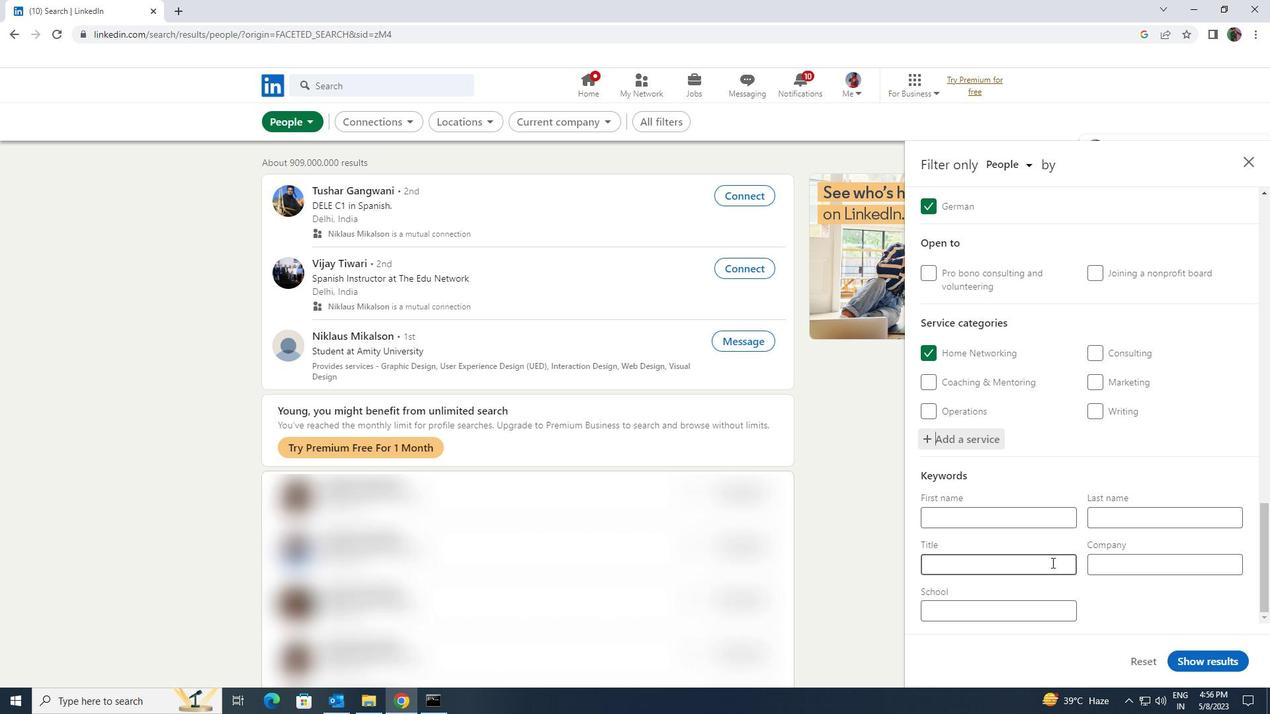 
Action: Key pressed <Key.shift><Key.shift><Key.shift><Key.shift><Key.shift><Key.shift>CONSTRUCTION<Key.space><Key.shift>WORKER
Screenshot: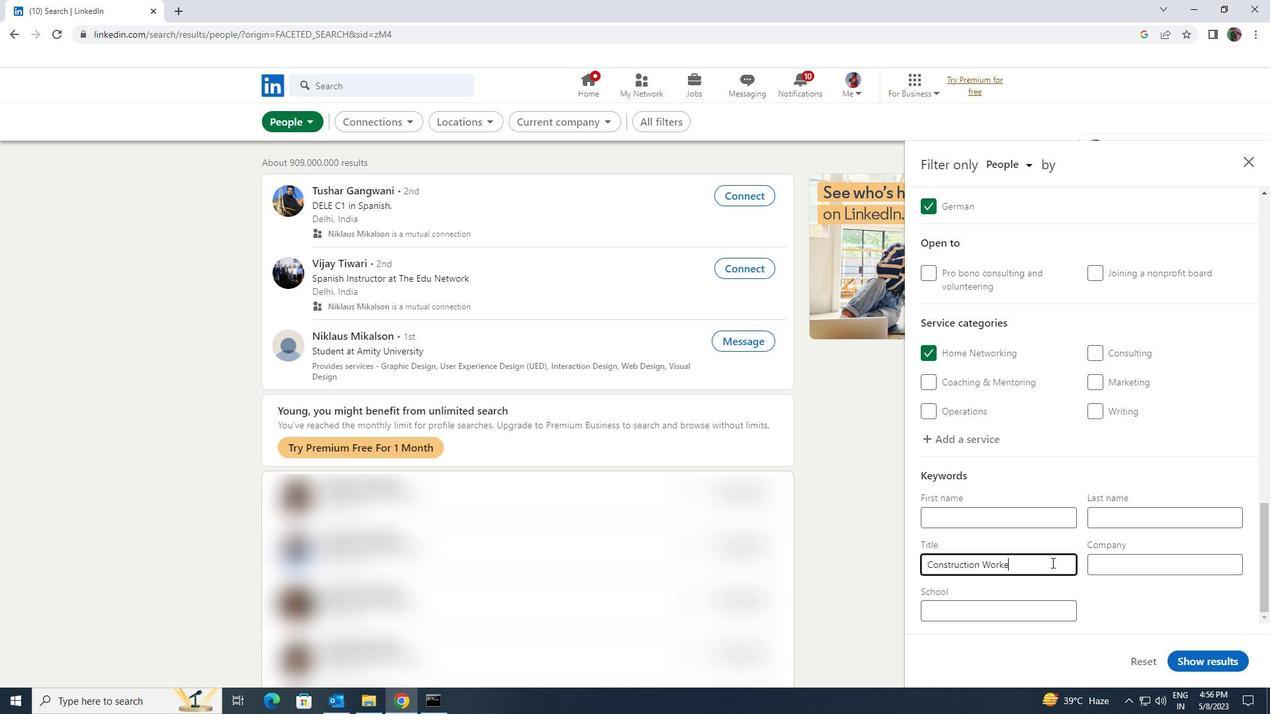 
Action: Mouse moved to (1182, 665)
Screenshot: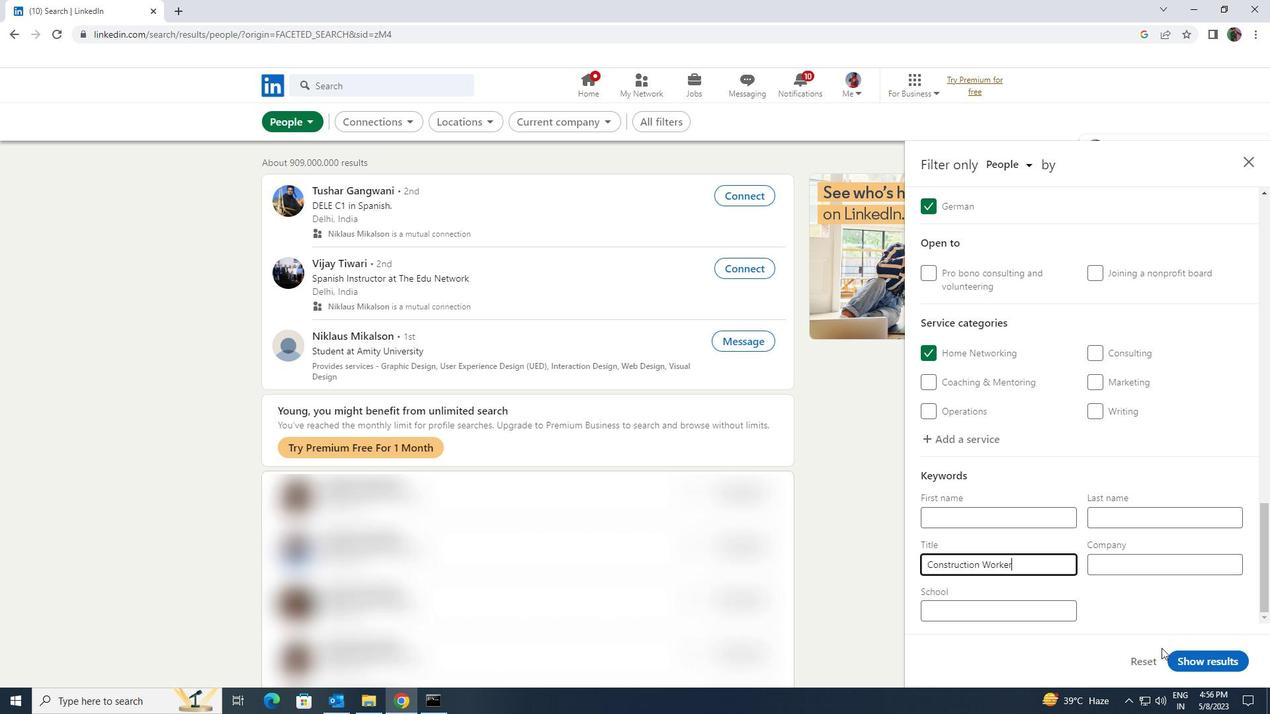
Action: Mouse pressed left at (1182, 665)
Screenshot: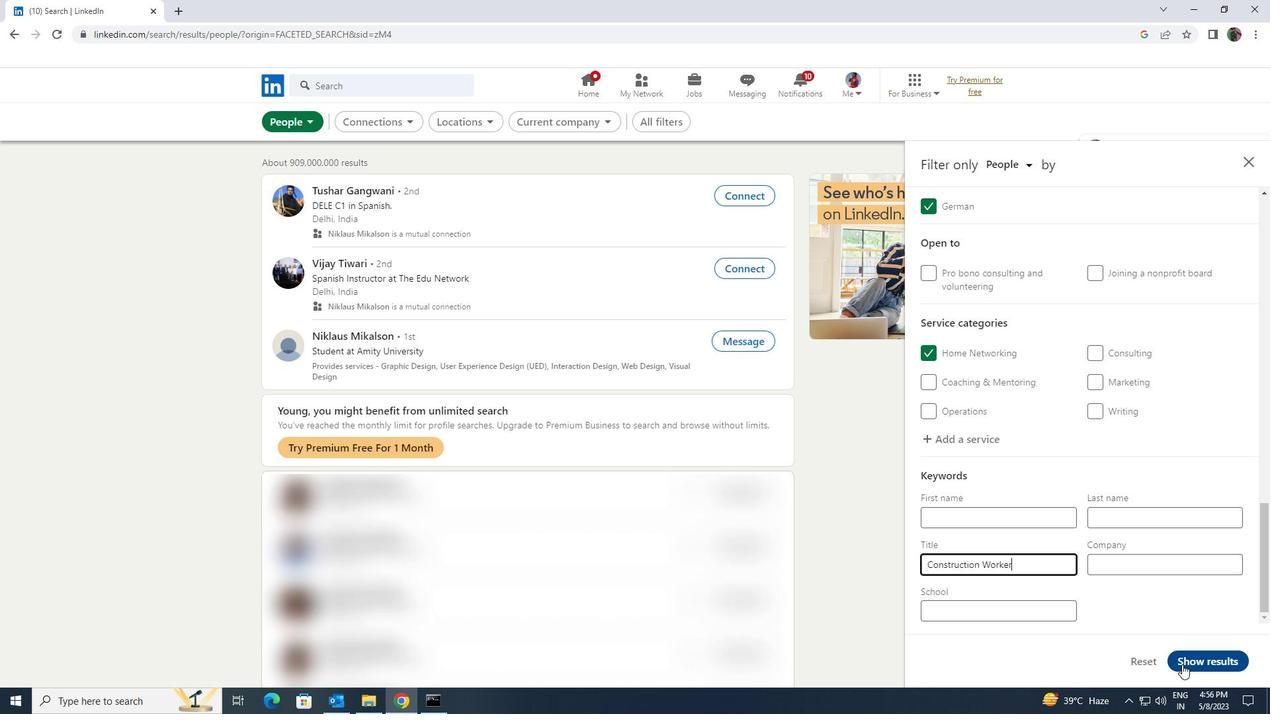 
